 Task: Find connections with filter location Mont-Saint-Aignan with filter topic #coachingwith filter profile language Spanish with filter current company VISTRA with filter school K.K.Wagh Education Societys College of Engineering, Hirabai Haribai Vidyanagari, Panchavati, Nashik 422003 with filter industry Water Supply and Irrigation Systems with filter service category Market Research with filter keywords title Real Estate Broker
Action: Mouse moved to (575, 98)
Screenshot: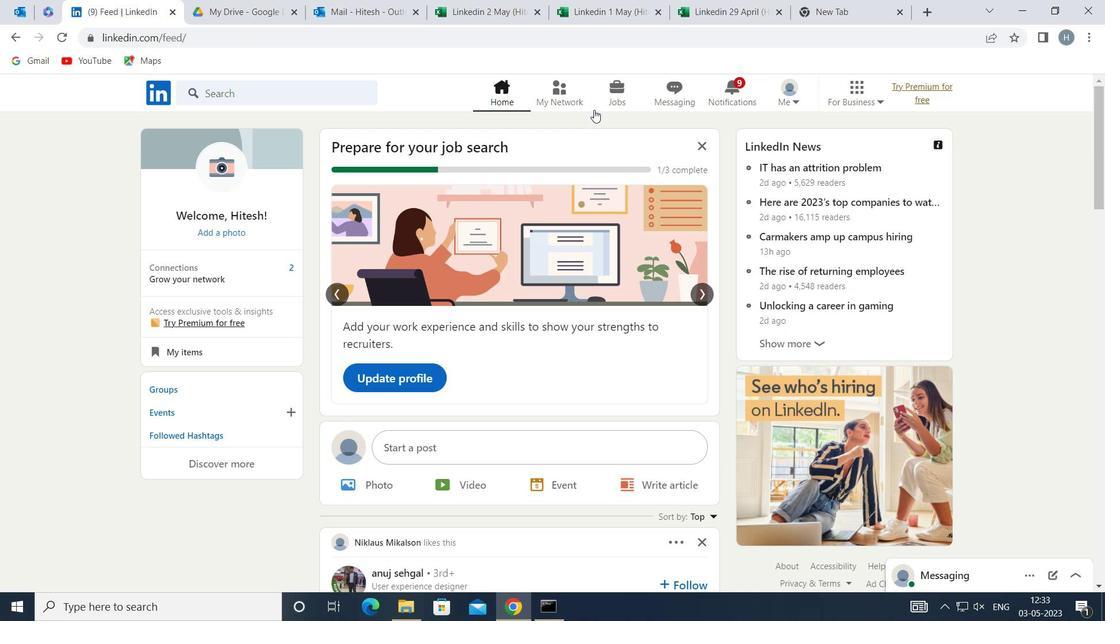 
Action: Mouse pressed left at (575, 98)
Screenshot: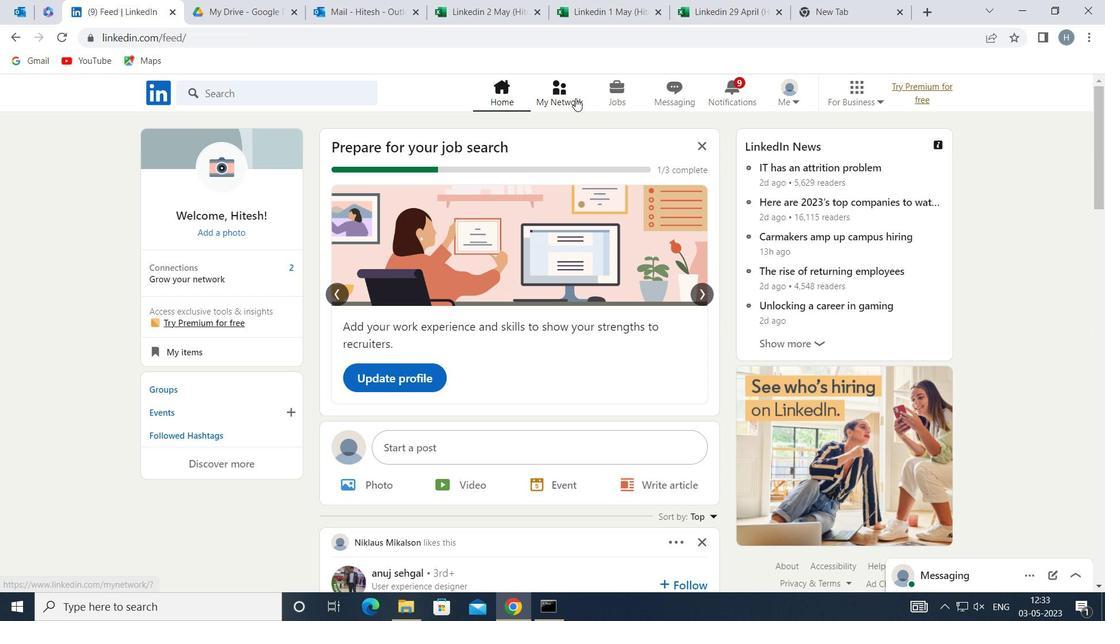 
Action: Mouse moved to (340, 172)
Screenshot: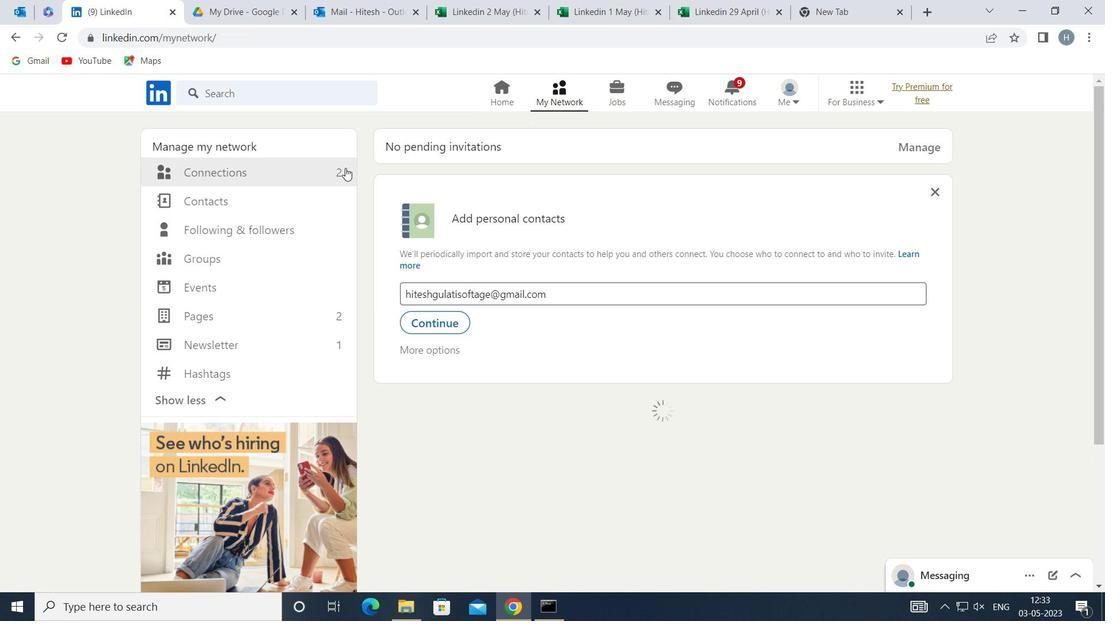 
Action: Mouse pressed left at (340, 172)
Screenshot: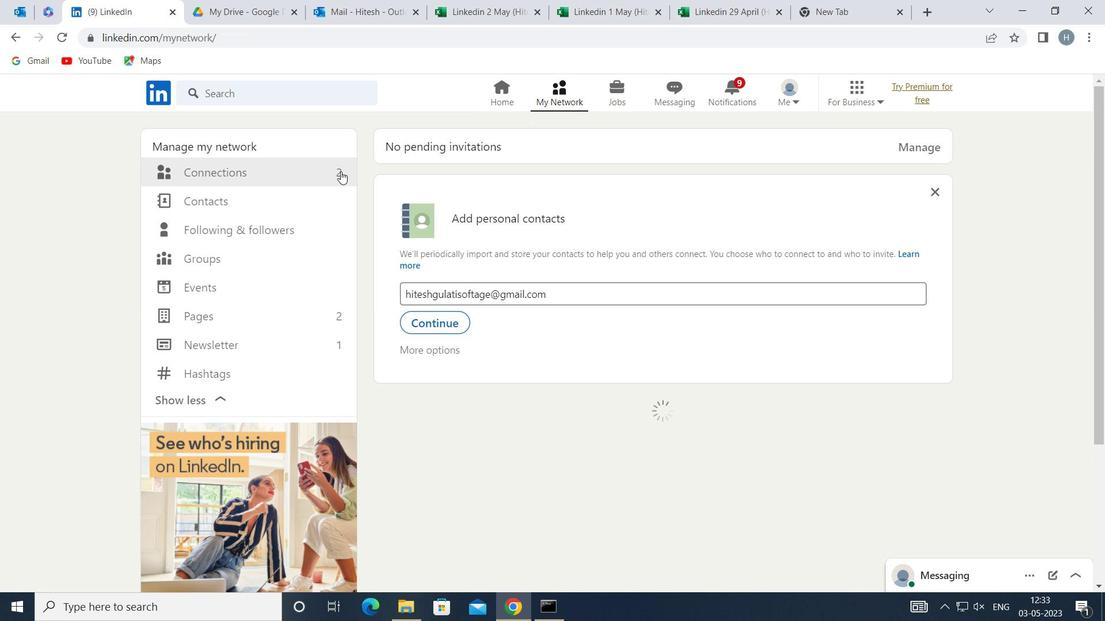 
Action: Mouse moved to (644, 171)
Screenshot: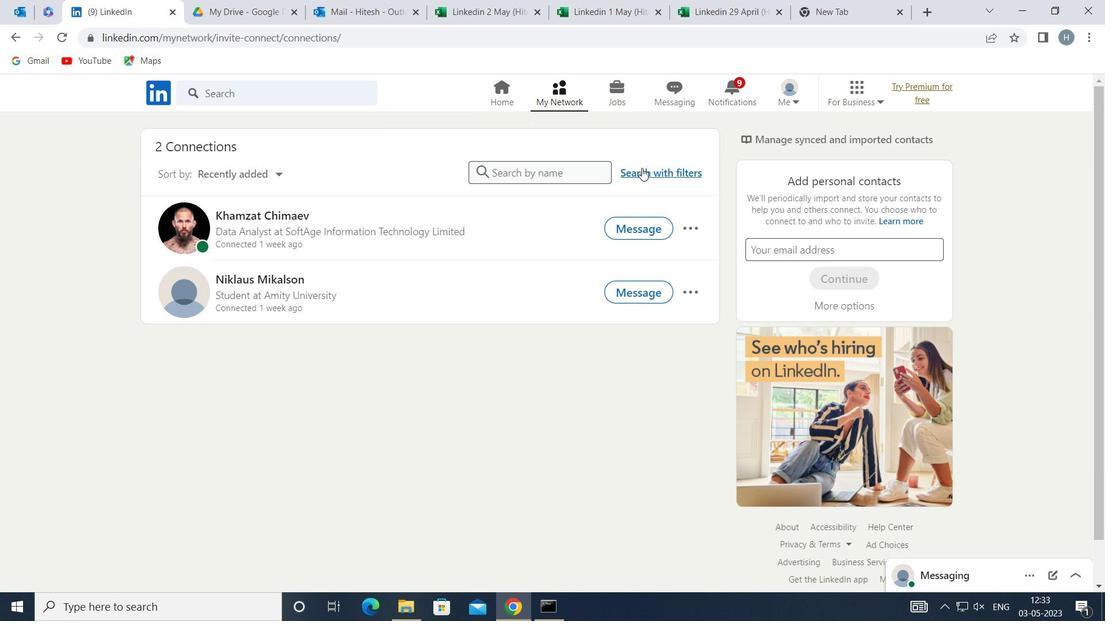 
Action: Mouse pressed left at (644, 171)
Screenshot: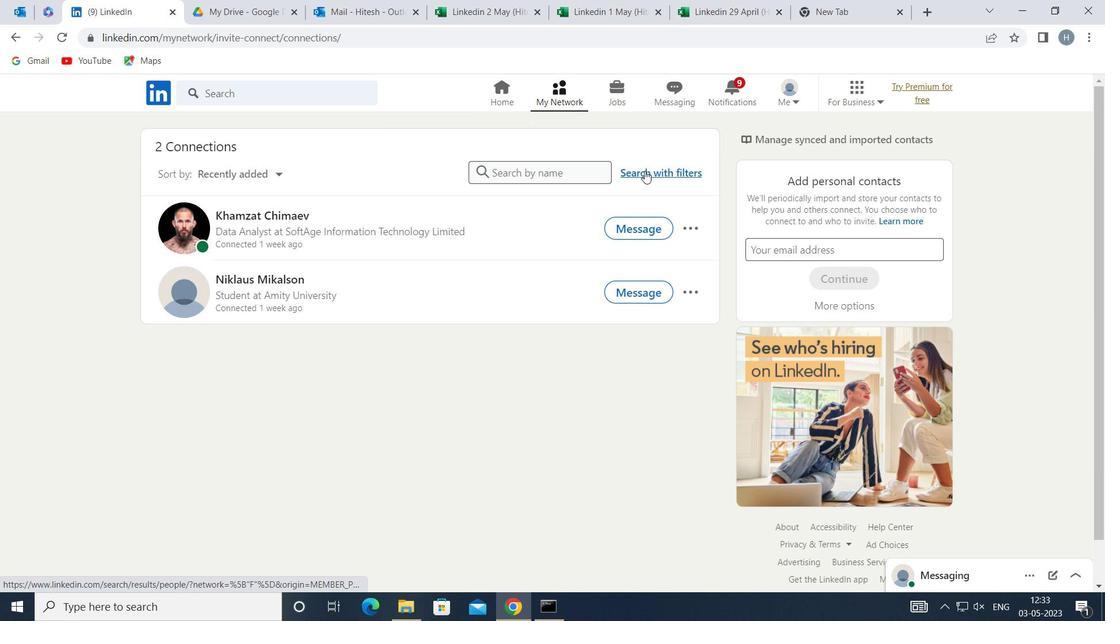 
Action: Mouse moved to (608, 137)
Screenshot: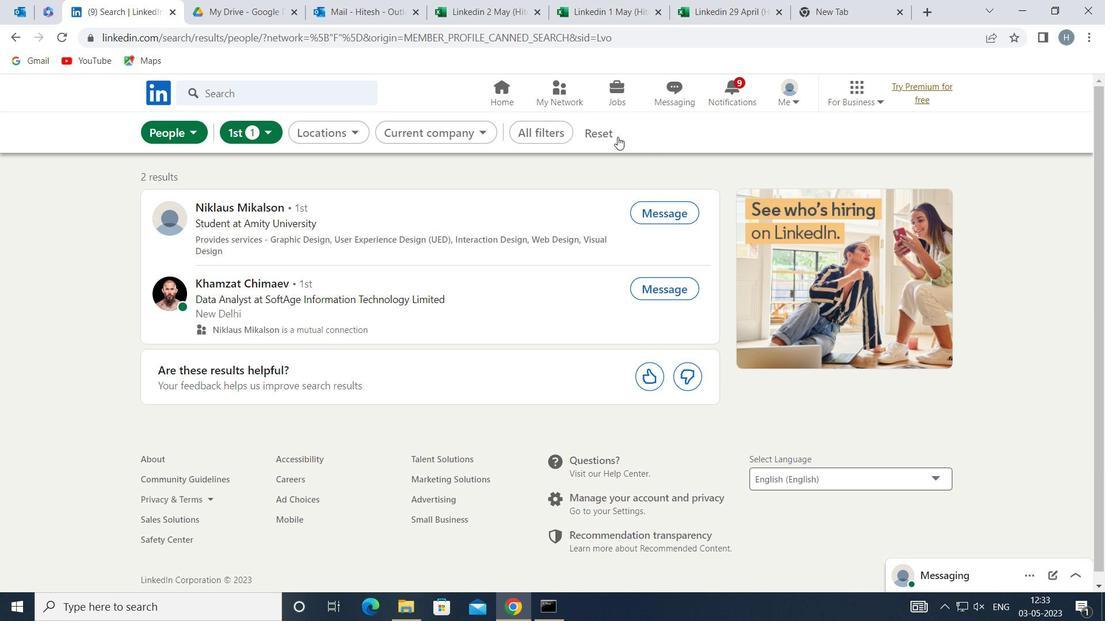 
Action: Mouse pressed left at (608, 137)
Screenshot: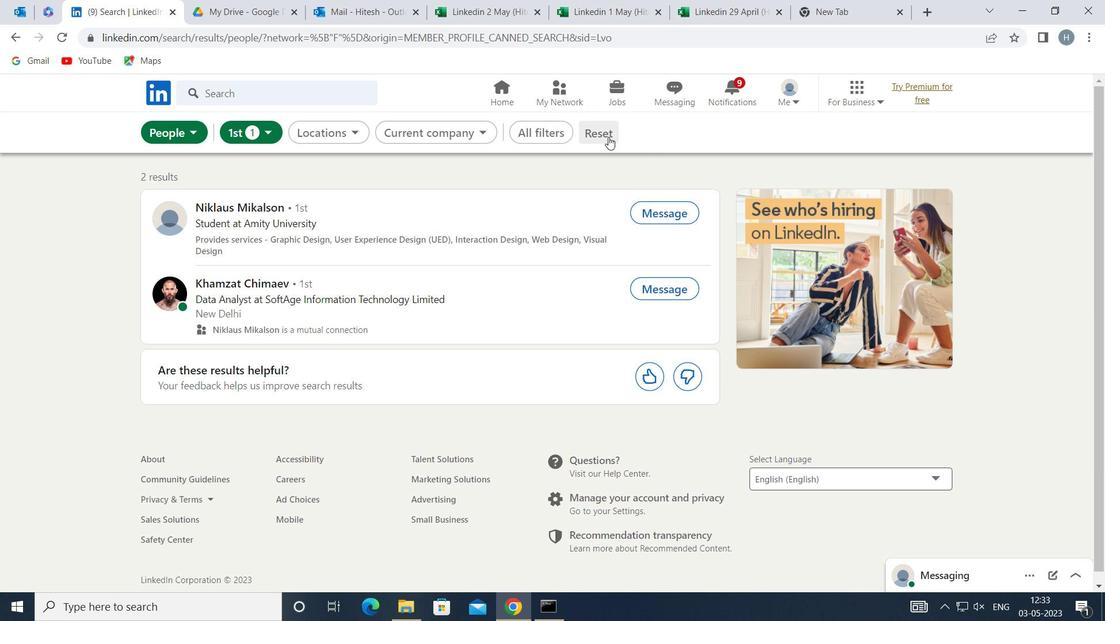 
Action: Mouse moved to (592, 134)
Screenshot: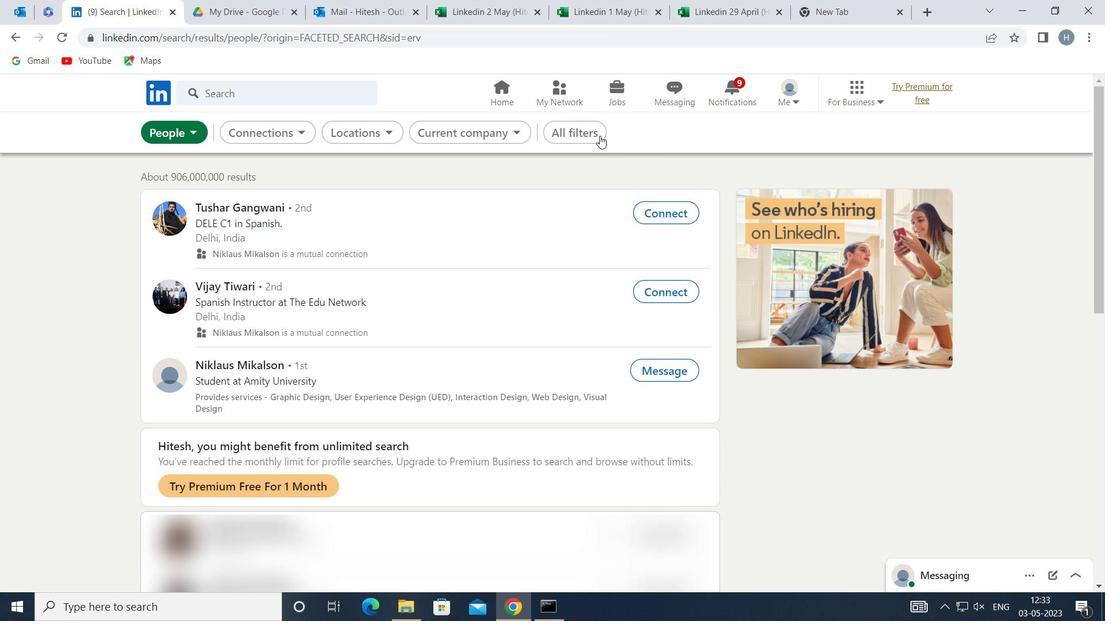 
Action: Mouse pressed left at (592, 134)
Screenshot: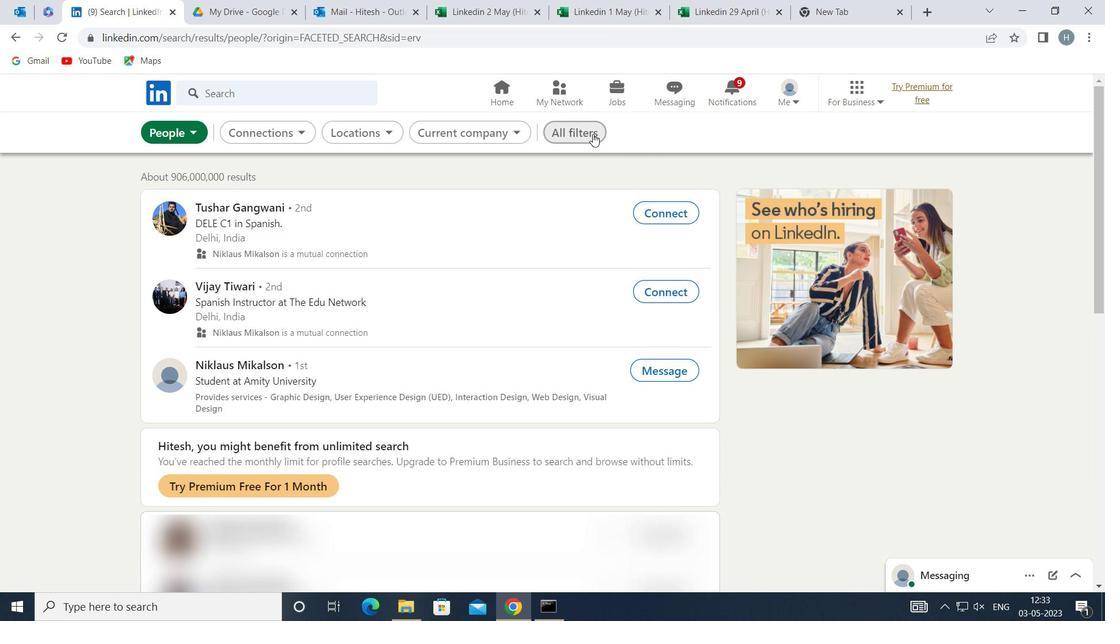 
Action: Mouse moved to (837, 333)
Screenshot: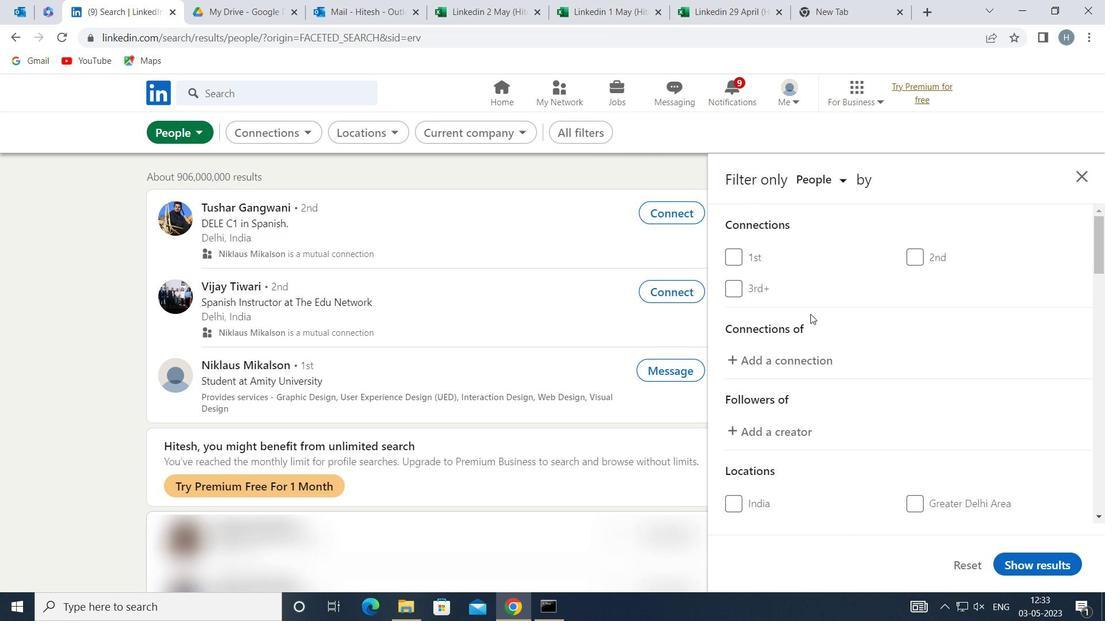 
Action: Mouse scrolled (837, 332) with delta (0, 0)
Screenshot: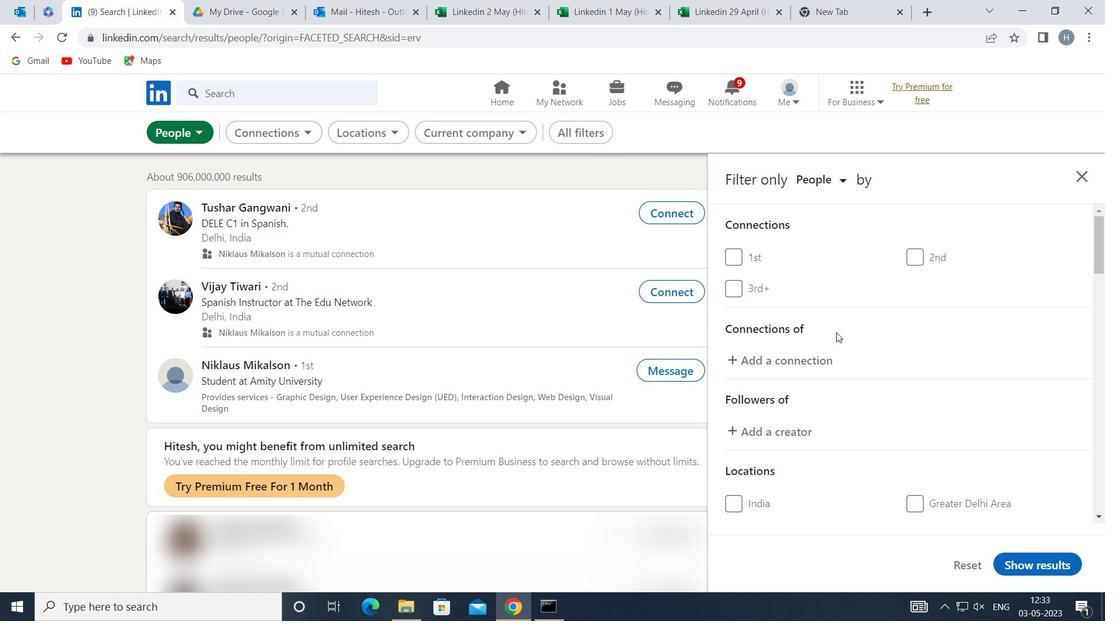 
Action: Mouse scrolled (837, 332) with delta (0, 0)
Screenshot: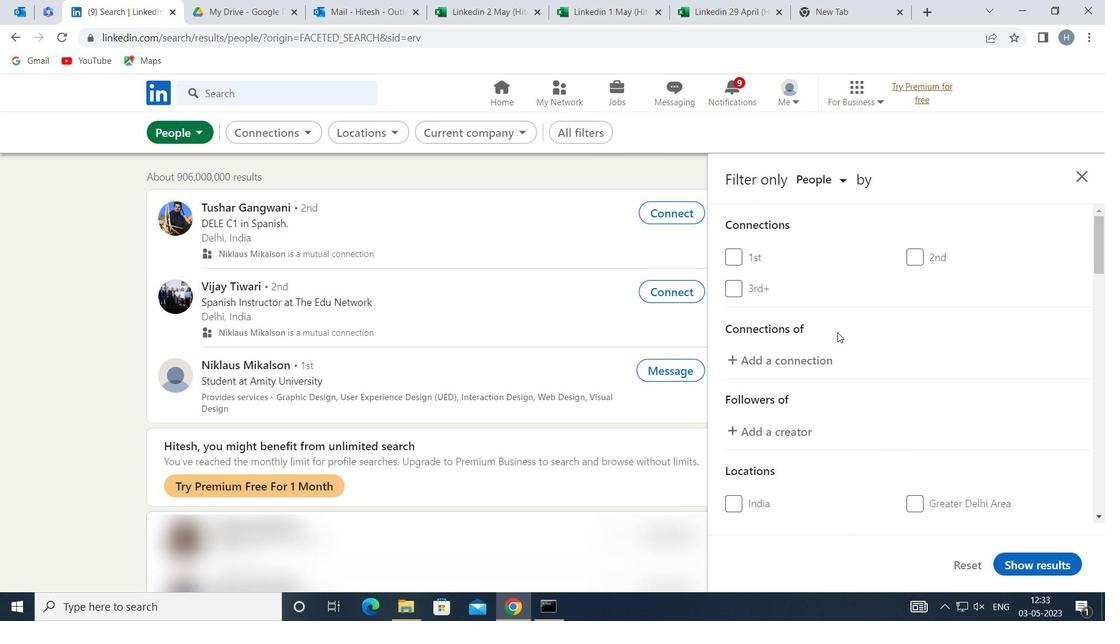 
Action: Mouse moved to (954, 418)
Screenshot: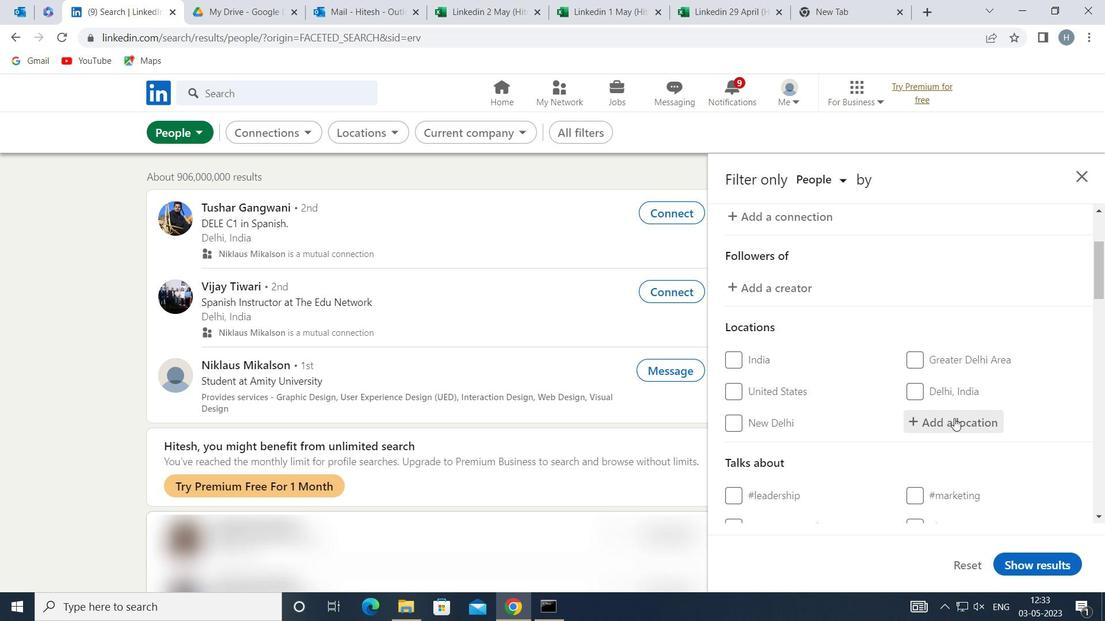 
Action: Mouse pressed left at (954, 418)
Screenshot: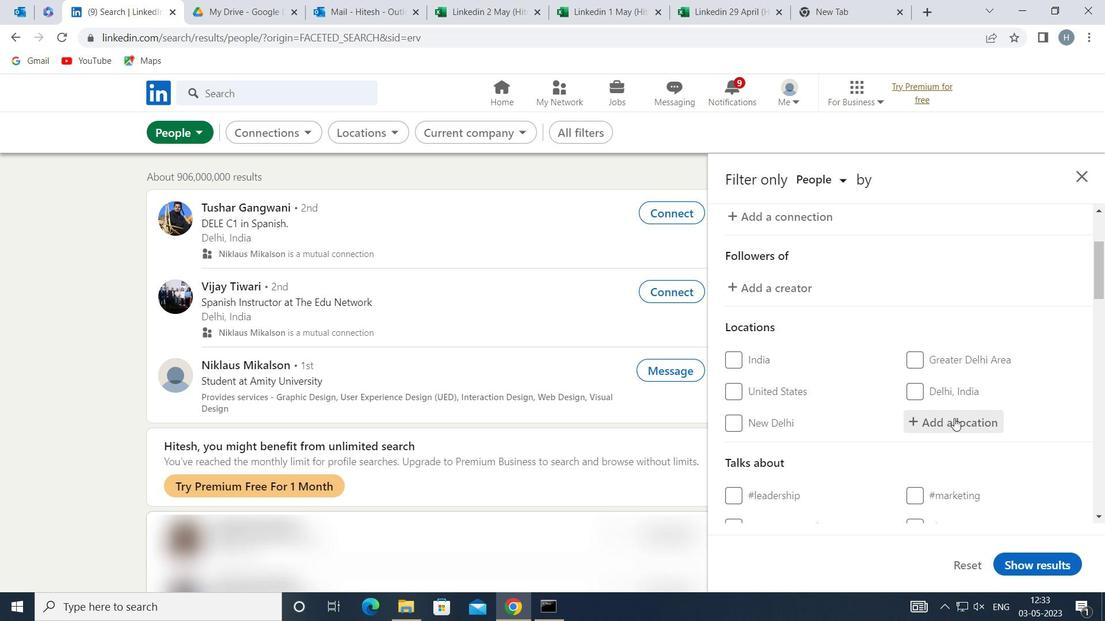 
Action: Mouse moved to (955, 418)
Screenshot: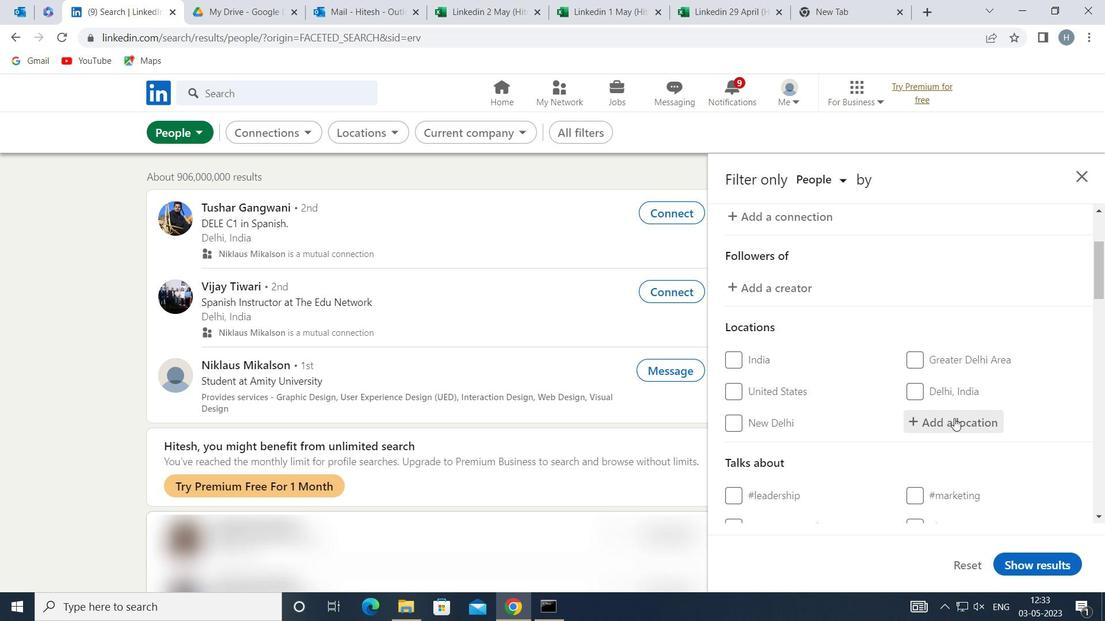 
Action: Key pressed <Key.shift>MONT-SAINT
Screenshot: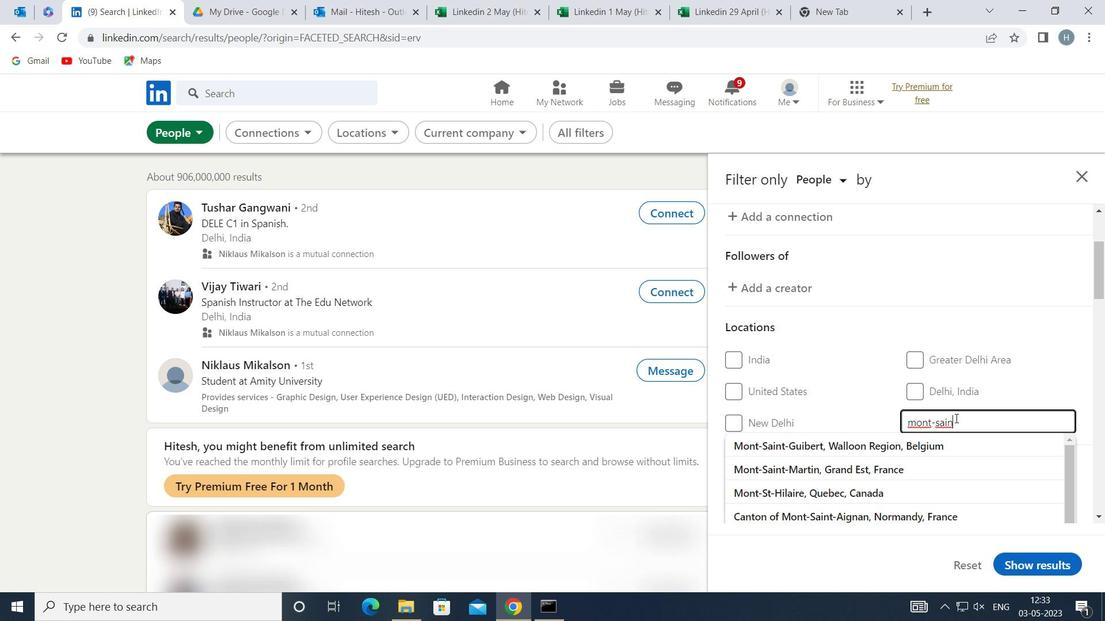 
Action: Mouse moved to (1050, 120)
Screenshot: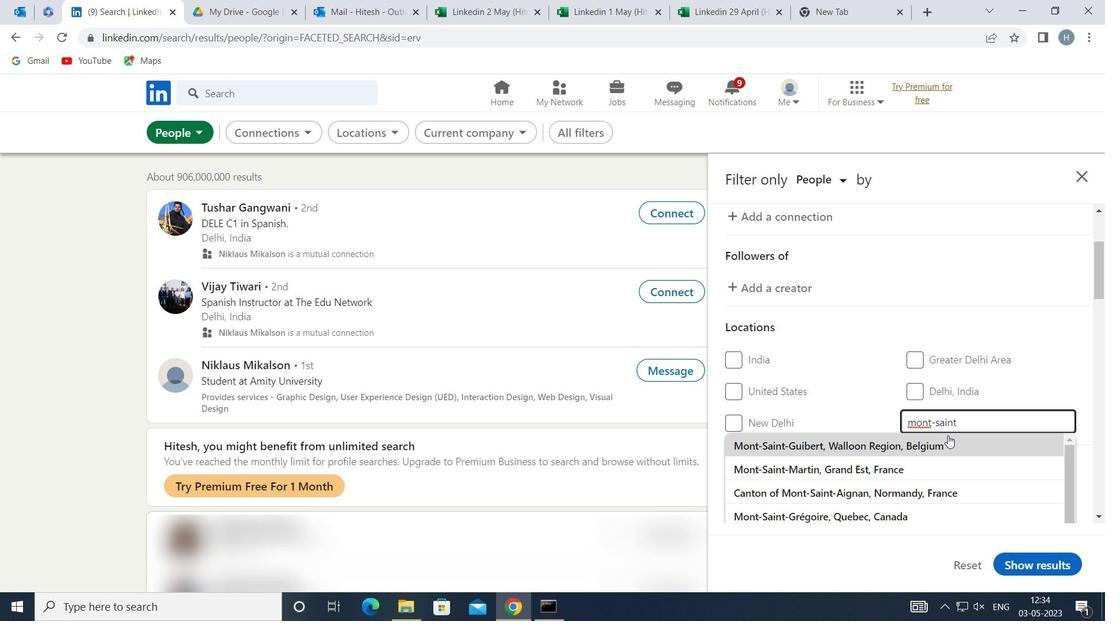 
Action: Key pressed -A
Screenshot: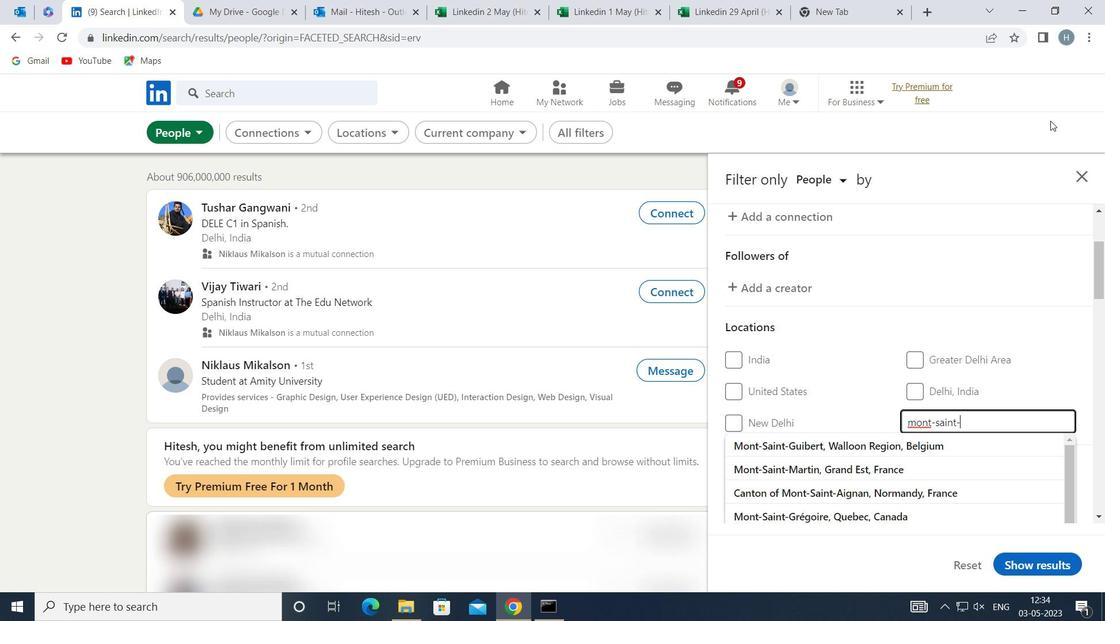 
Action: Mouse moved to (995, 168)
Screenshot: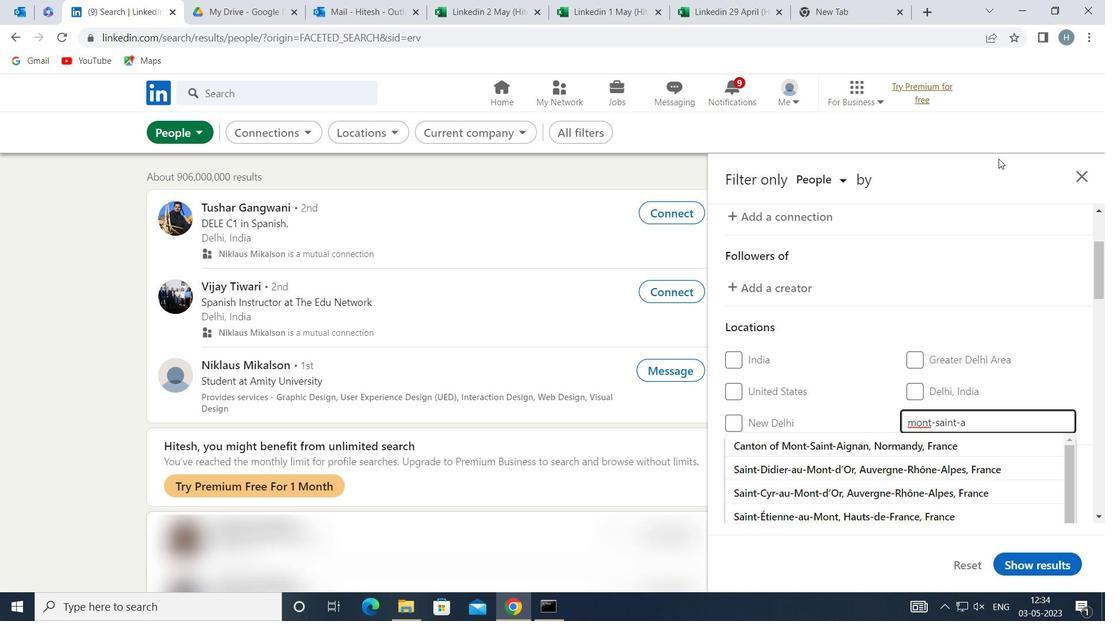 
Action: Key pressed IGNAN
Screenshot: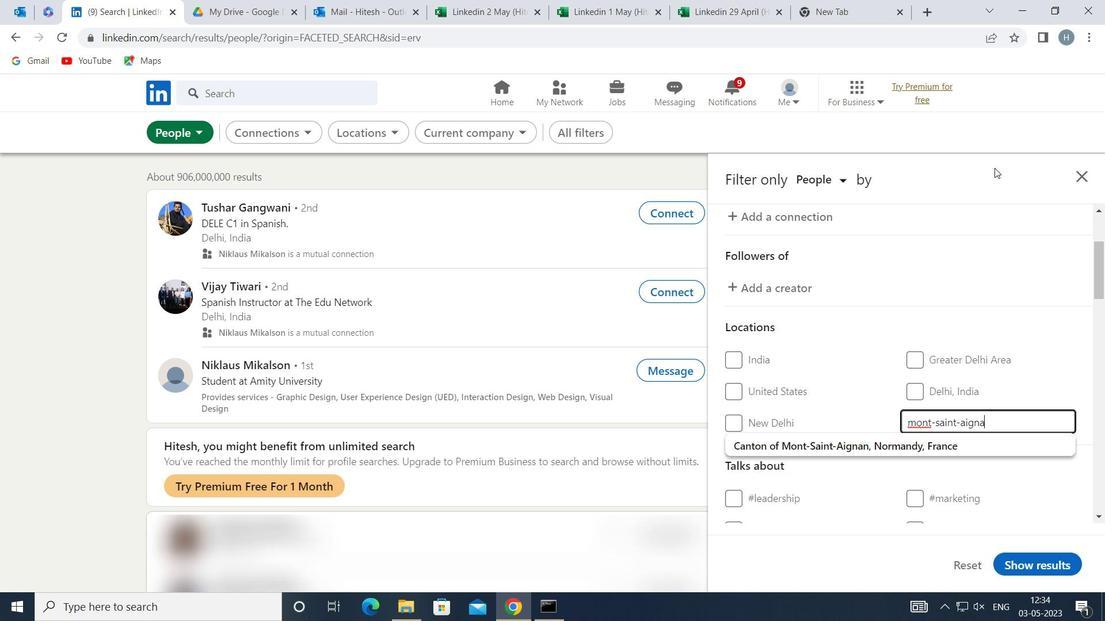 
Action: Mouse moved to (920, 450)
Screenshot: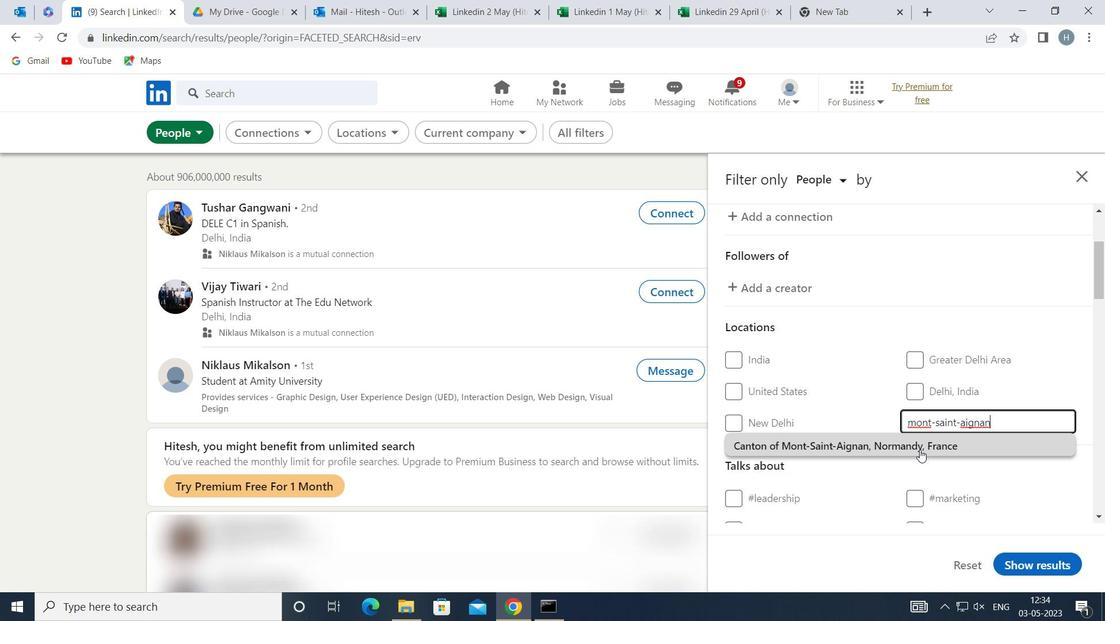 
Action: Mouse pressed left at (920, 450)
Screenshot: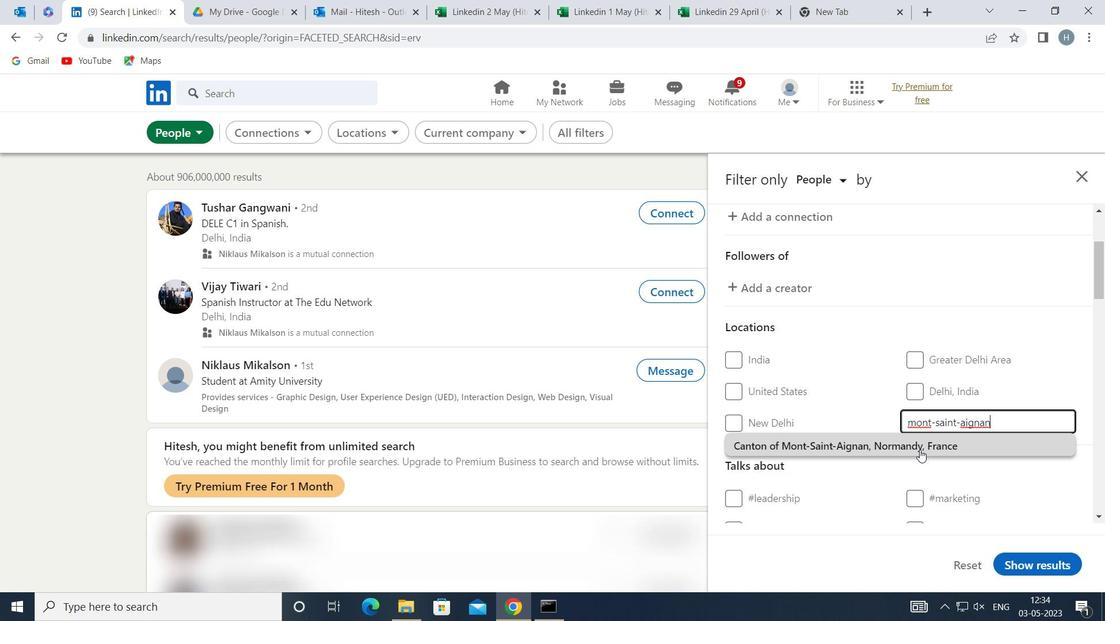 
Action: Mouse moved to (895, 429)
Screenshot: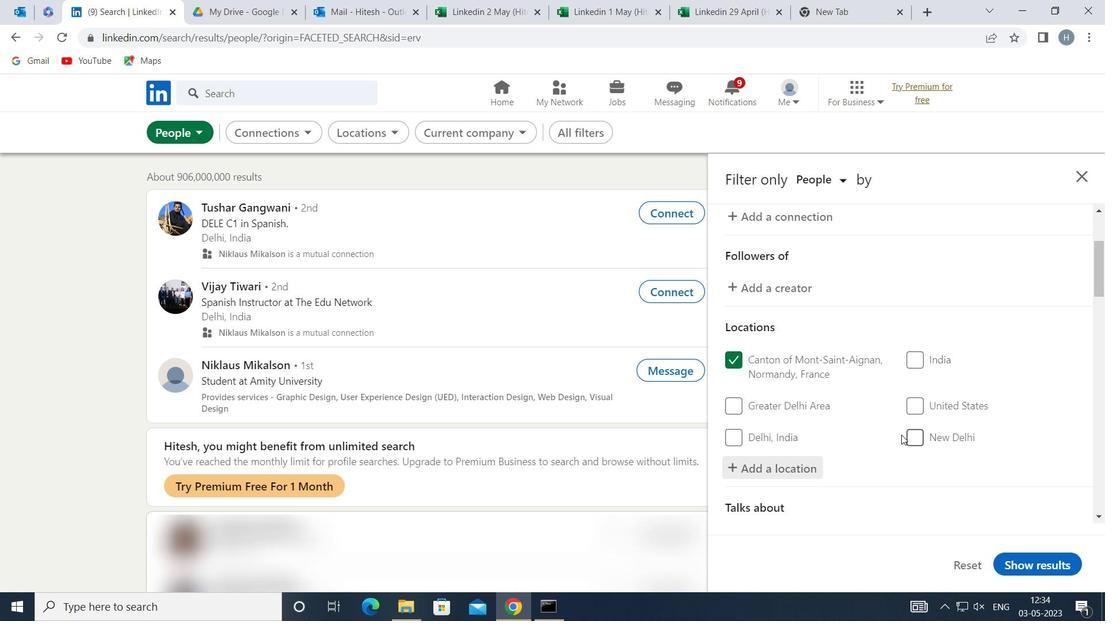 
Action: Mouse scrolled (895, 429) with delta (0, 0)
Screenshot: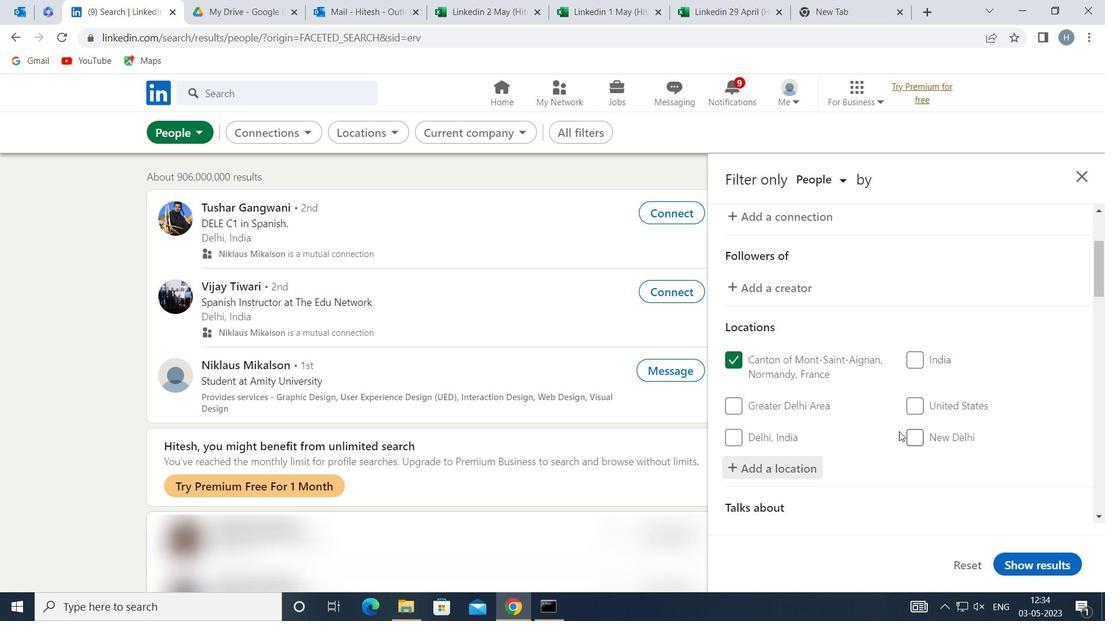 
Action: Mouse moved to (889, 432)
Screenshot: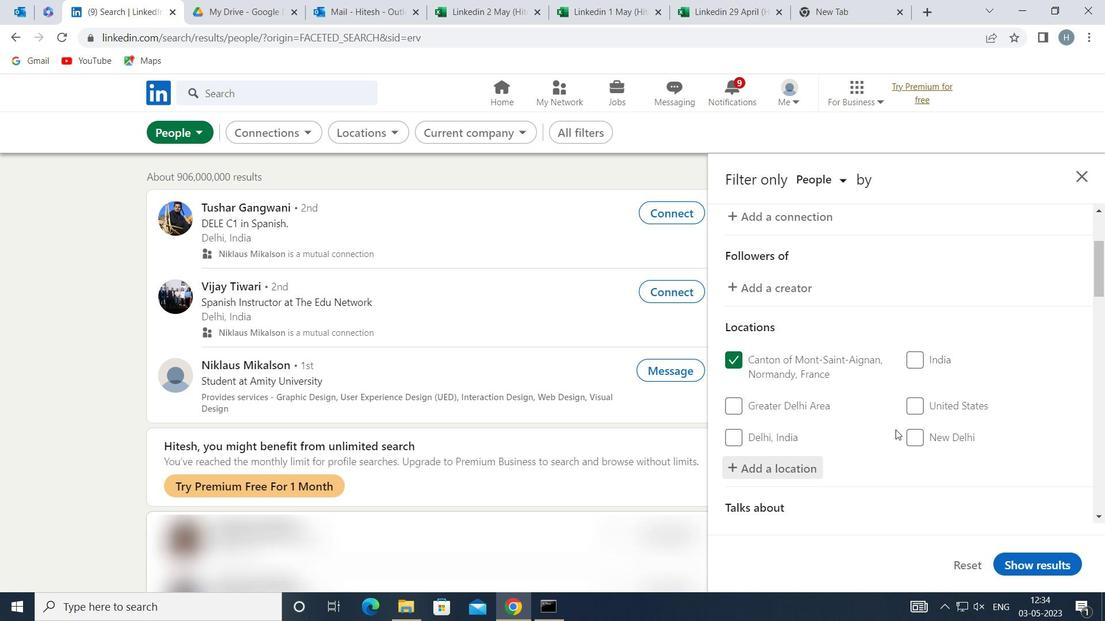 
Action: Mouse scrolled (889, 431) with delta (0, 0)
Screenshot: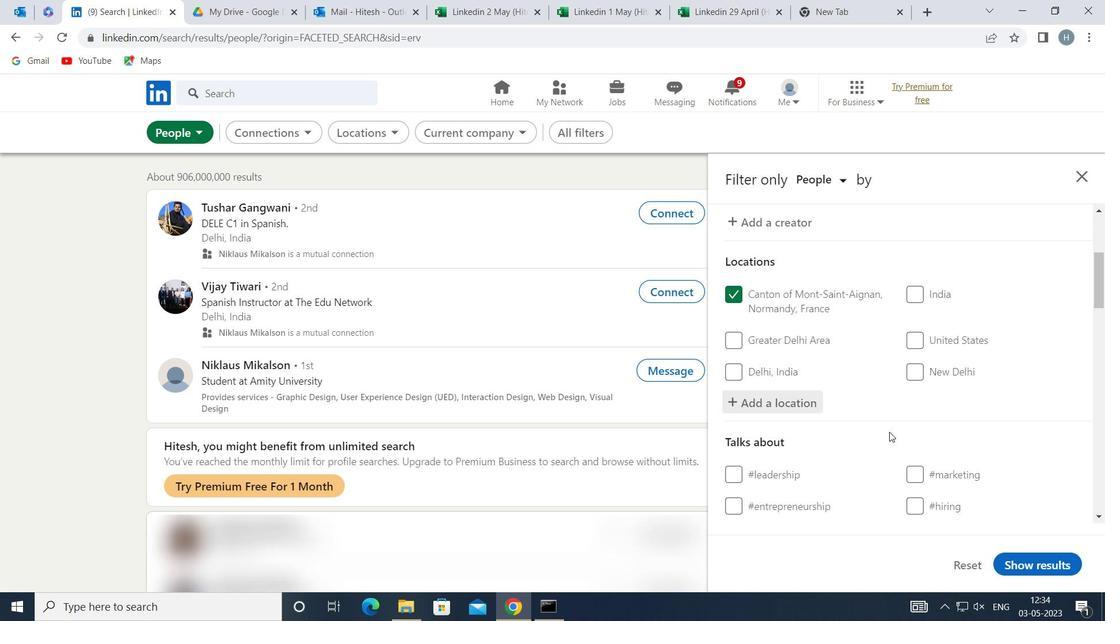
Action: Mouse scrolled (889, 431) with delta (0, 0)
Screenshot: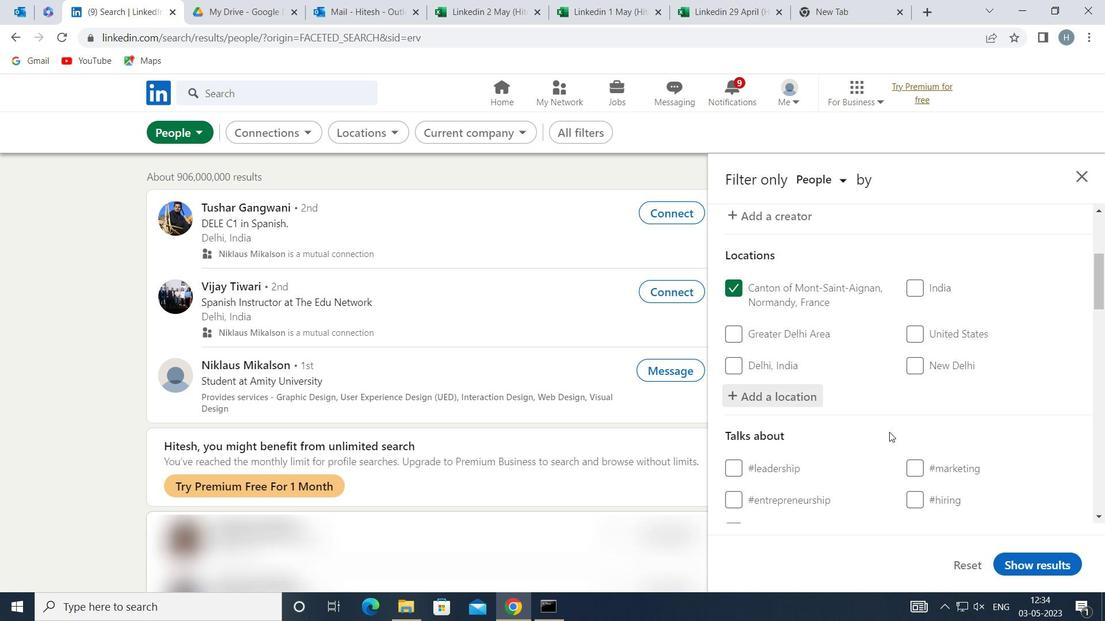
Action: Mouse moved to (976, 387)
Screenshot: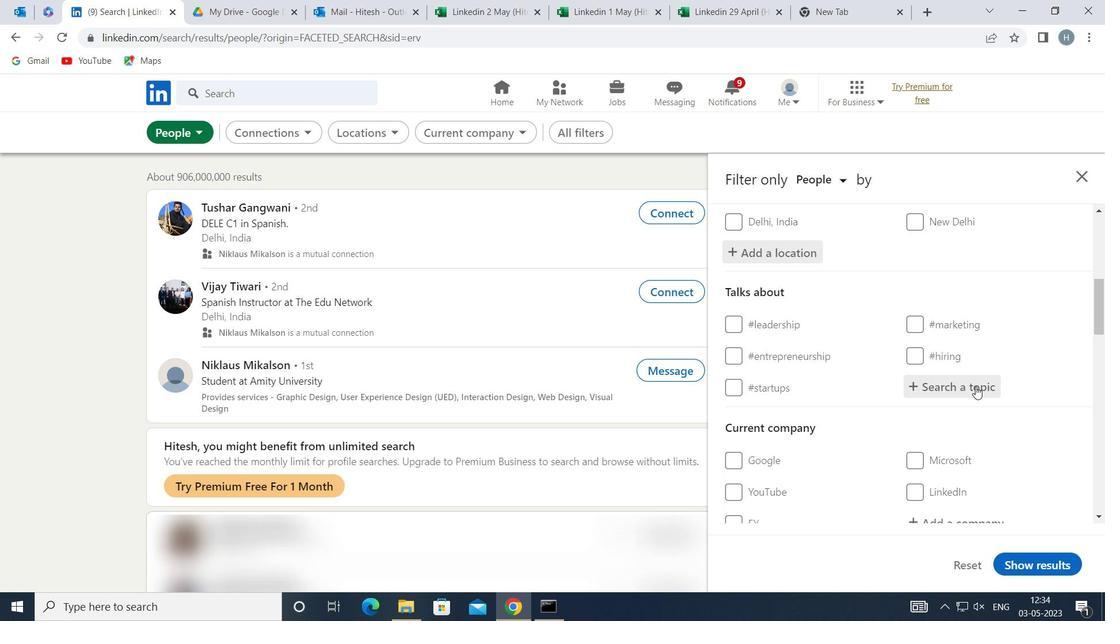 
Action: Mouse pressed left at (976, 387)
Screenshot: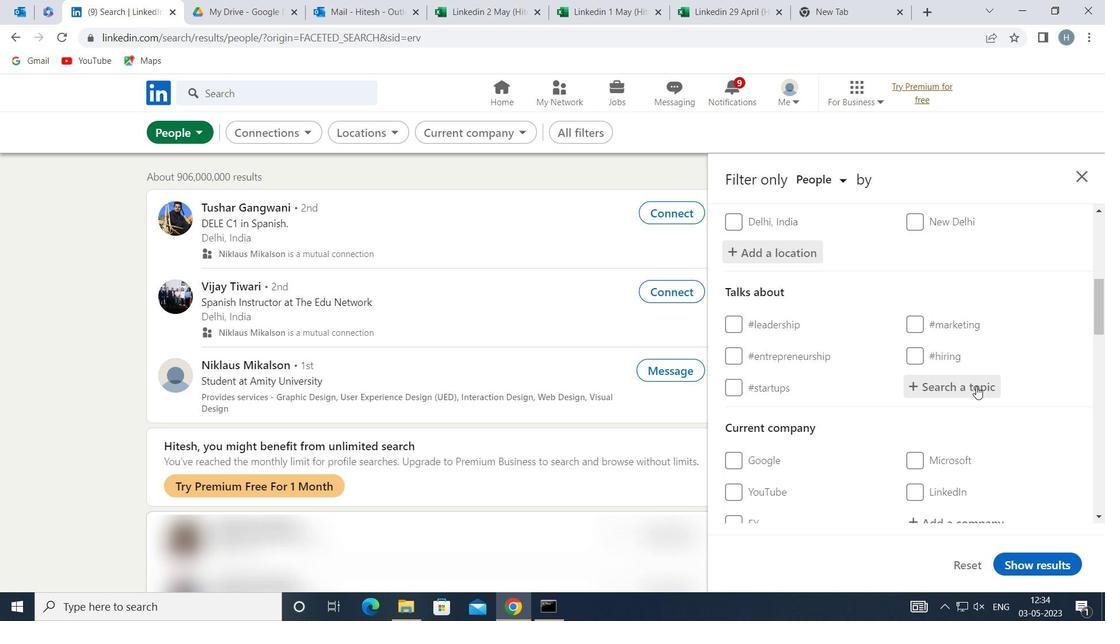 
Action: Key pressed COACHING
Screenshot: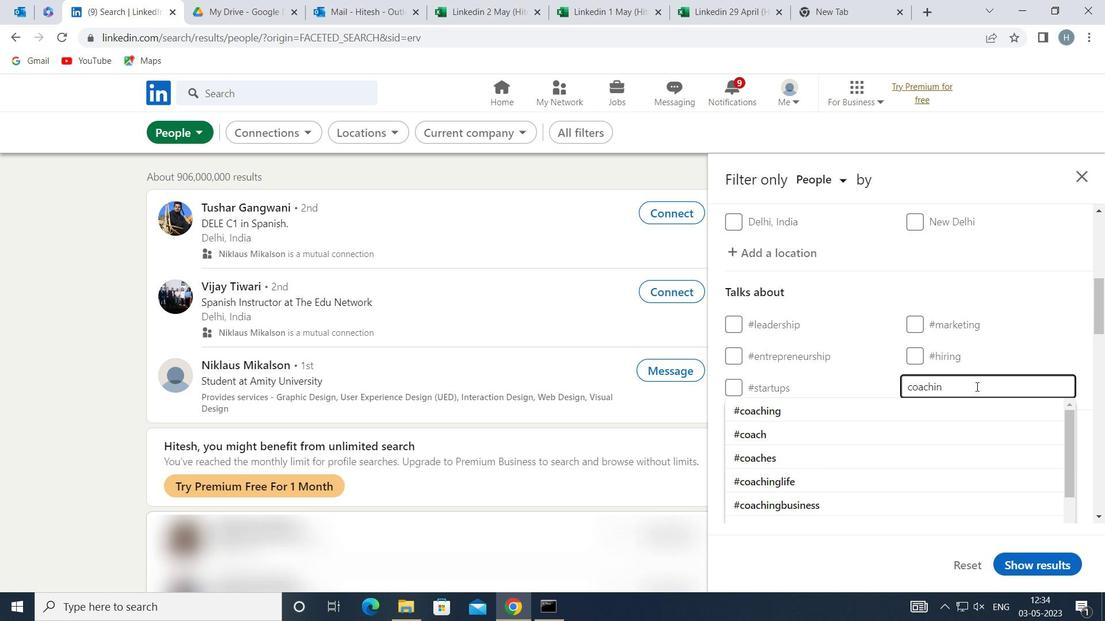 
Action: Mouse moved to (888, 408)
Screenshot: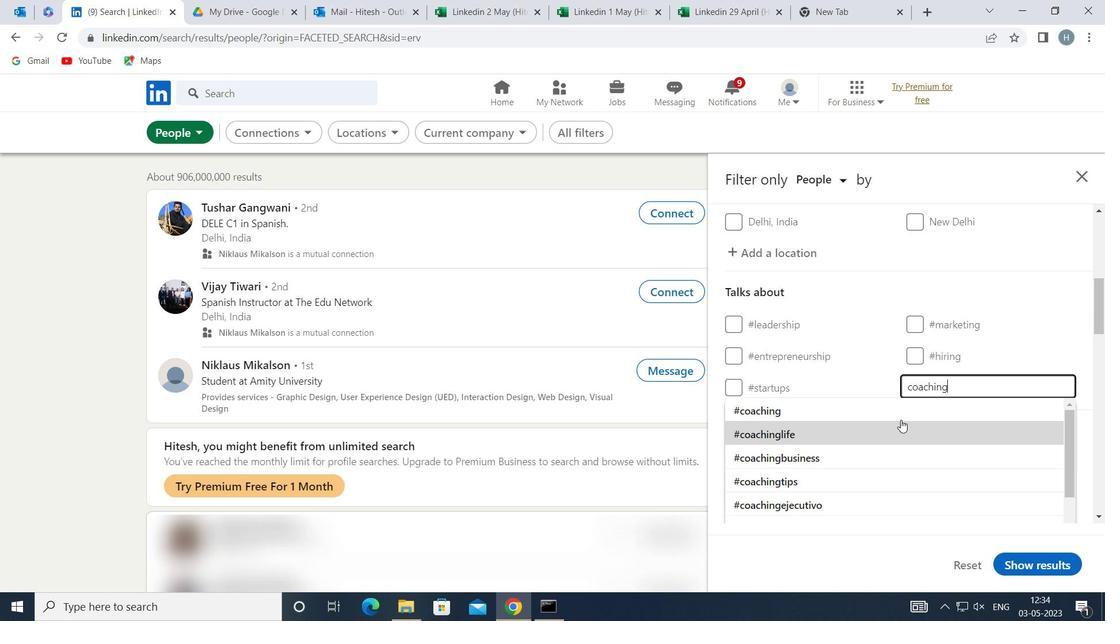 
Action: Mouse pressed left at (888, 408)
Screenshot: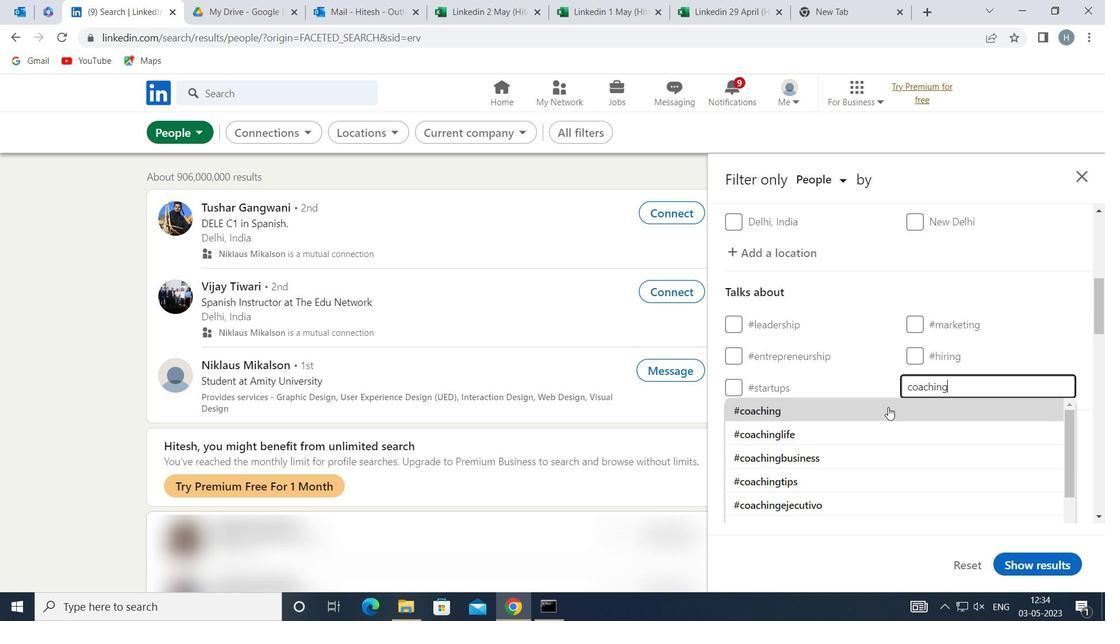 
Action: Mouse moved to (878, 396)
Screenshot: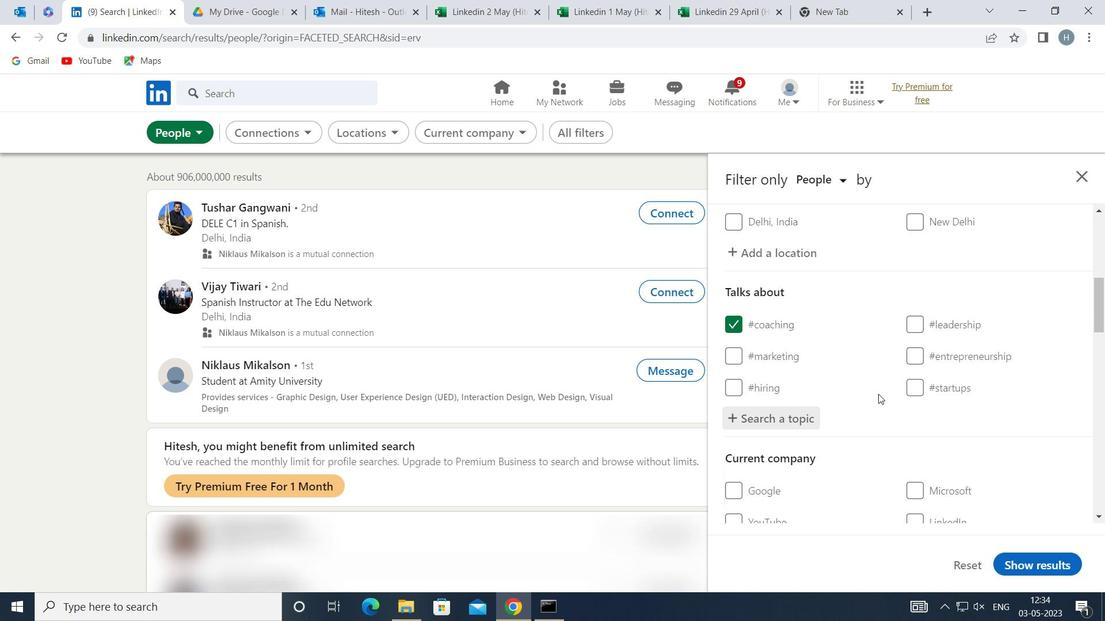 
Action: Mouse scrolled (878, 395) with delta (0, 0)
Screenshot: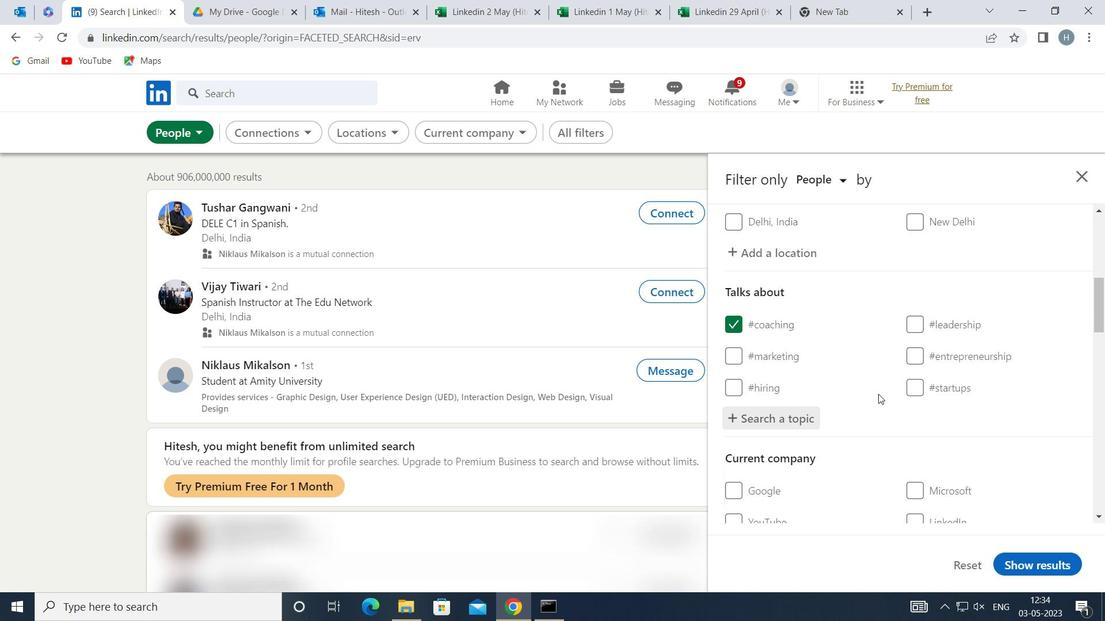 
Action: Mouse moved to (878, 396)
Screenshot: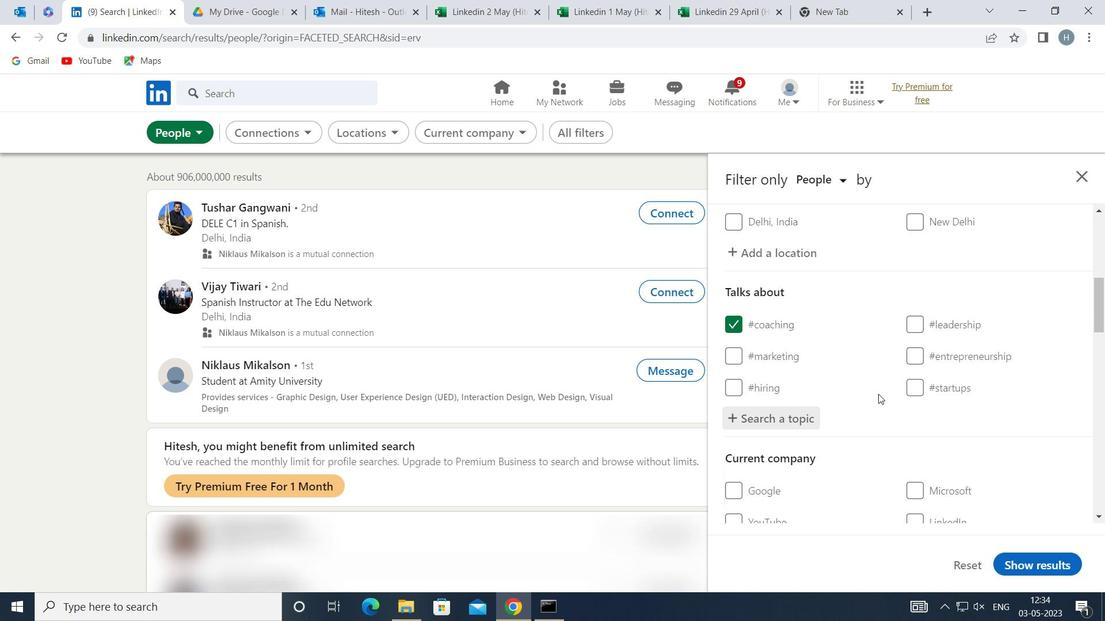 
Action: Mouse scrolled (878, 396) with delta (0, 0)
Screenshot: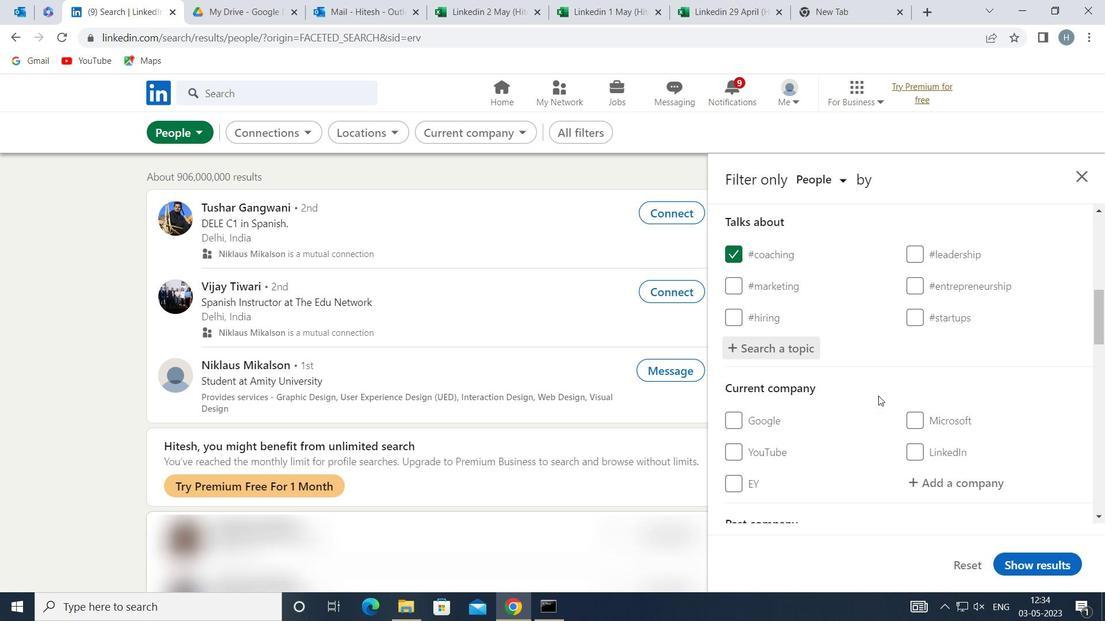 
Action: Mouse scrolled (878, 396) with delta (0, 0)
Screenshot: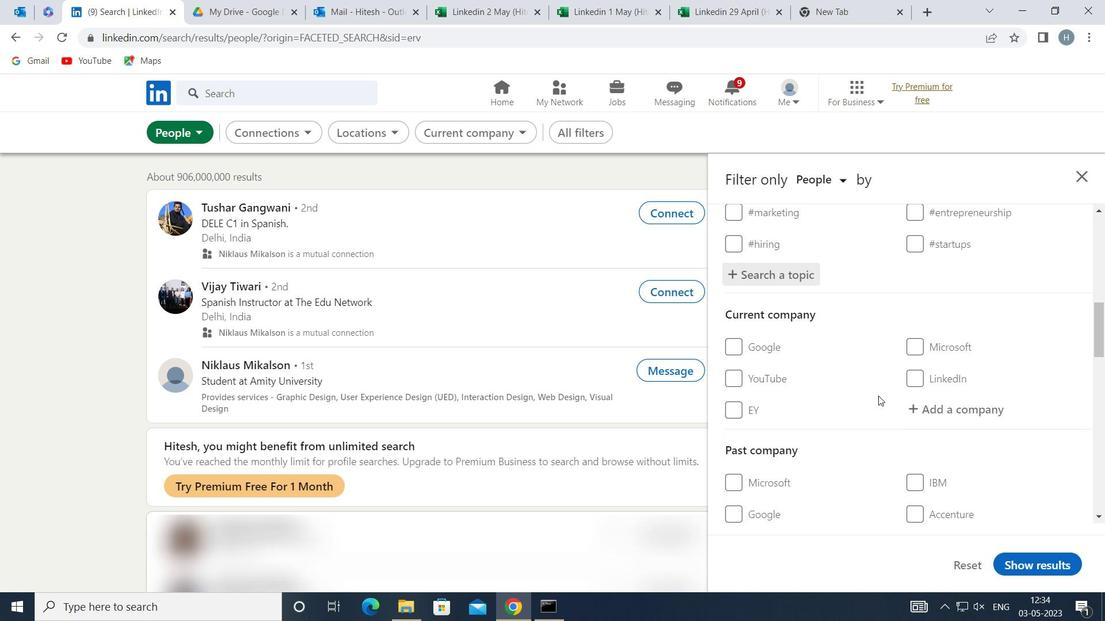 
Action: Mouse scrolled (878, 396) with delta (0, 0)
Screenshot: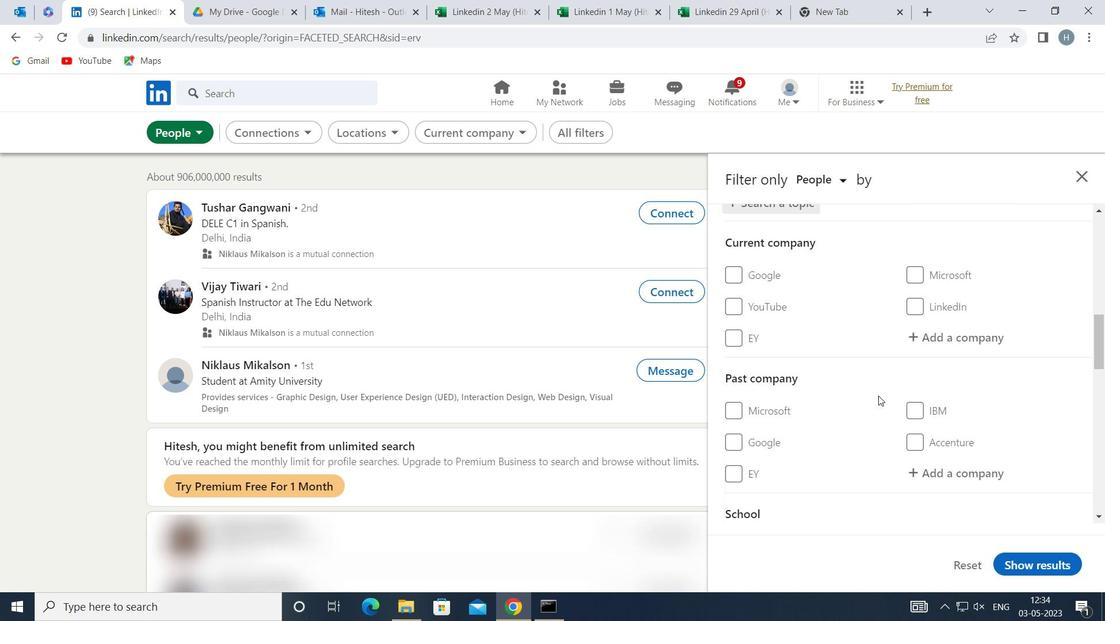 
Action: Mouse moved to (878, 396)
Screenshot: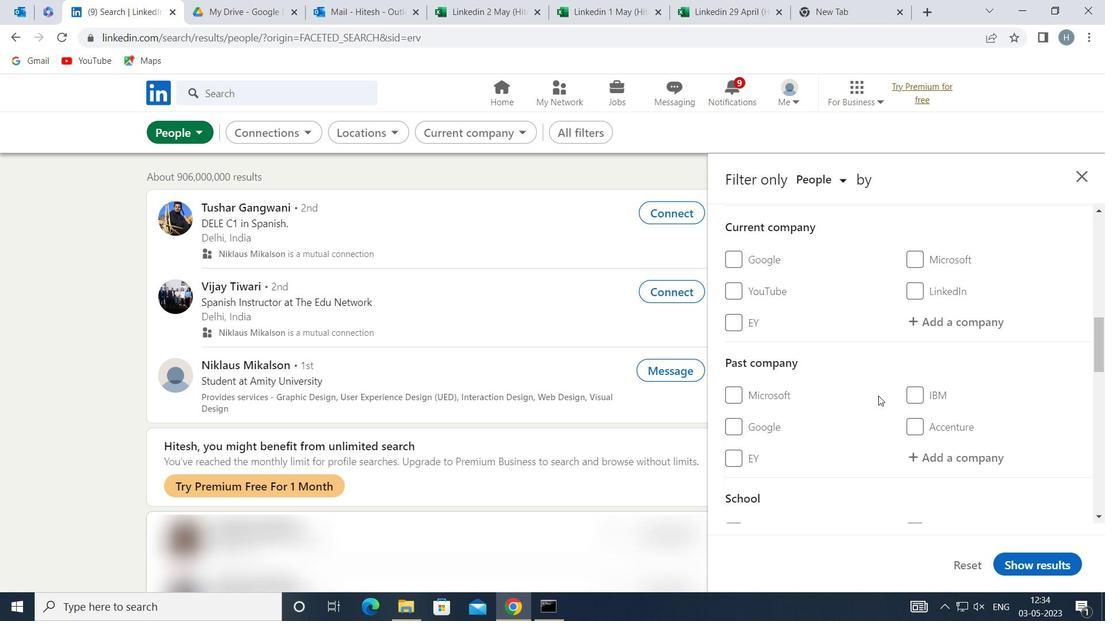 
Action: Mouse scrolled (878, 396) with delta (0, 0)
Screenshot: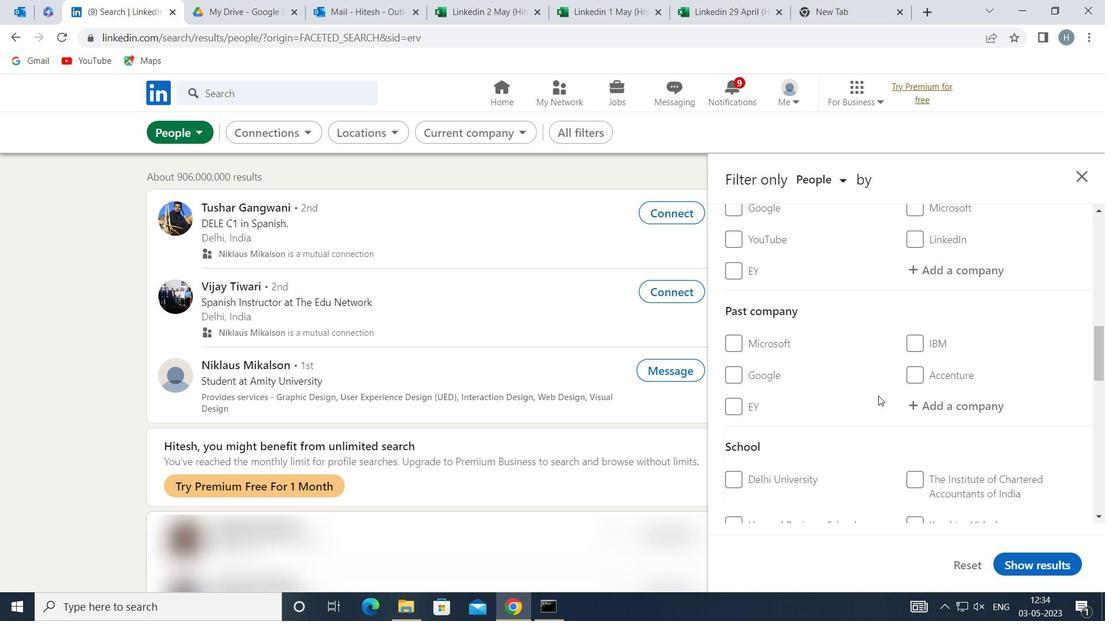 
Action: Mouse scrolled (878, 396) with delta (0, 0)
Screenshot: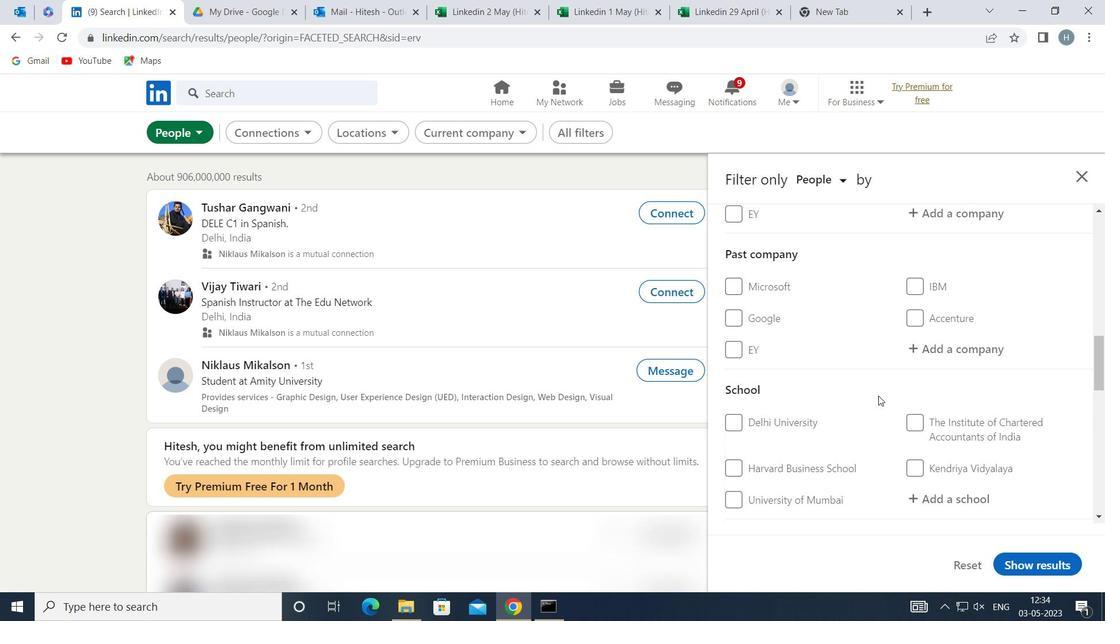 
Action: Mouse scrolled (878, 396) with delta (0, 0)
Screenshot: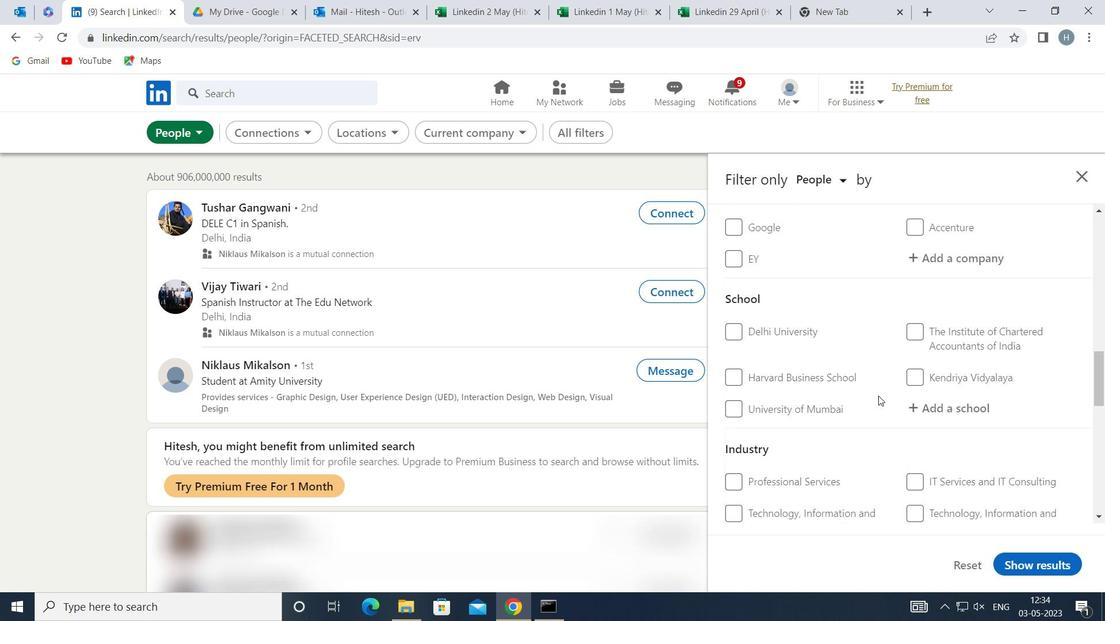 
Action: Mouse scrolled (878, 396) with delta (0, 0)
Screenshot: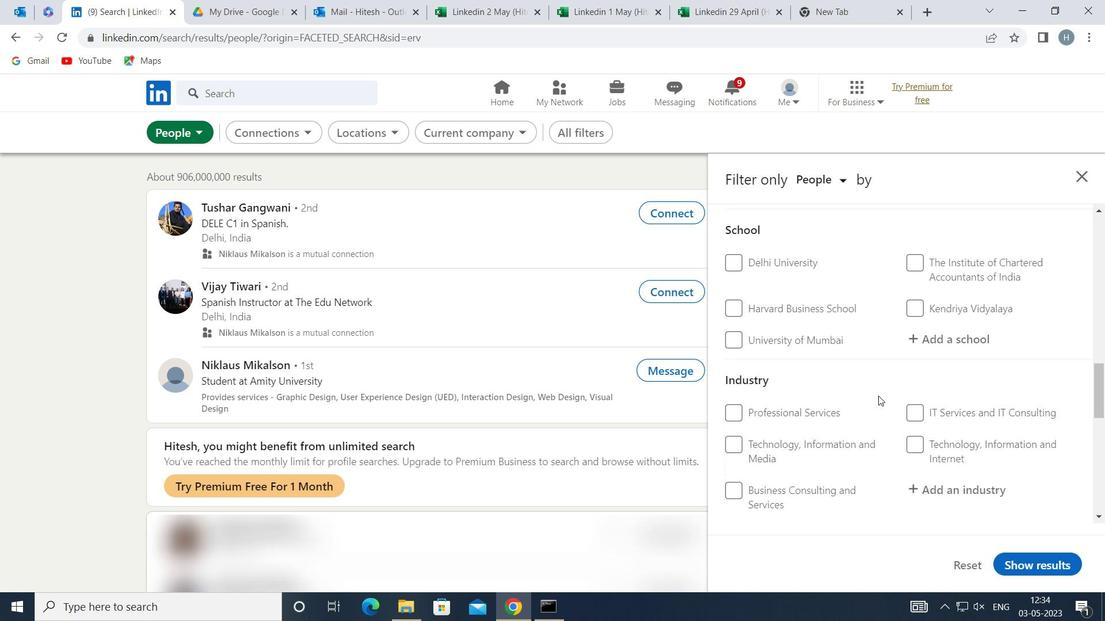 
Action: Mouse scrolled (878, 396) with delta (0, 0)
Screenshot: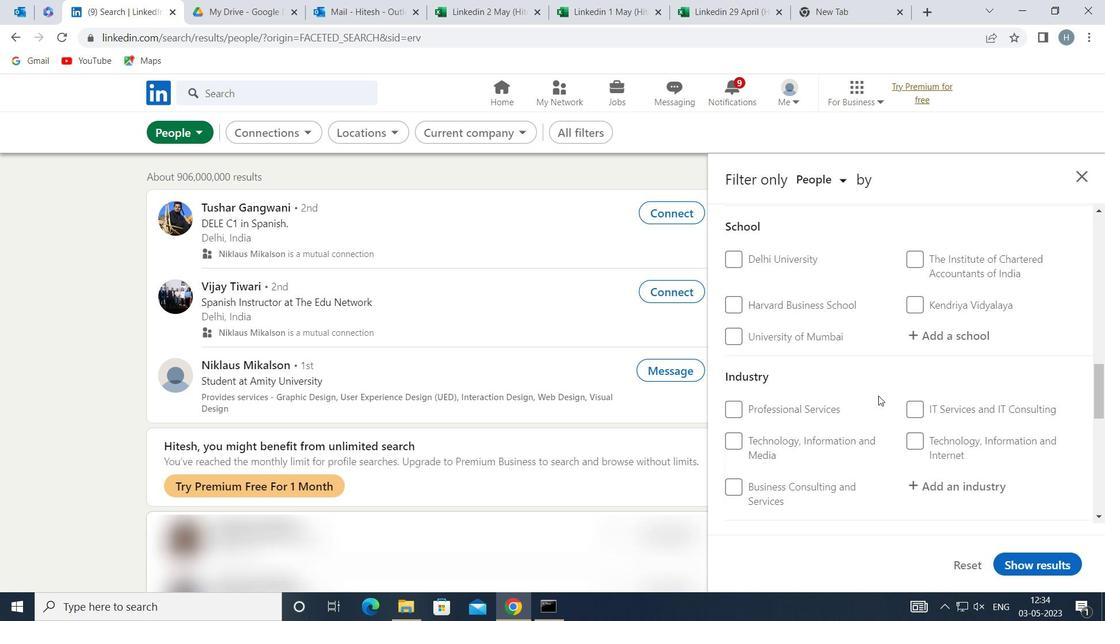 
Action: Mouse scrolled (878, 396) with delta (0, 0)
Screenshot: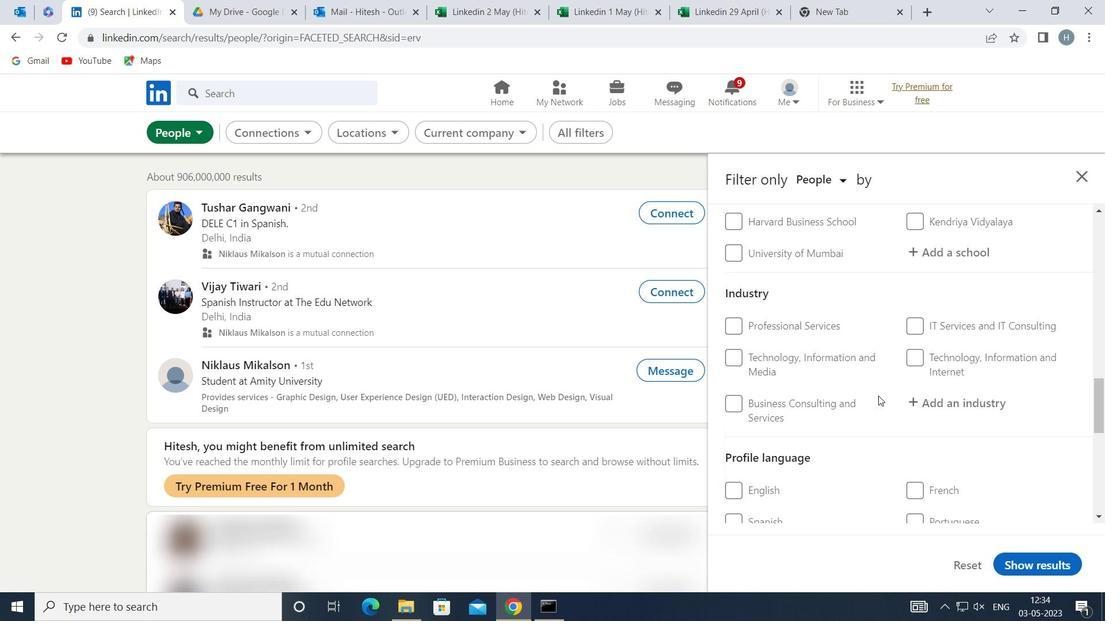
Action: Mouse moved to (775, 391)
Screenshot: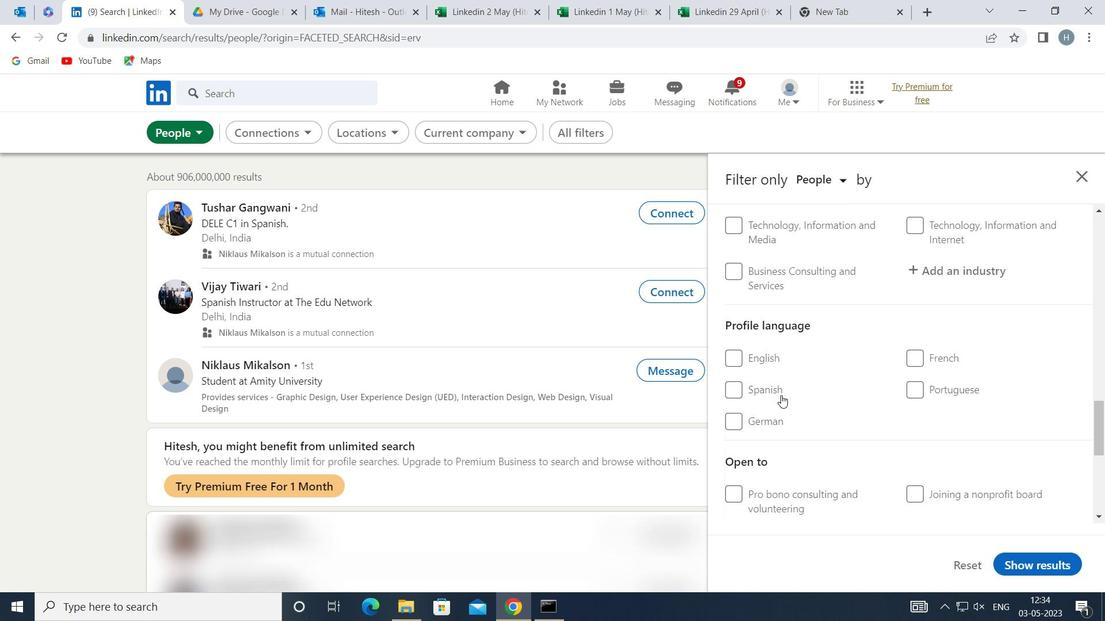 
Action: Mouse pressed left at (775, 391)
Screenshot: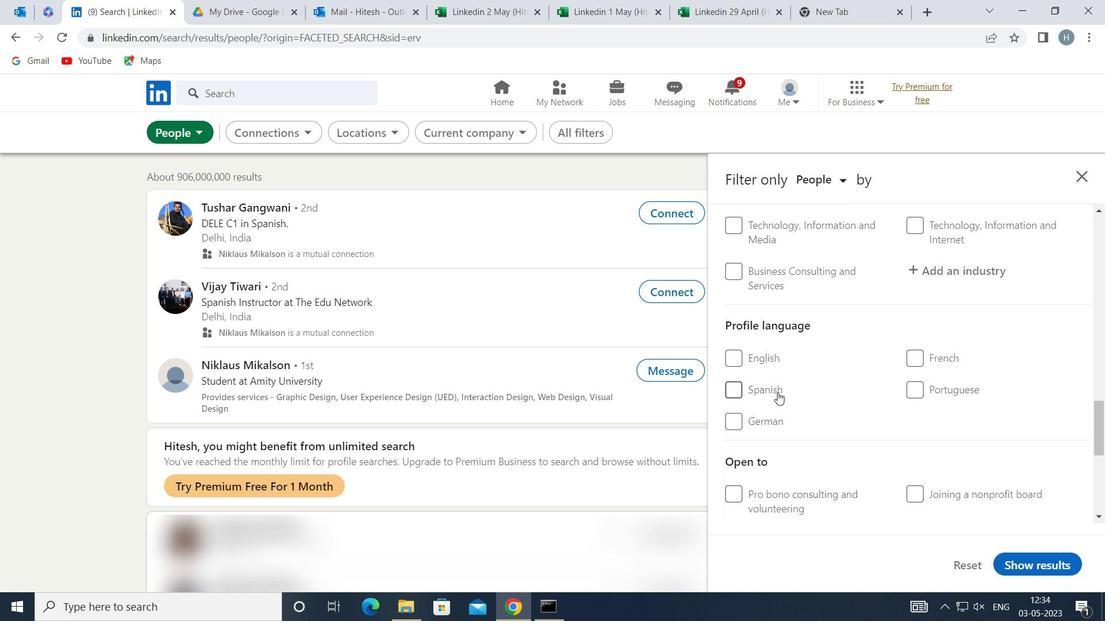 
Action: Mouse moved to (855, 392)
Screenshot: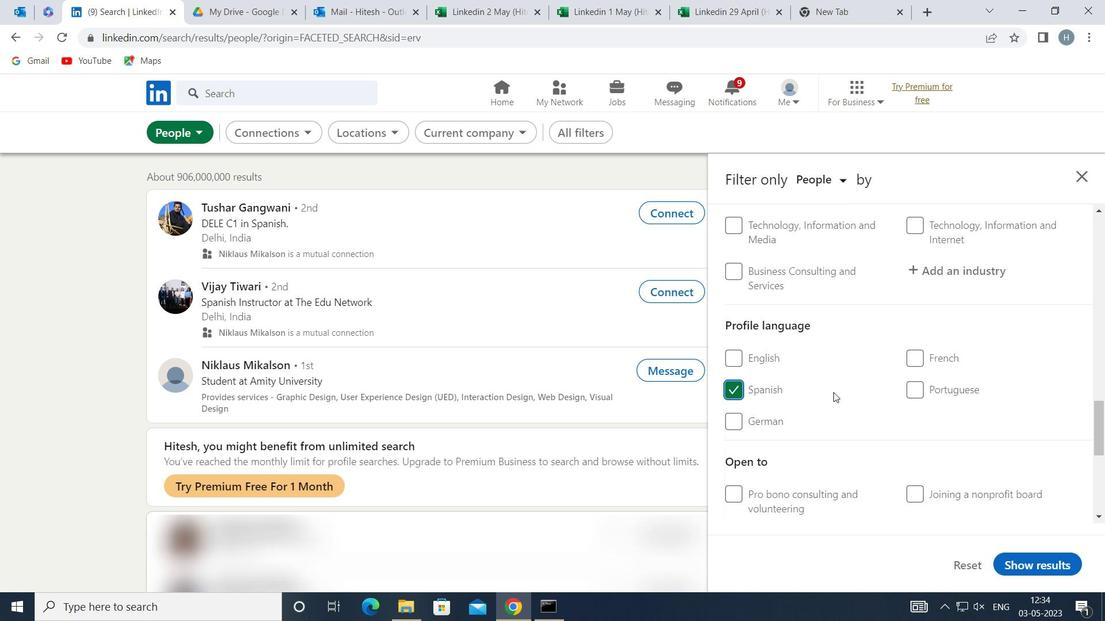 
Action: Mouse scrolled (855, 393) with delta (0, 0)
Screenshot: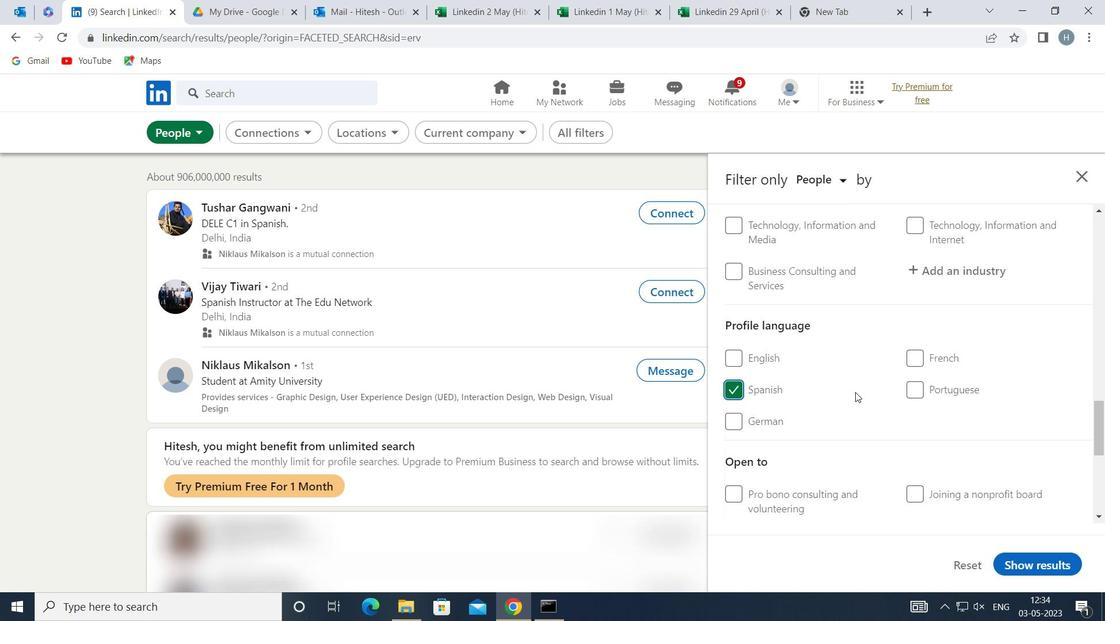 
Action: Mouse moved to (856, 391)
Screenshot: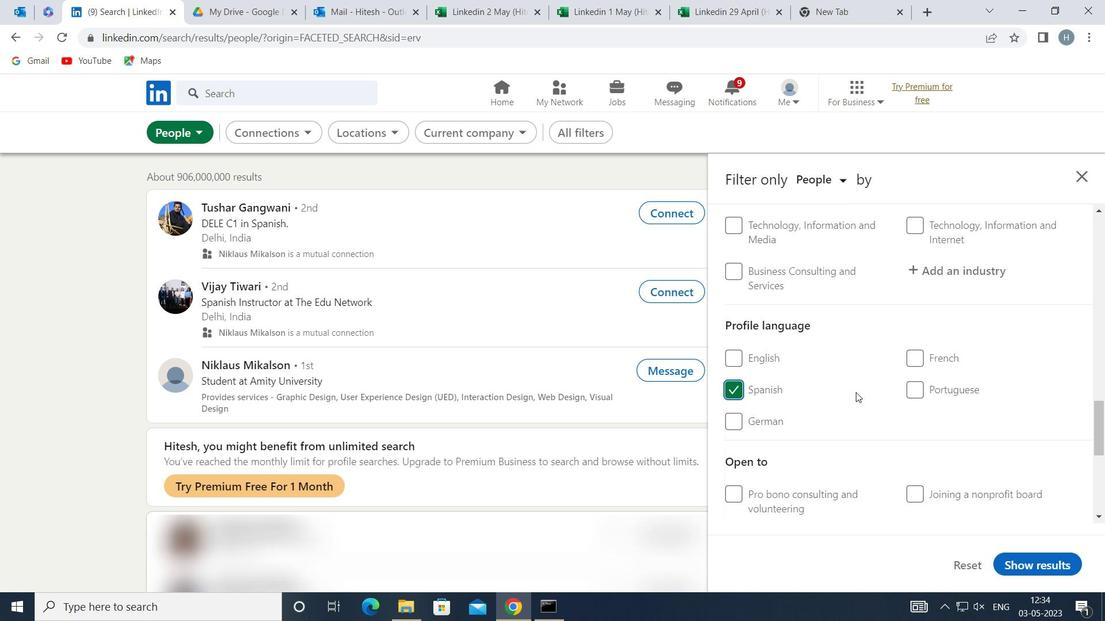 
Action: Mouse scrolled (856, 392) with delta (0, 0)
Screenshot: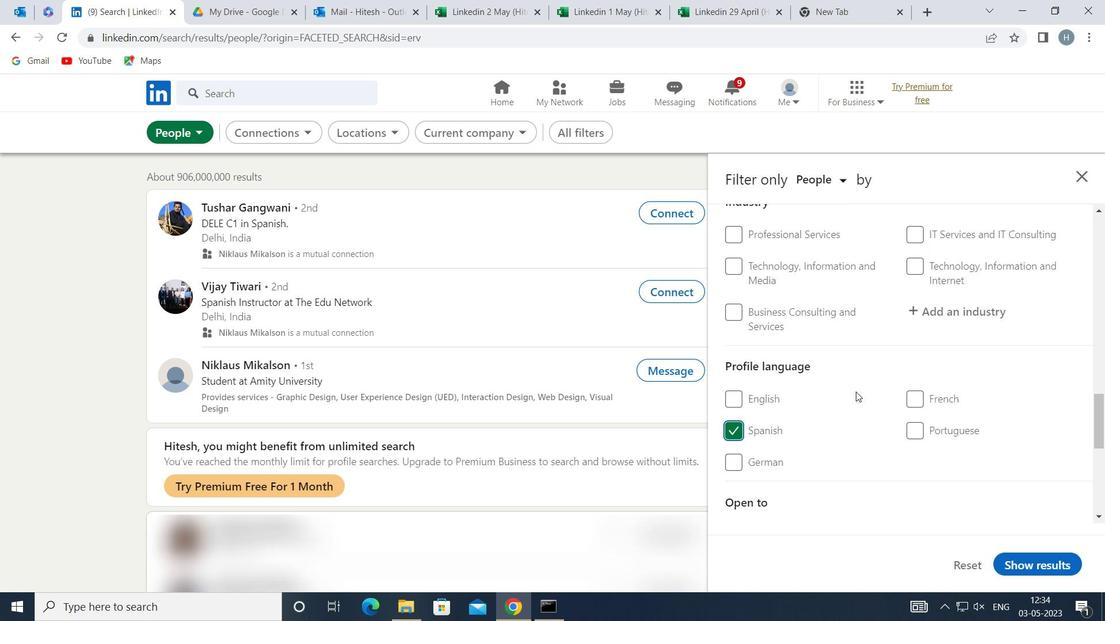 
Action: Mouse scrolled (856, 392) with delta (0, 0)
Screenshot: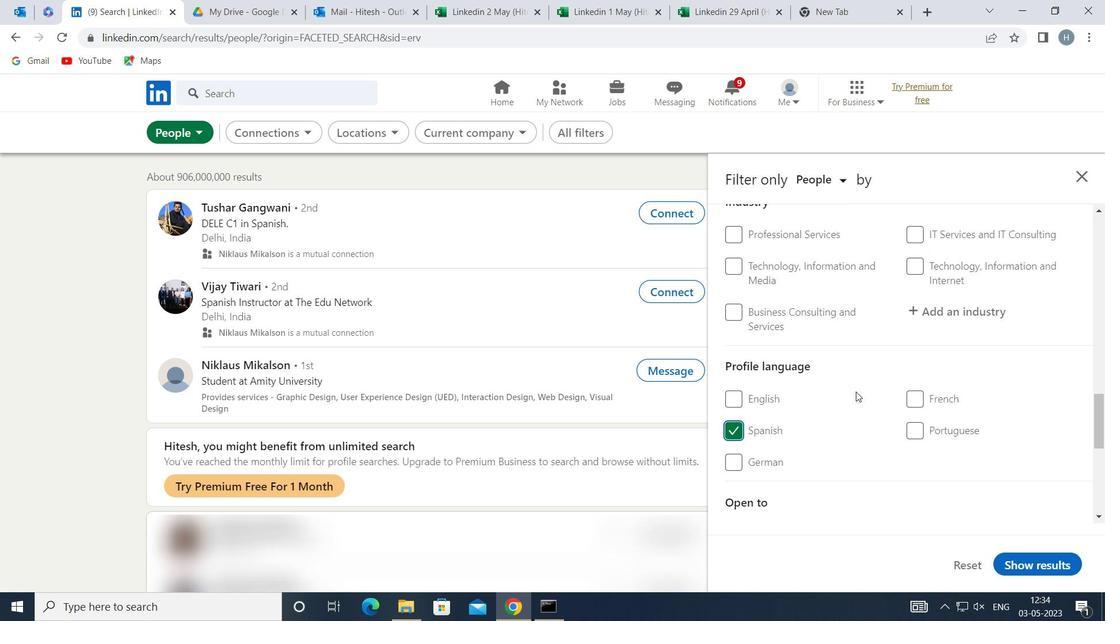 
Action: Mouse scrolled (856, 392) with delta (0, 0)
Screenshot: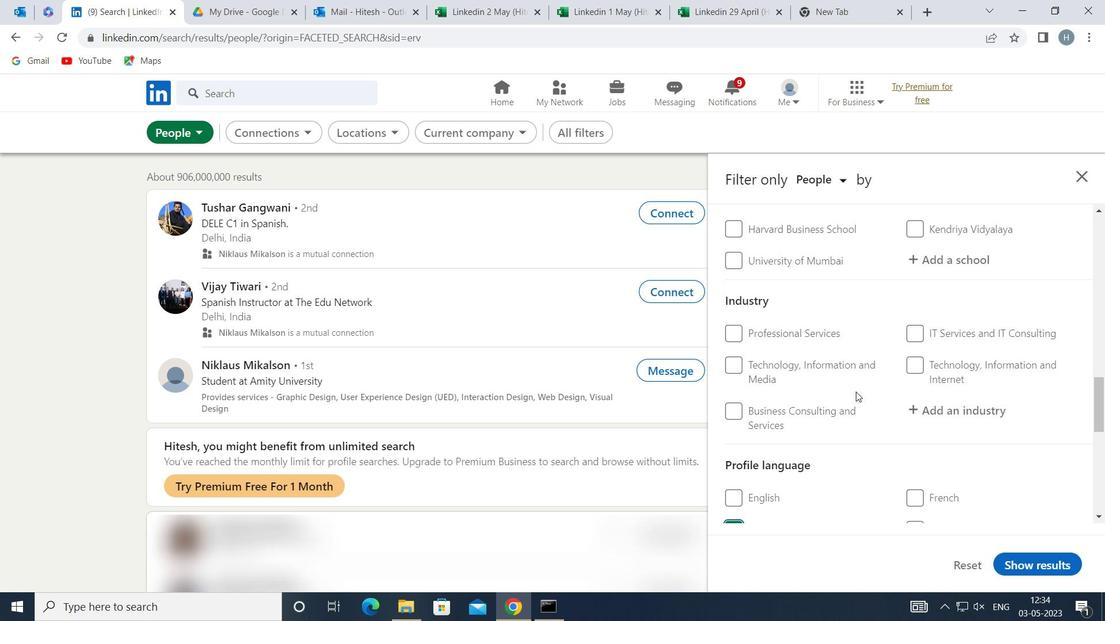 
Action: Mouse scrolled (856, 392) with delta (0, 0)
Screenshot: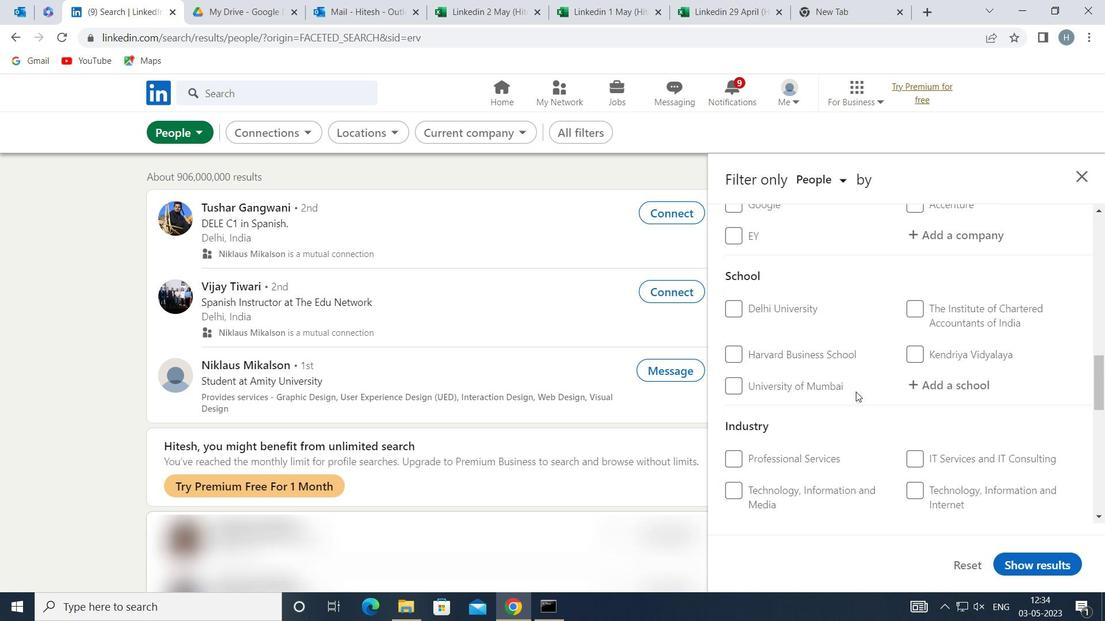 
Action: Mouse scrolled (856, 392) with delta (0, 0)
Screenshot: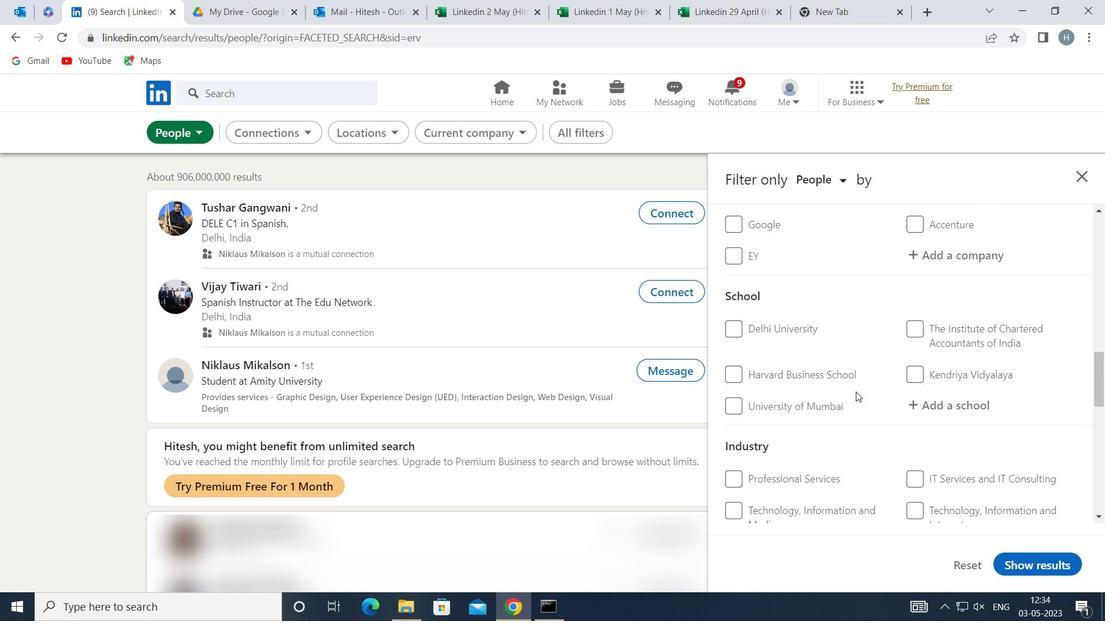 
Action: Mouse scrolled (856, 392) with delta (0, 0)
Screenshot: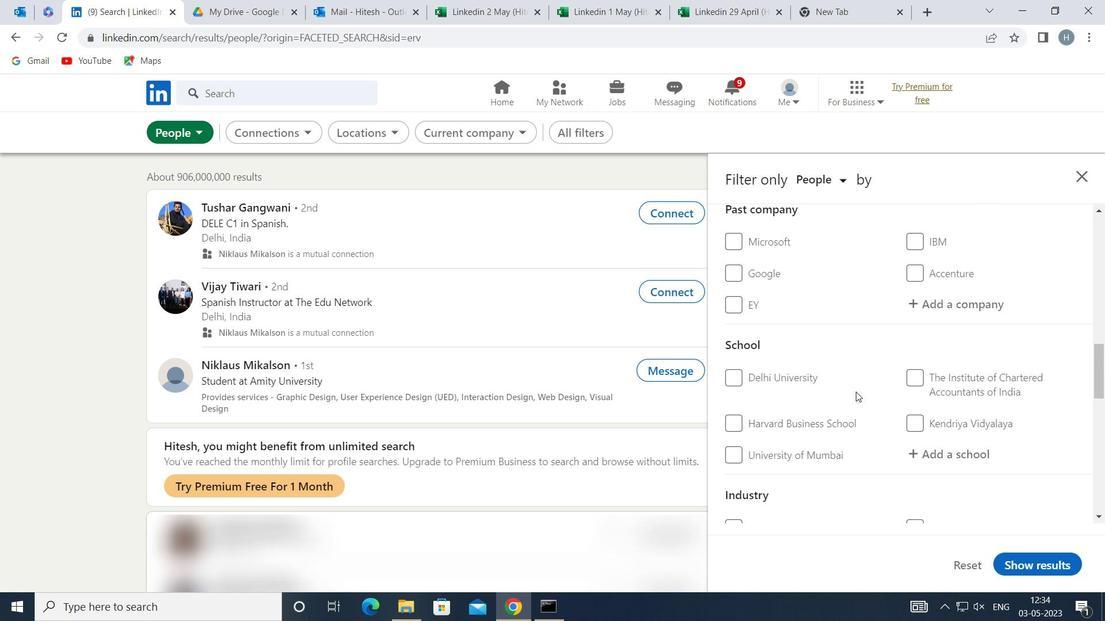 
Action: Mouse scrolled (856, 392) with delta (0, 0)
Screenshot: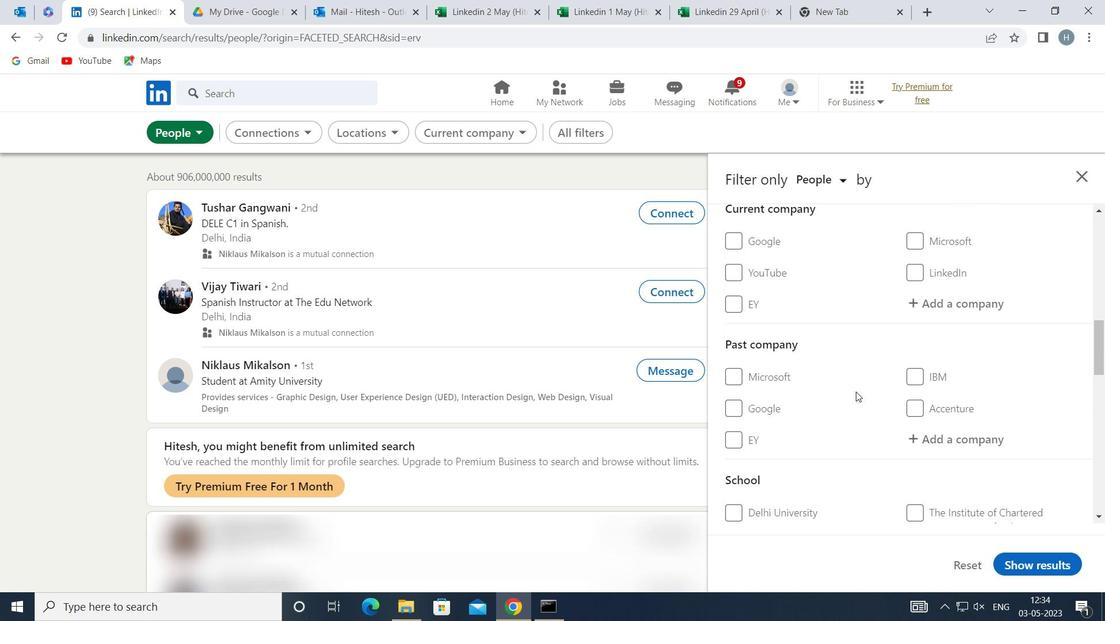 
Action: Mouse moved to (940, 410)
Screenshot: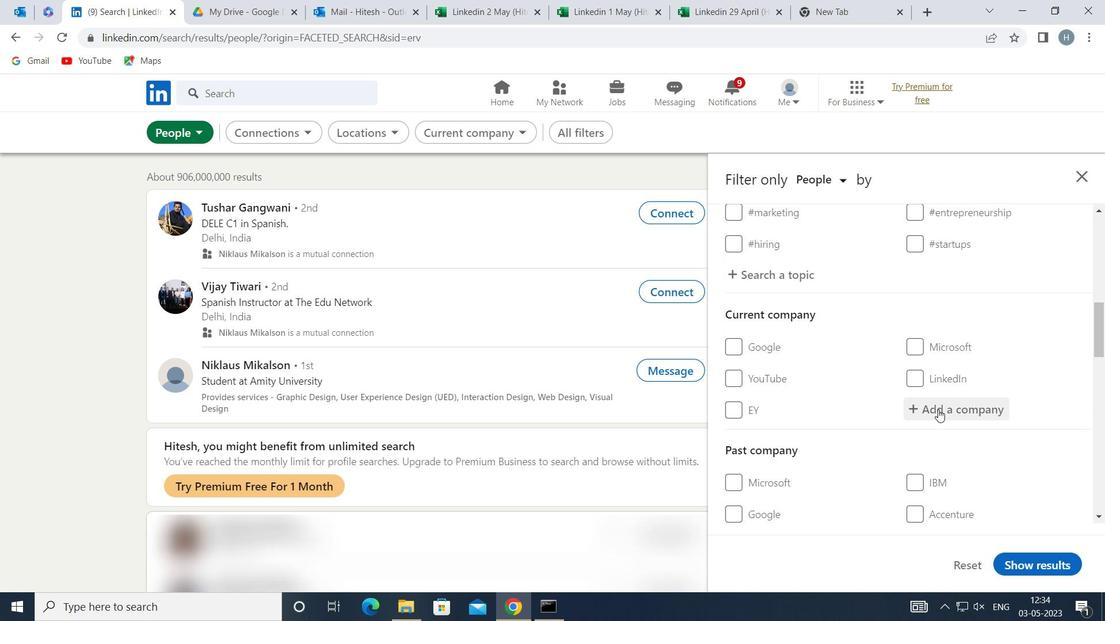 
Action: Mouse pressed left at (940, 410)
Screenshot: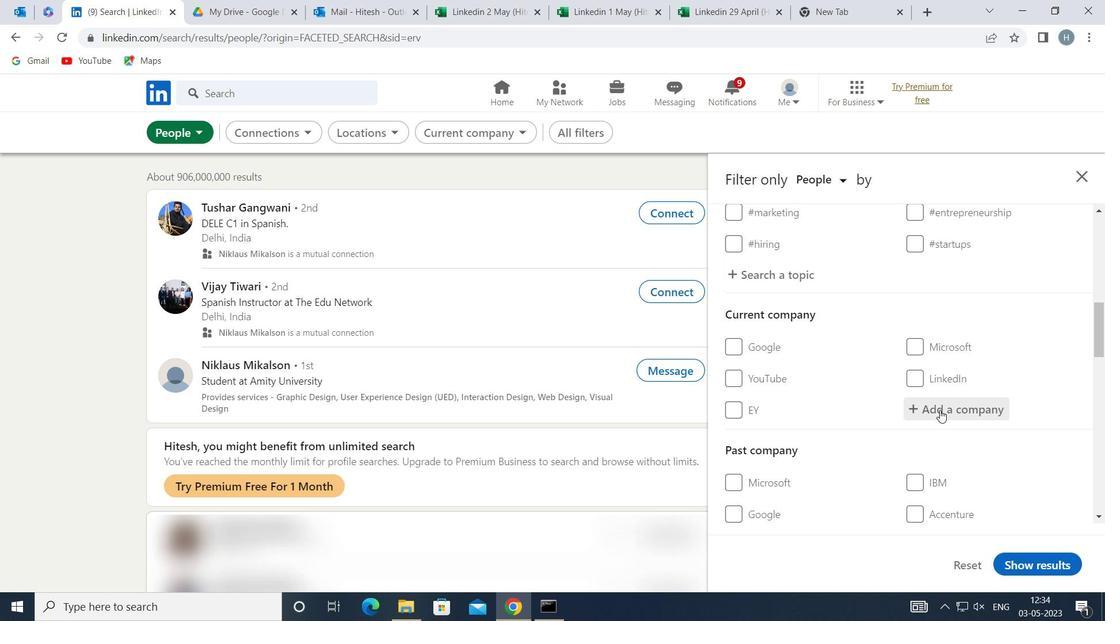 
Action: Key pressed <Key.shift><Key.shift>VISTRA<Key.space>
Screenshot: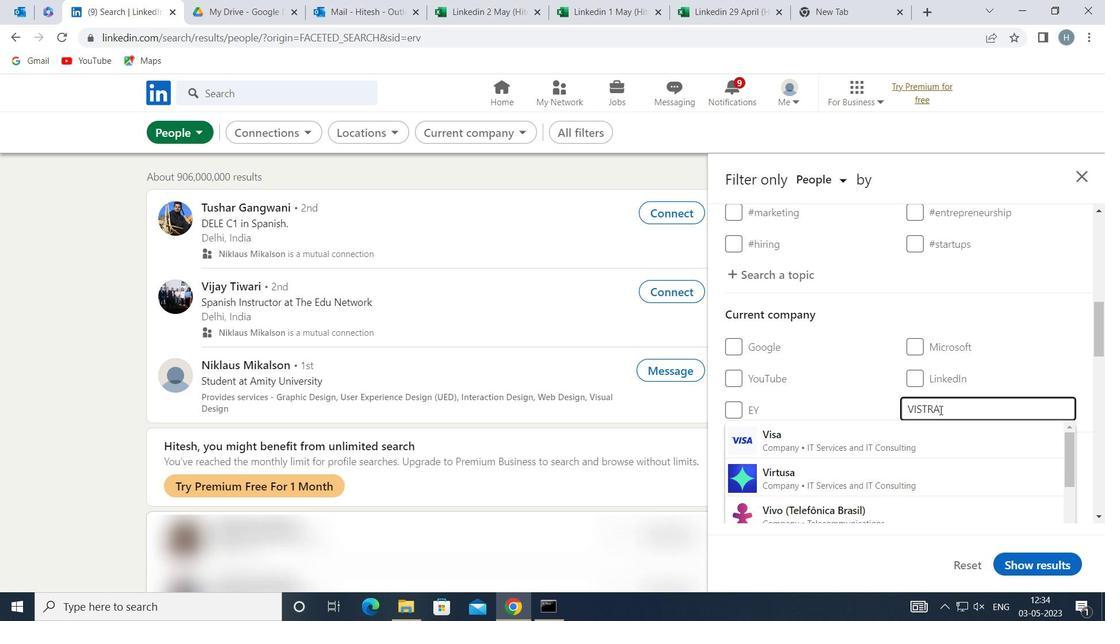 
Action: Mouse moved to (896, 434)
Screenshot: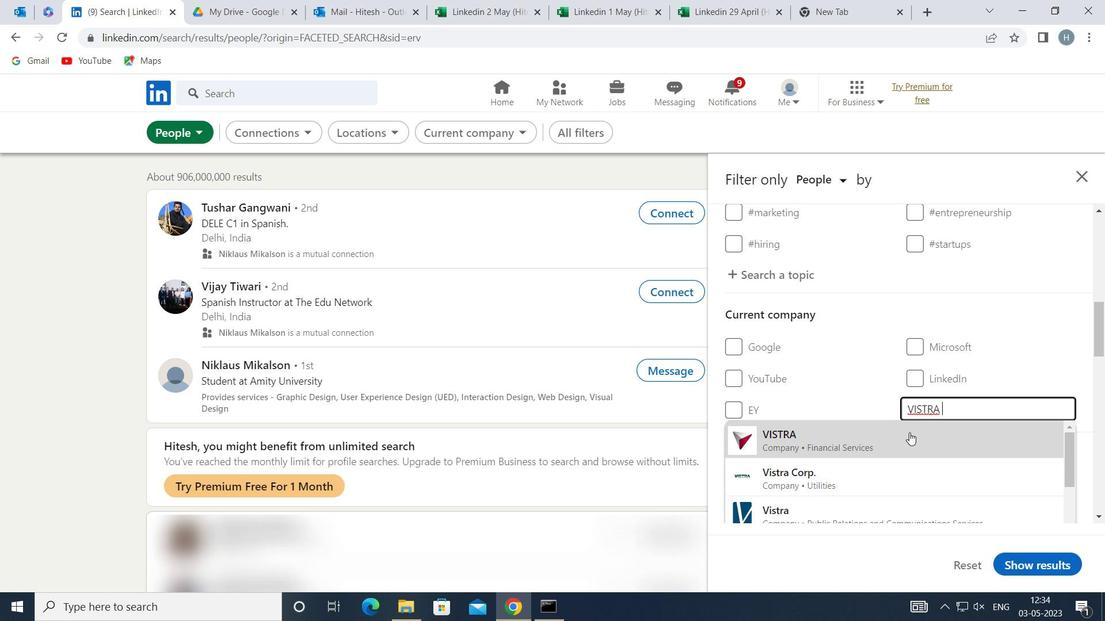 
Action: Mouse pressed left at (896, 434)
Screenshot: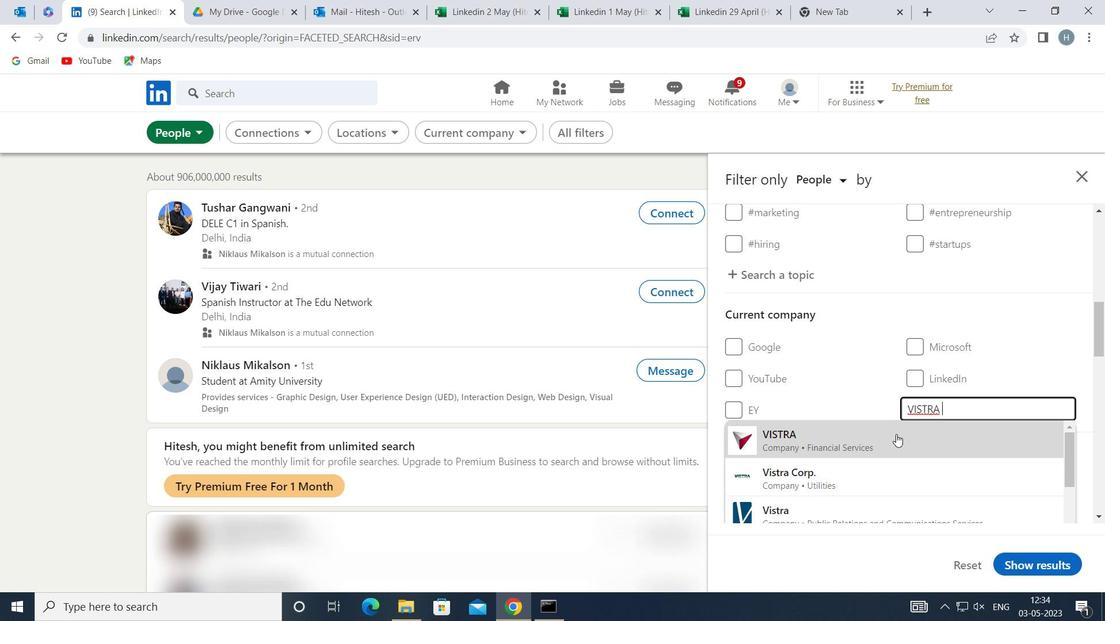 
Action: Mouse moved to (869, 398)
Screenshot: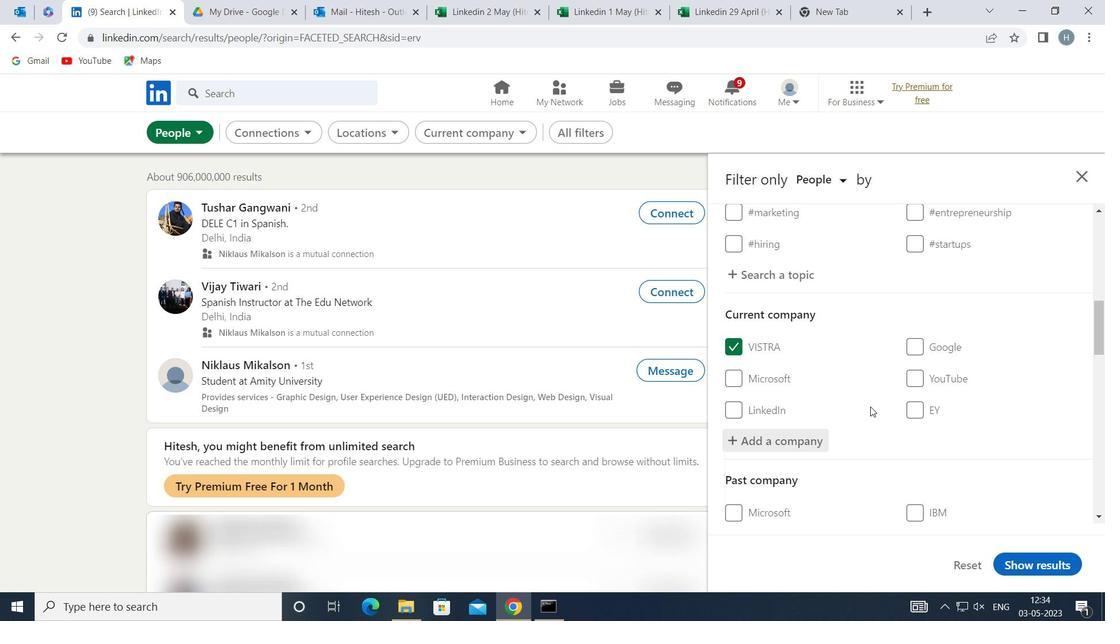 
Action: Mouse scrolled (869, 398) with delta (0, 0)
Screenshot: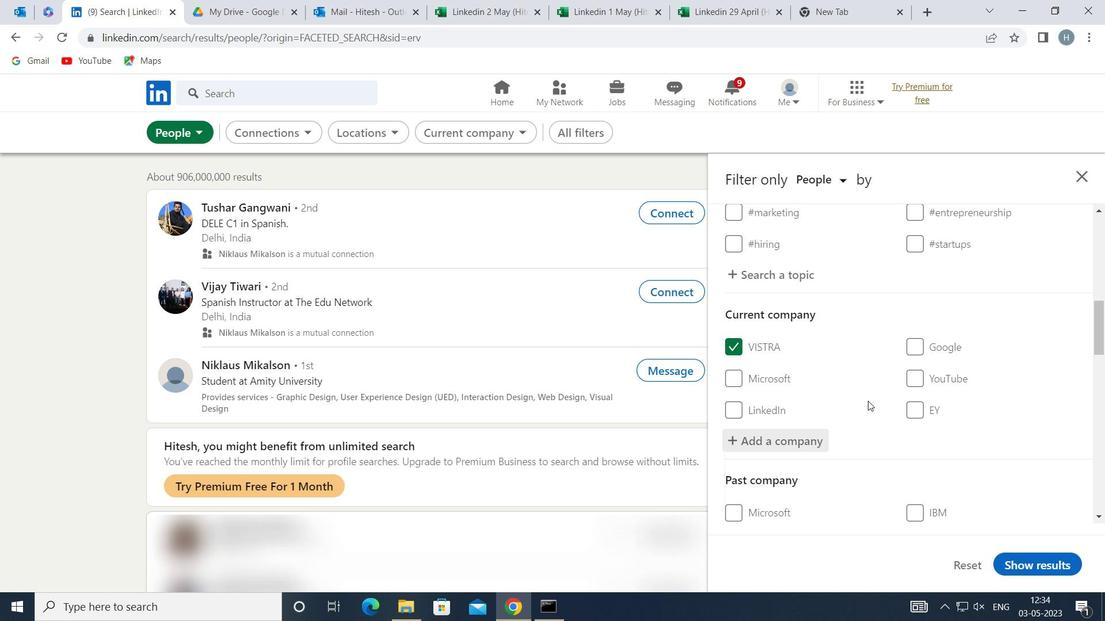 
Action: Mouse moved to (870, 398)
Screenshot: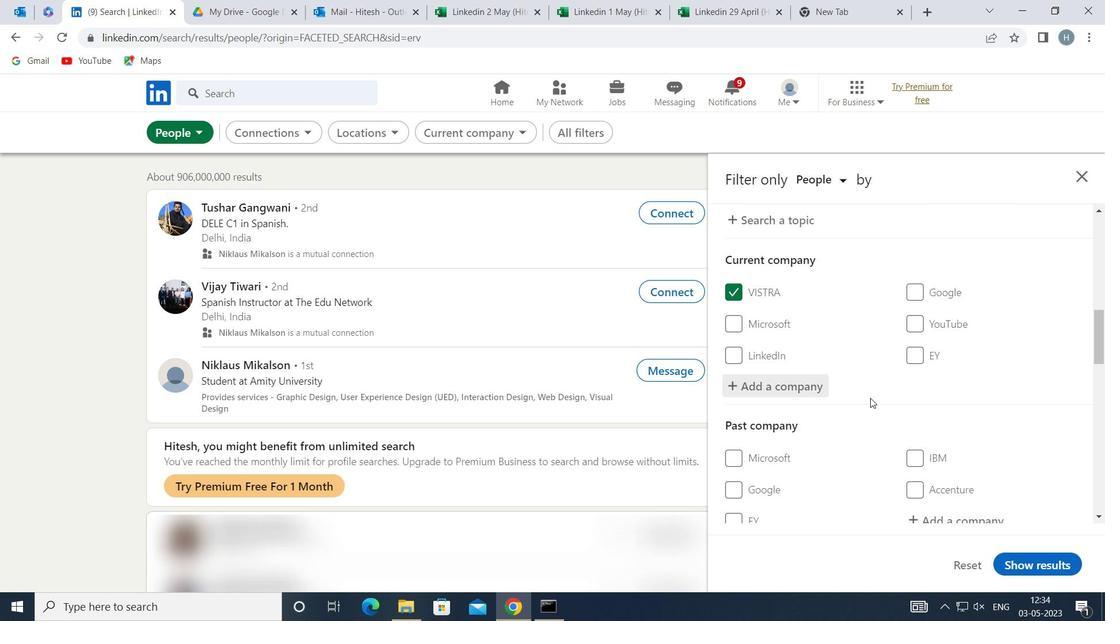 
Action: Mouse scrolled (870, 398) with delta (0, 0)
Screenshot: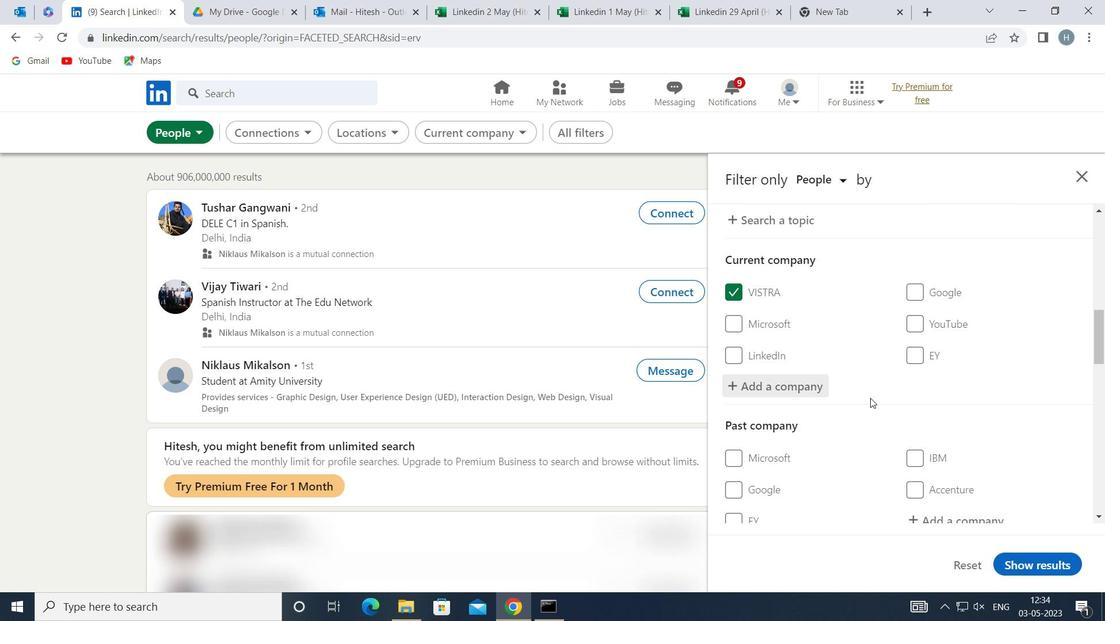 
Action: Mouse scrolled (870, 398) with delta (0, 0)
Screenshot: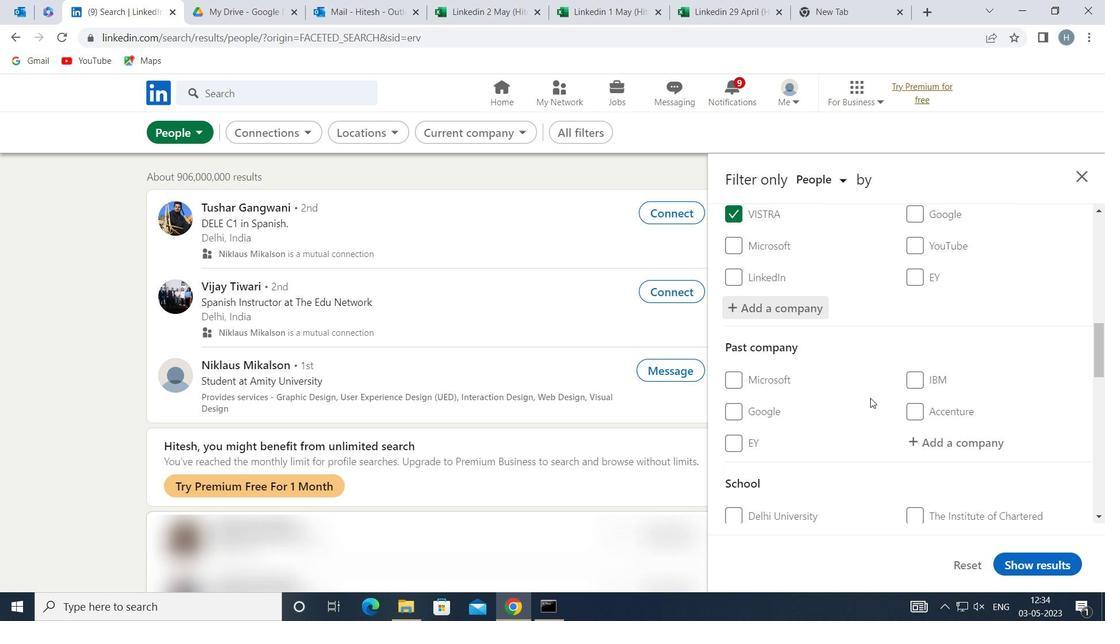 
Action: Mouse scrolled (870, 398) with delta (0, 0)
Screenshot: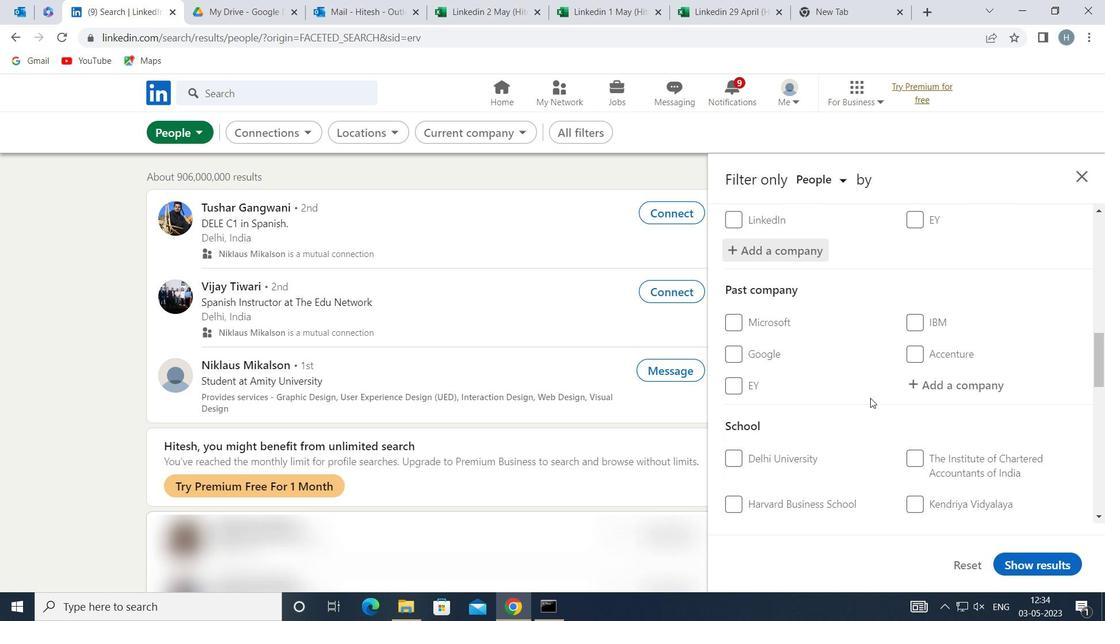 
Action: Mouse moved to (941, 441)
Screenshot: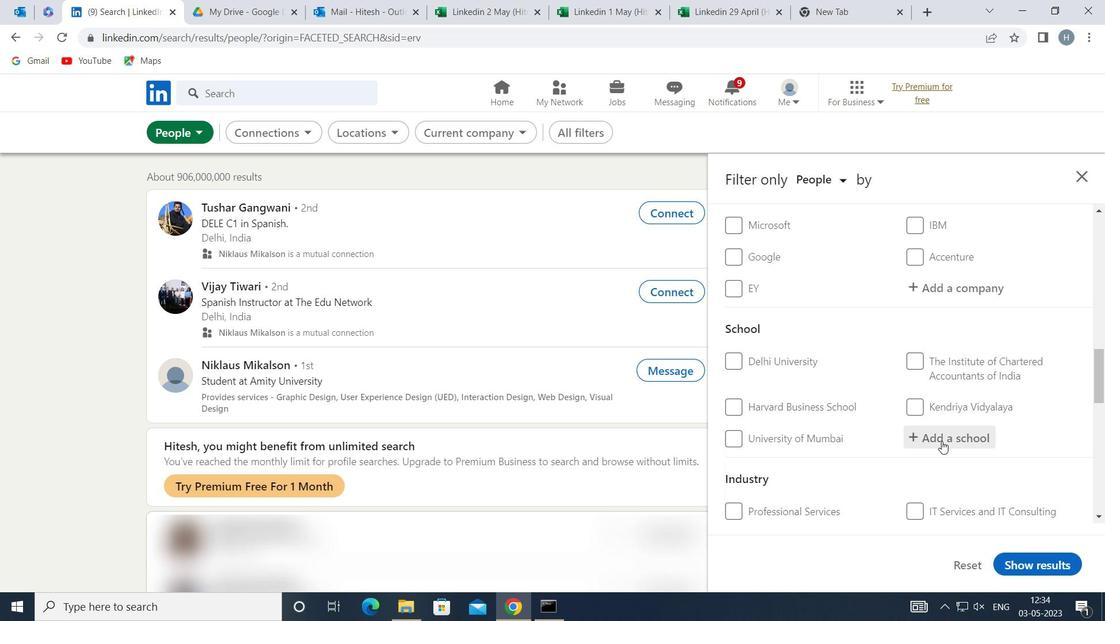 
Action: Mouse pressed left at (941, 441)
Screenshot: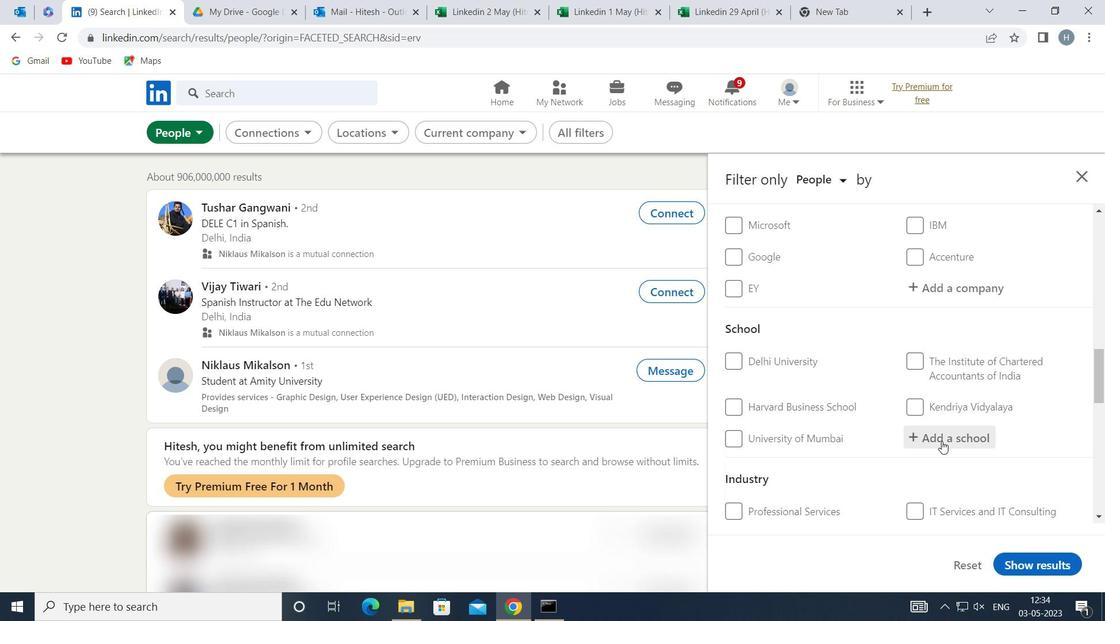 
Action: Key pressed <Key.shift><Key.shift>K<Key.space>K<Key.space>WAGH
Screenshot: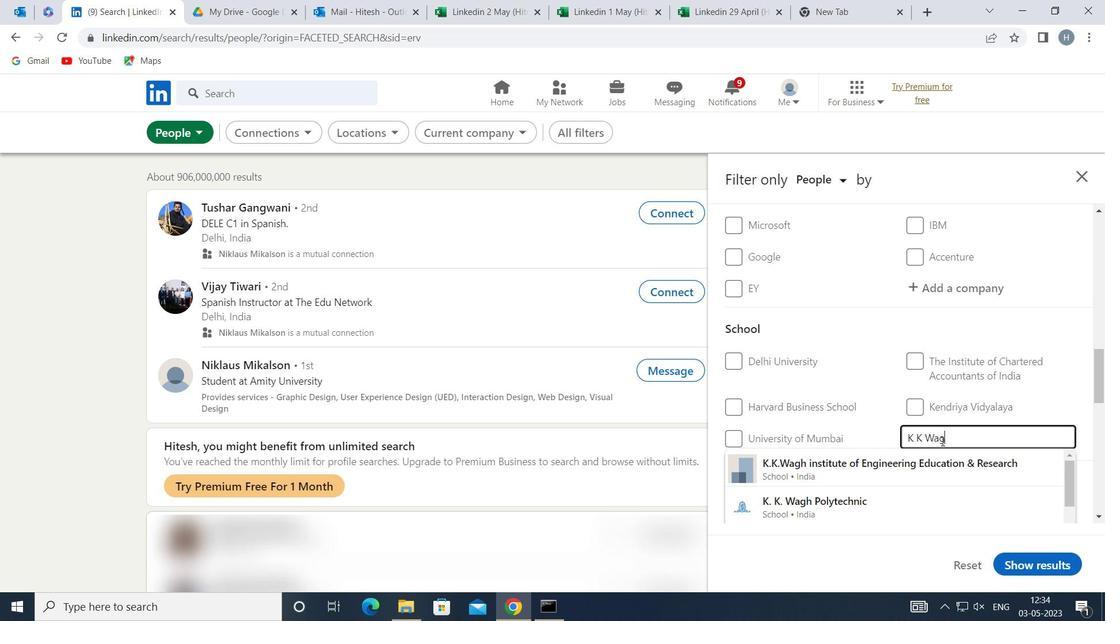 
Action: Mouse moved to (926, 462)
Screenshot: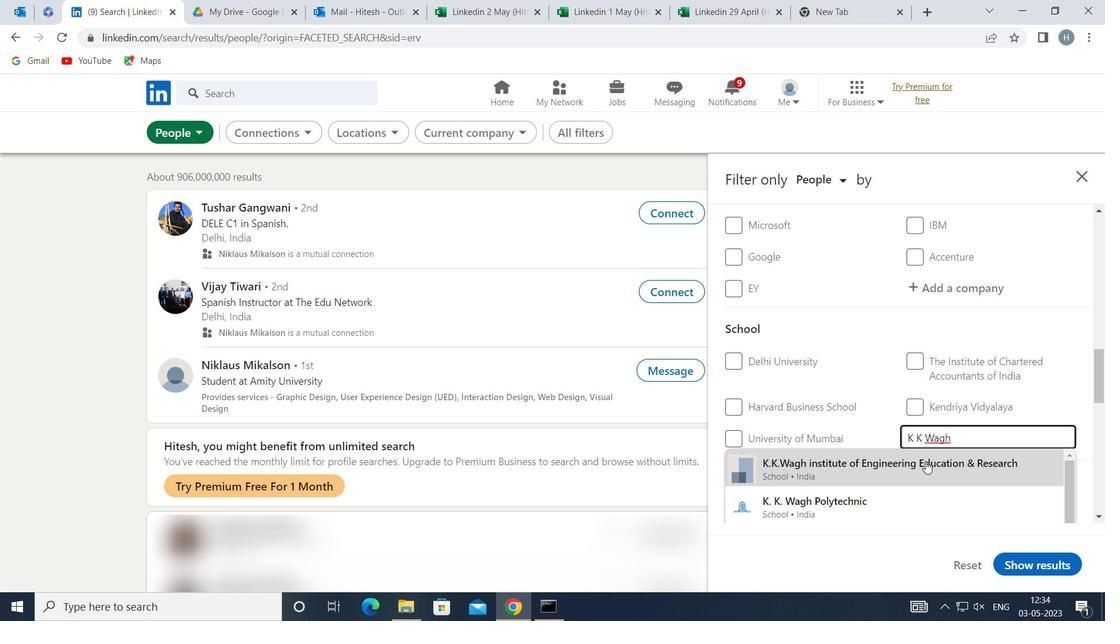 
Action: Mouse scrolled (926, 461) with delta (0, 0)
Screenshot: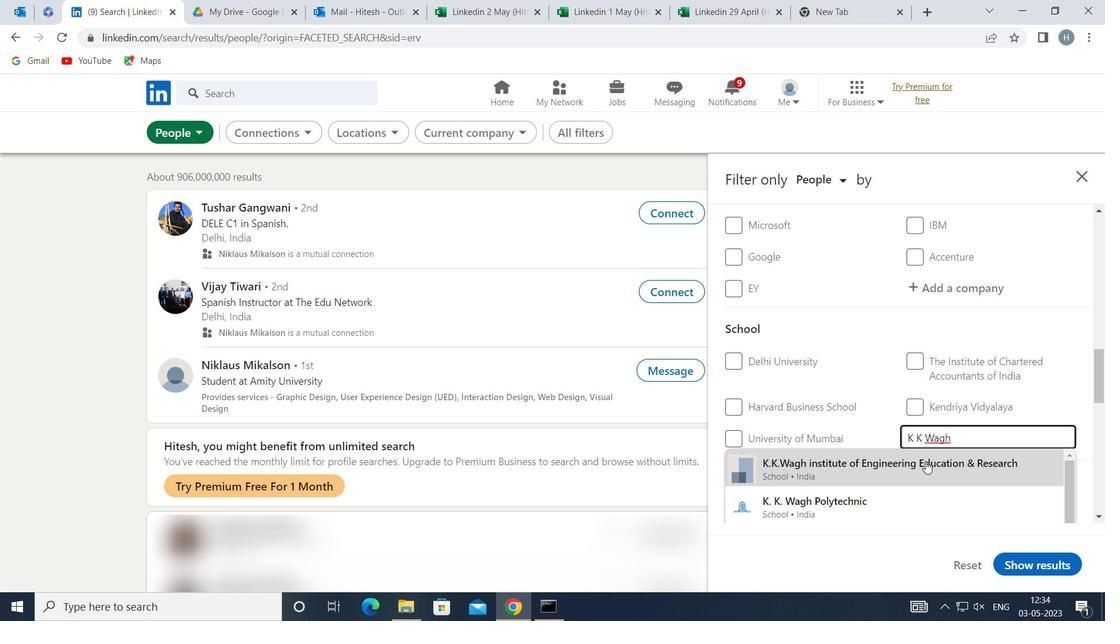 
Action: Mouse moved to (931, 472)
Screenshot: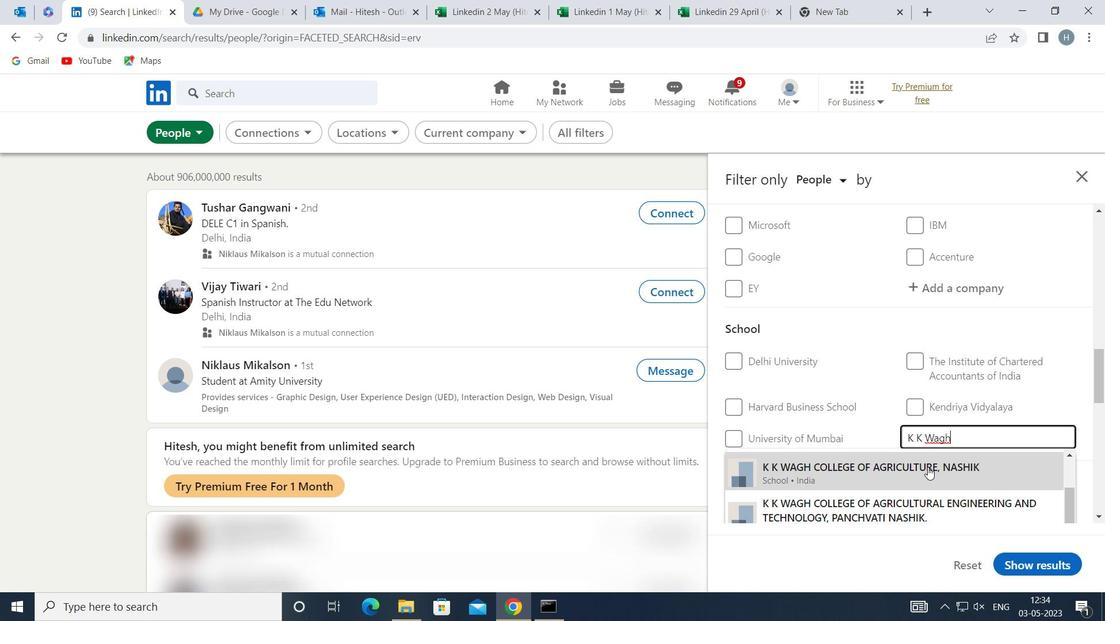 
Action: Mouse scrolled (931, 472) with delta (0, 0)
Screenshot: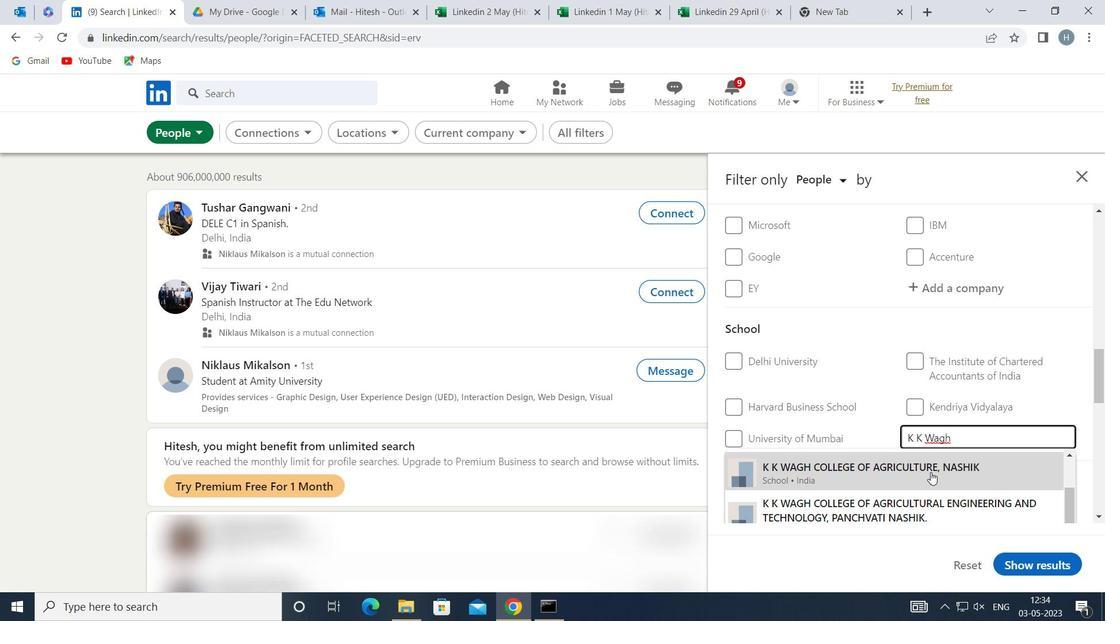 
Action: Mouse scrolled (931, 472) with delta (0, 0)
Screenshot: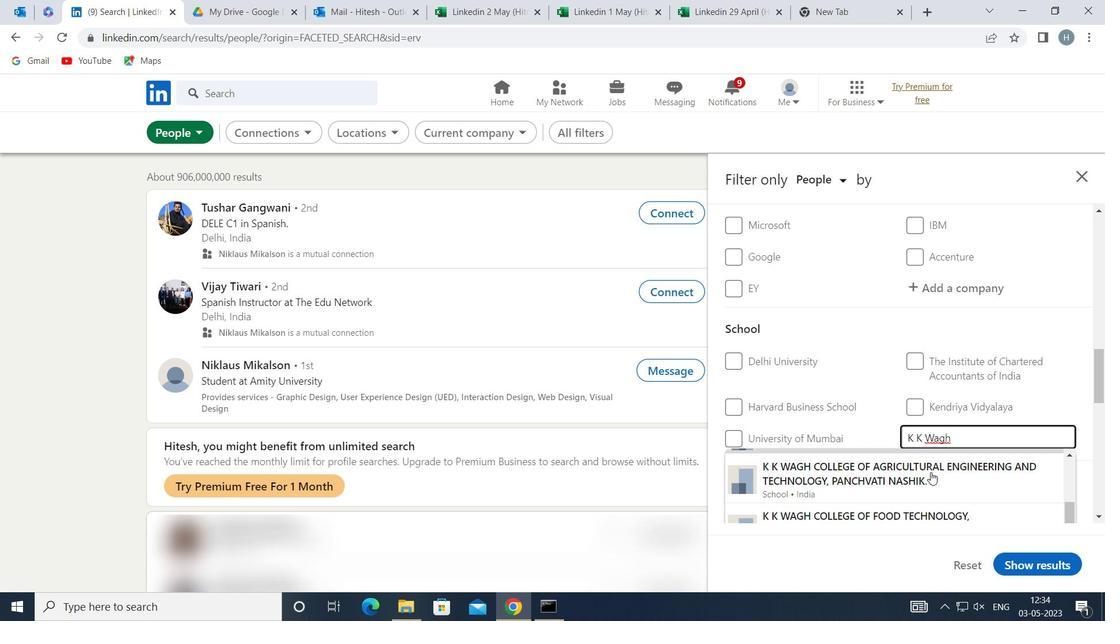 
Action: Mouse moved to (931, 472)
Screenshot: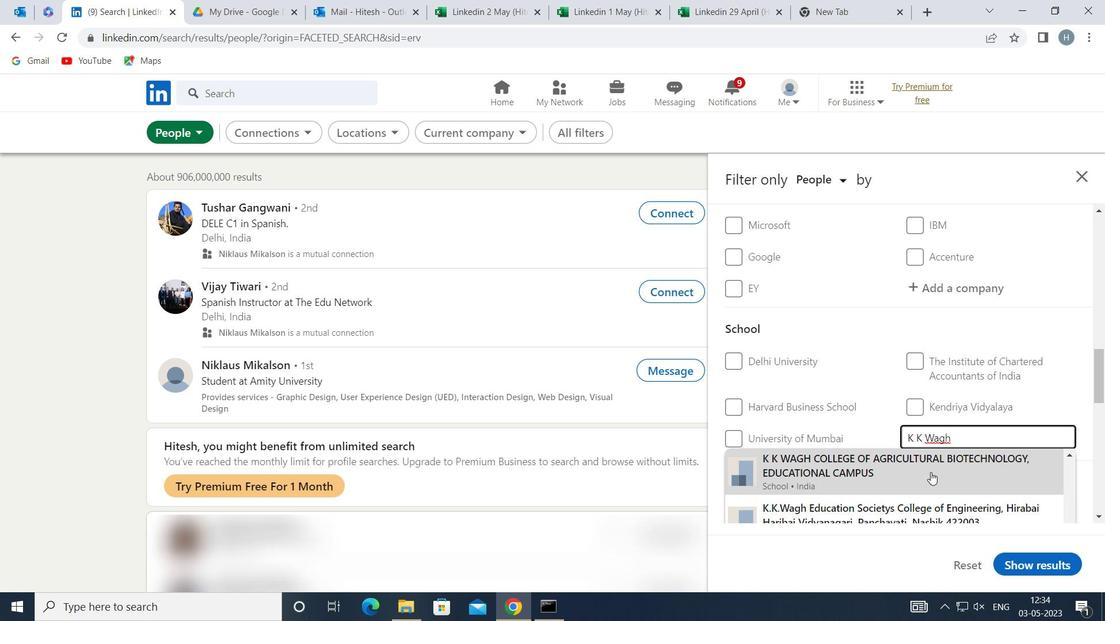 
Action: Mouse scrolled (931, 472) with delta (0, 0)
Screenshot: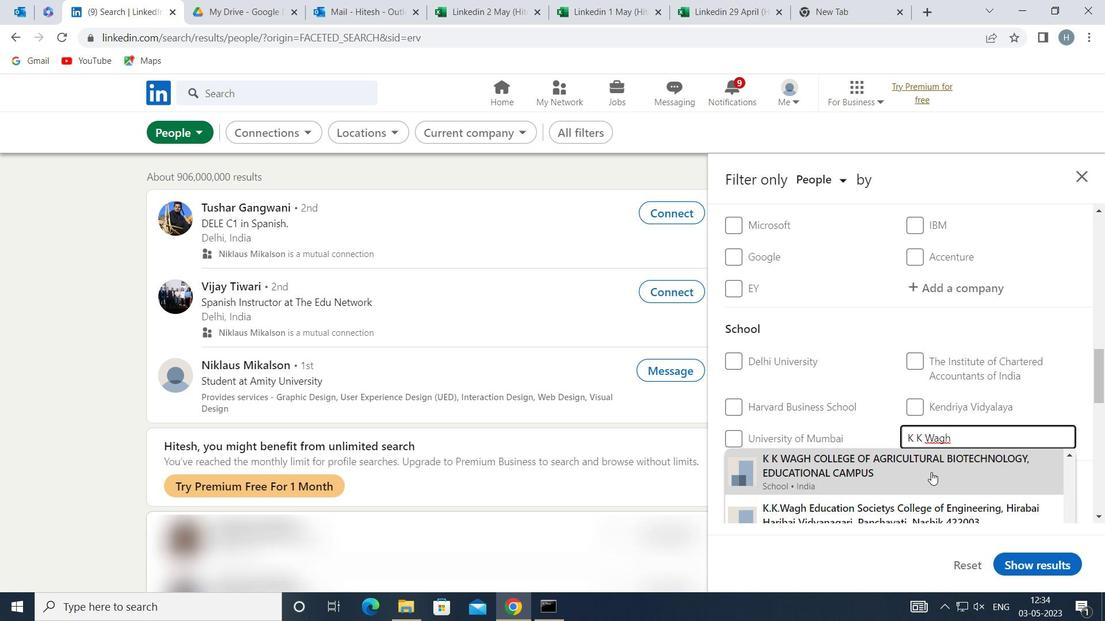 
Action: Mouse moved to (942, 461)
Screenshot: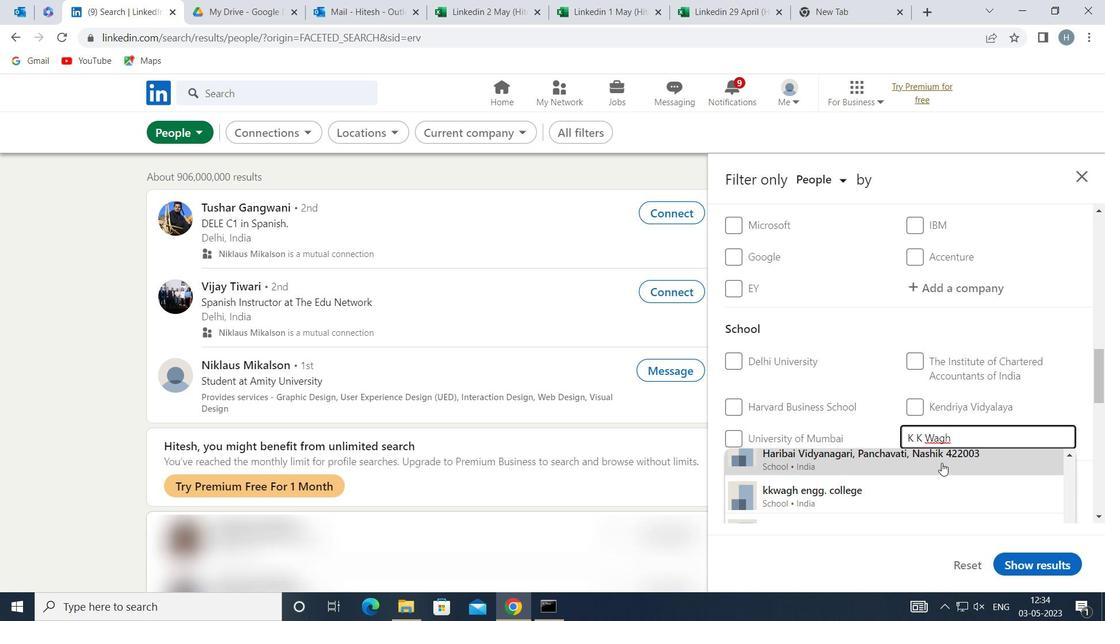 
Action: Mouse pressed left at (942, 461)
Screenshot: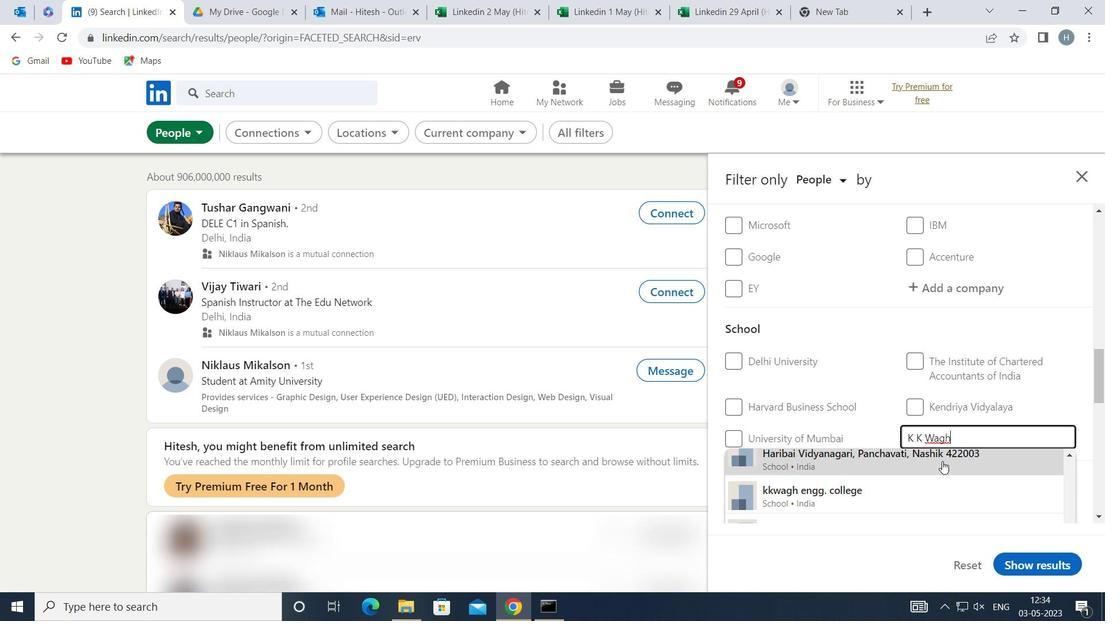 
Action: Mouse moved to (914, 460)
Screenshot: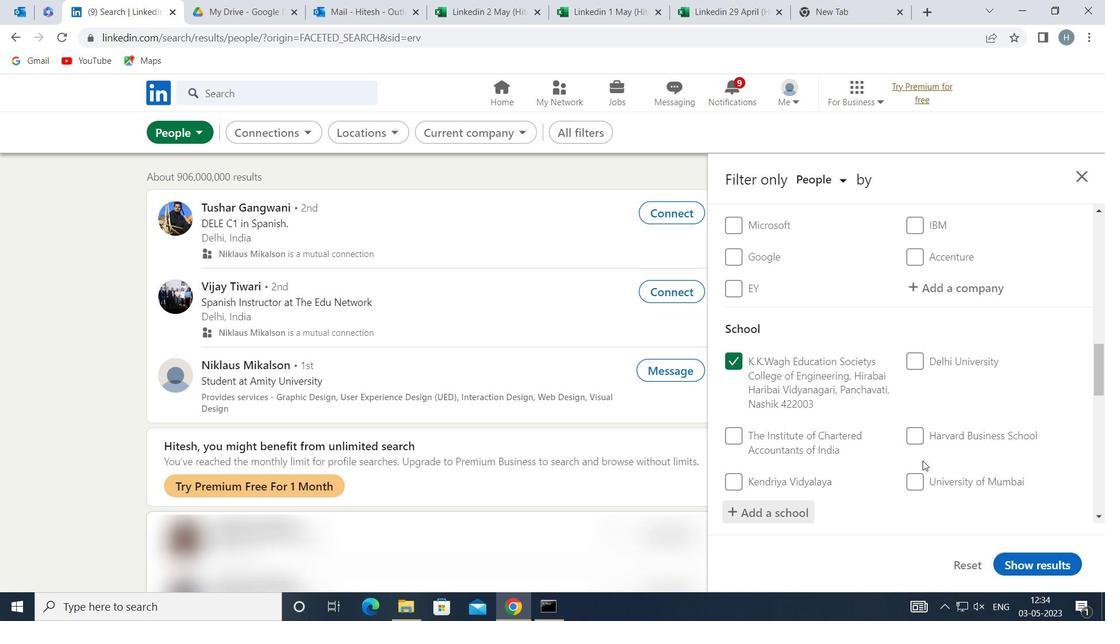 
Action: Mouse scrolled (914, 459) with delta (0, 0)
Screenshot: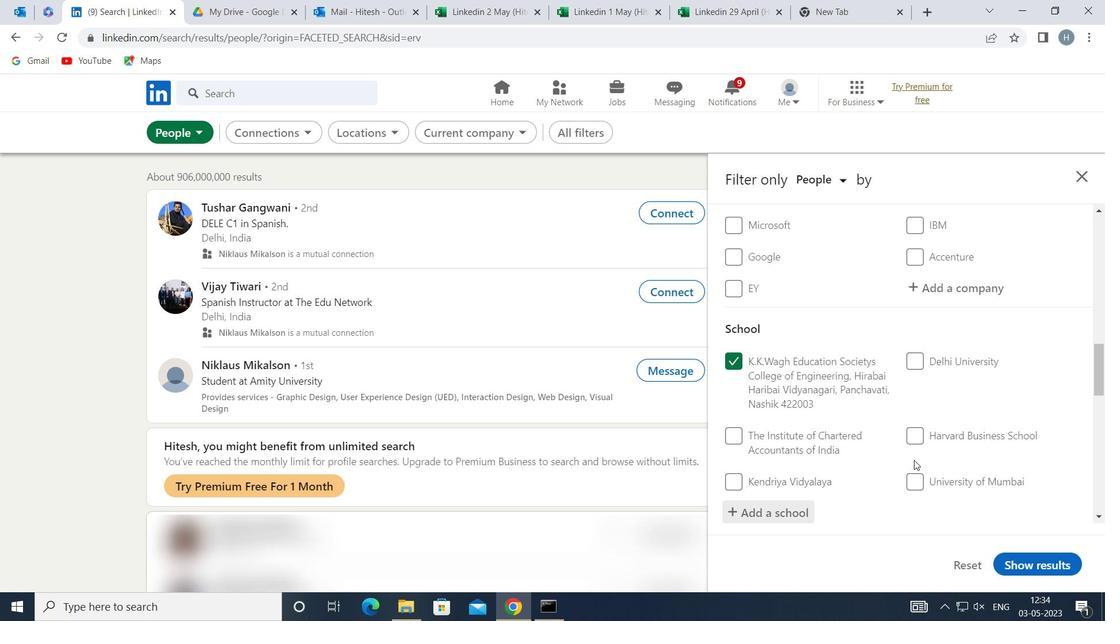 
Action: Mouse moved to (912, 458)
Screenshot: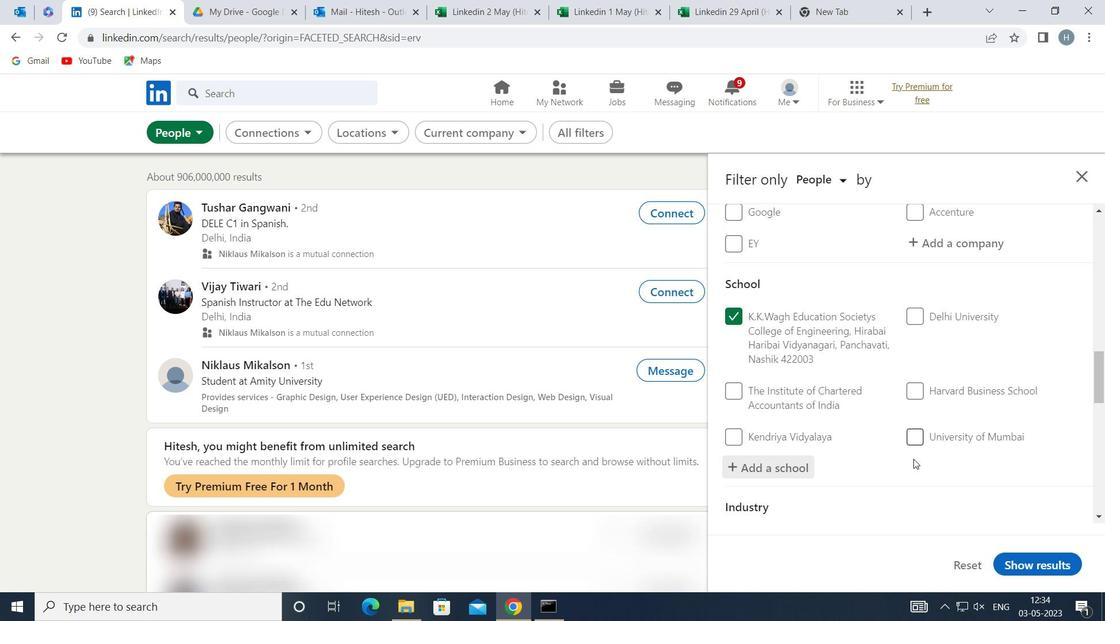 
Action: Mouse scrolled (912, 458) with delta (0, 0)
Screenshot: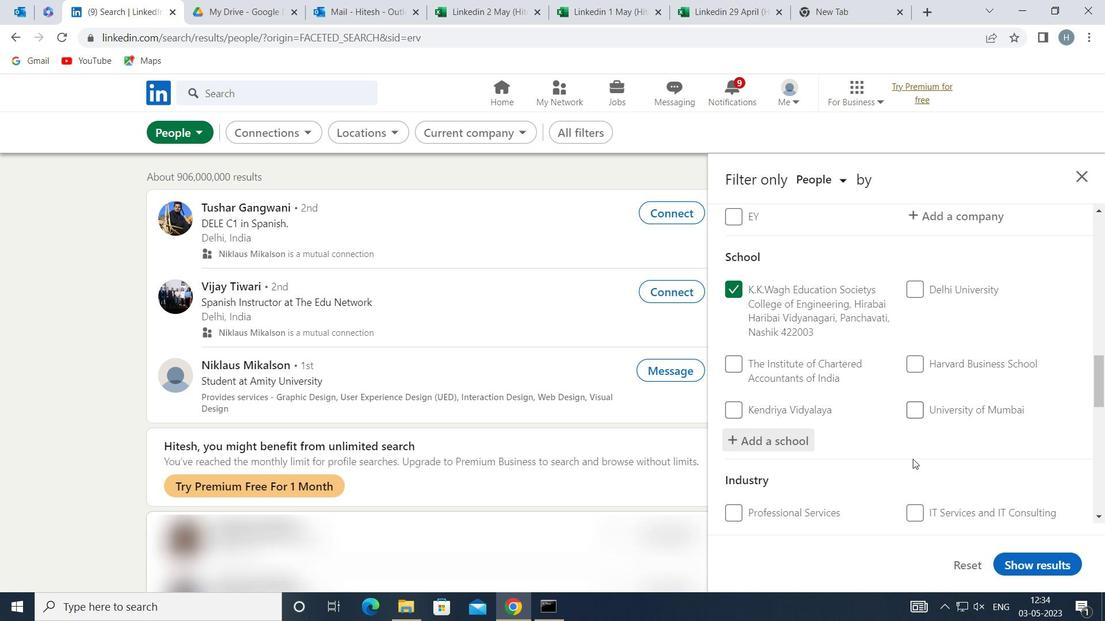 
Action: Mouse moved to (910, 457)
Screenshot: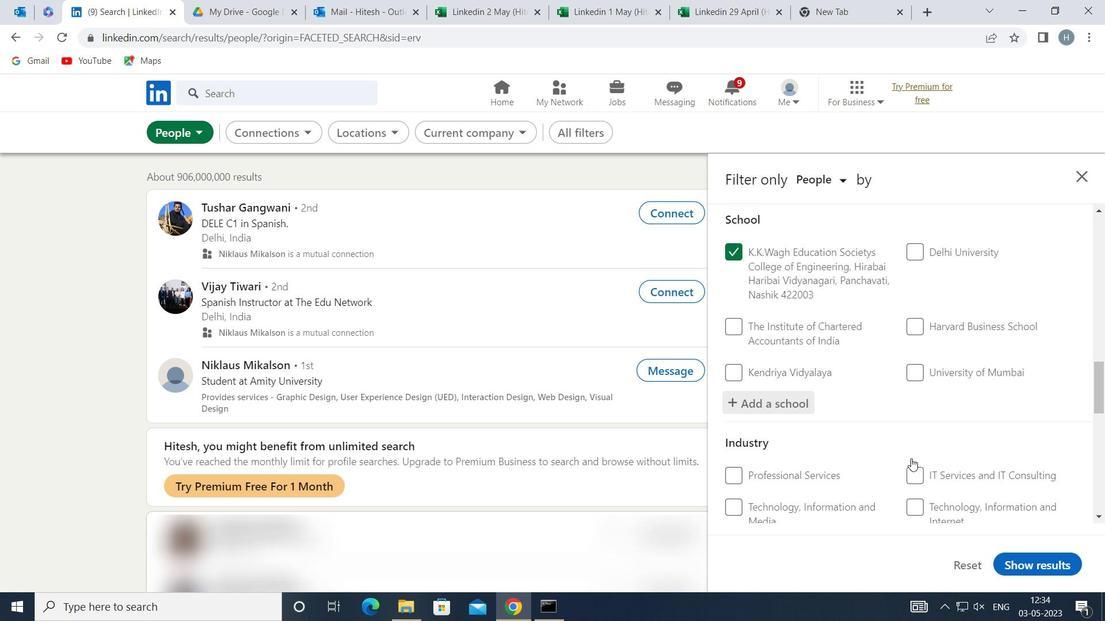 
Action: Mouse scrolled (910, 456) with delta (0, 0)
Screenshot: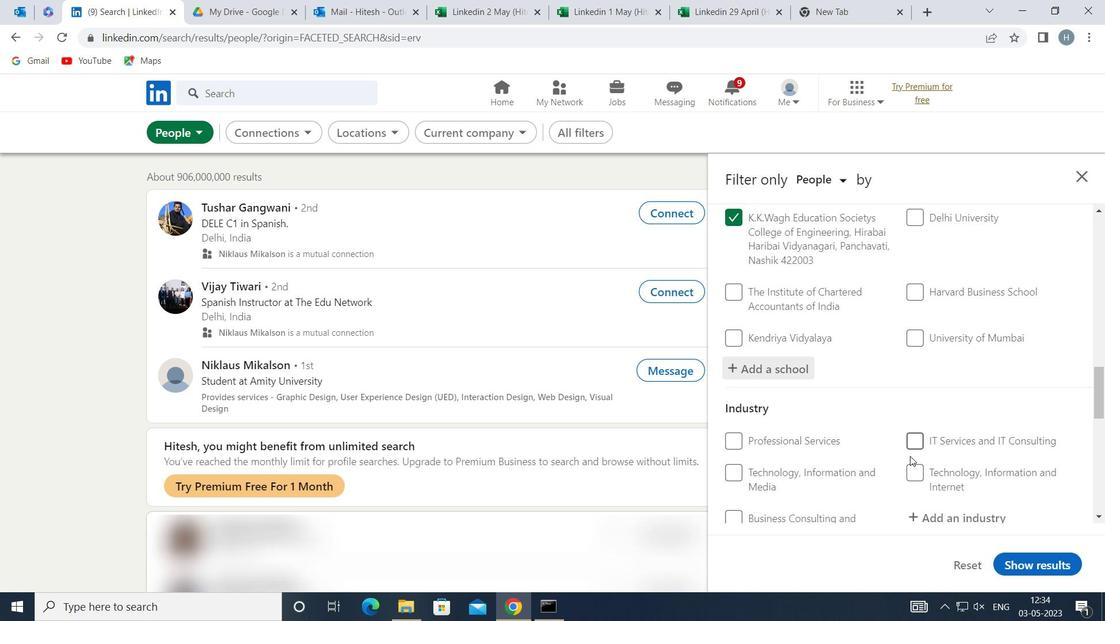 
Action: Mouse moved to (938, 450)
Screenshot: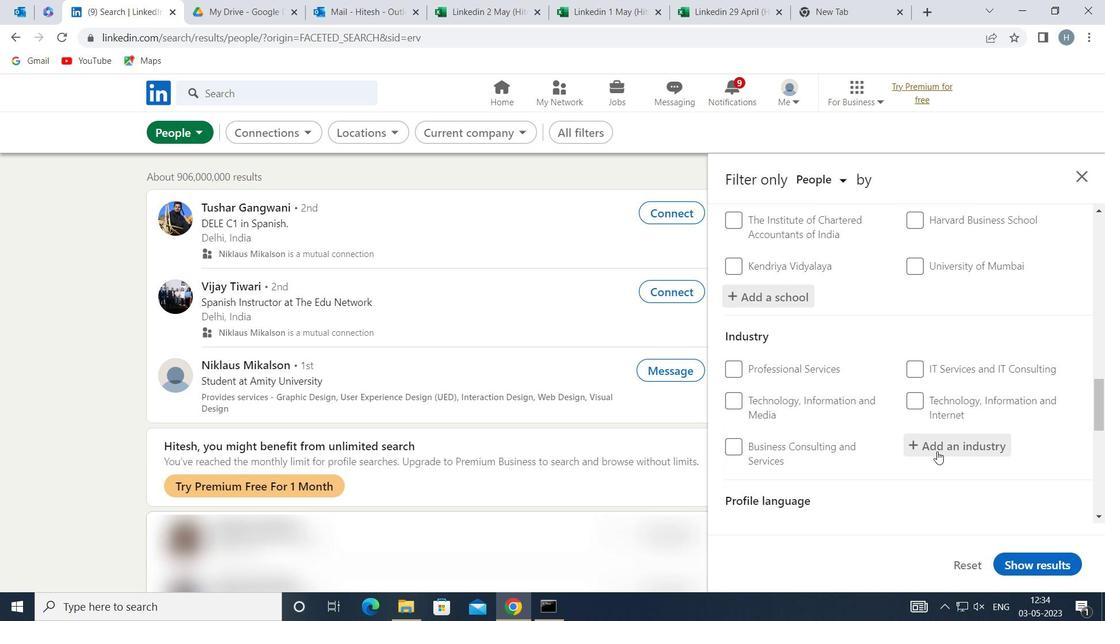 
Action: Mouse pressed left at (938, 450)
Screenshot: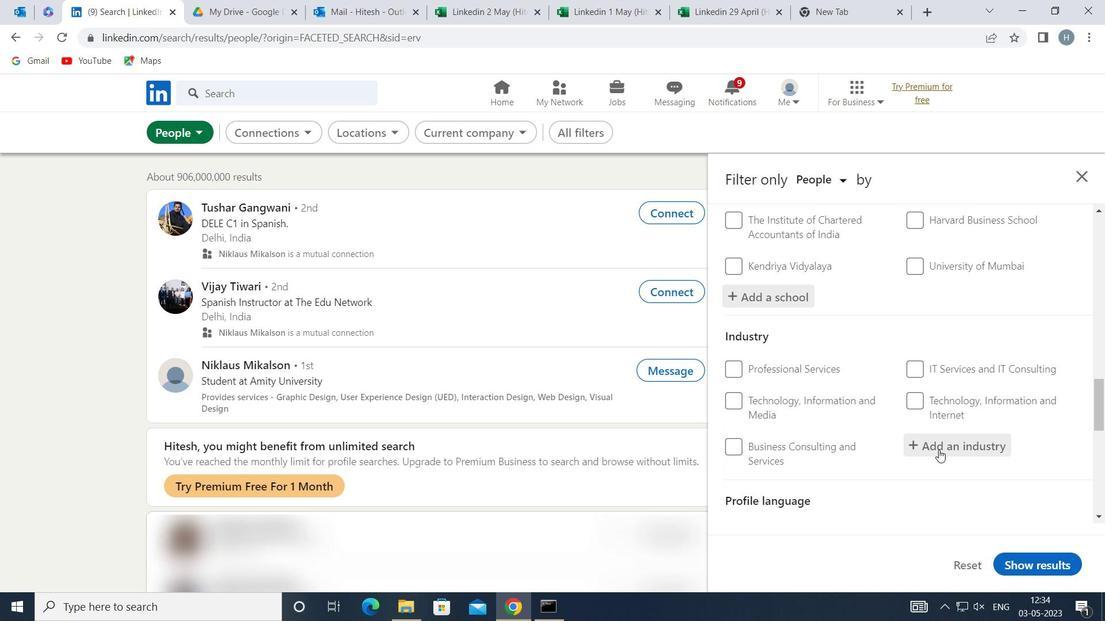 
Action: Key pressed <Key.shift>WATER<Key.space><Key.shift>SUPPLY
Screenshot: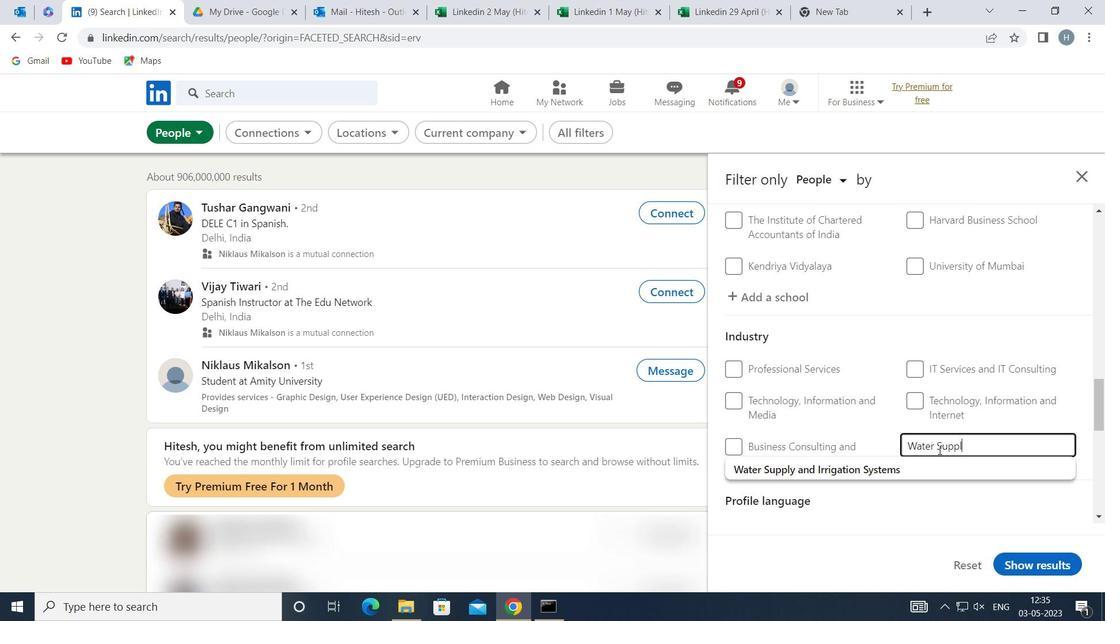 
Action: Mouse moved to (871, 471)
Screenshot: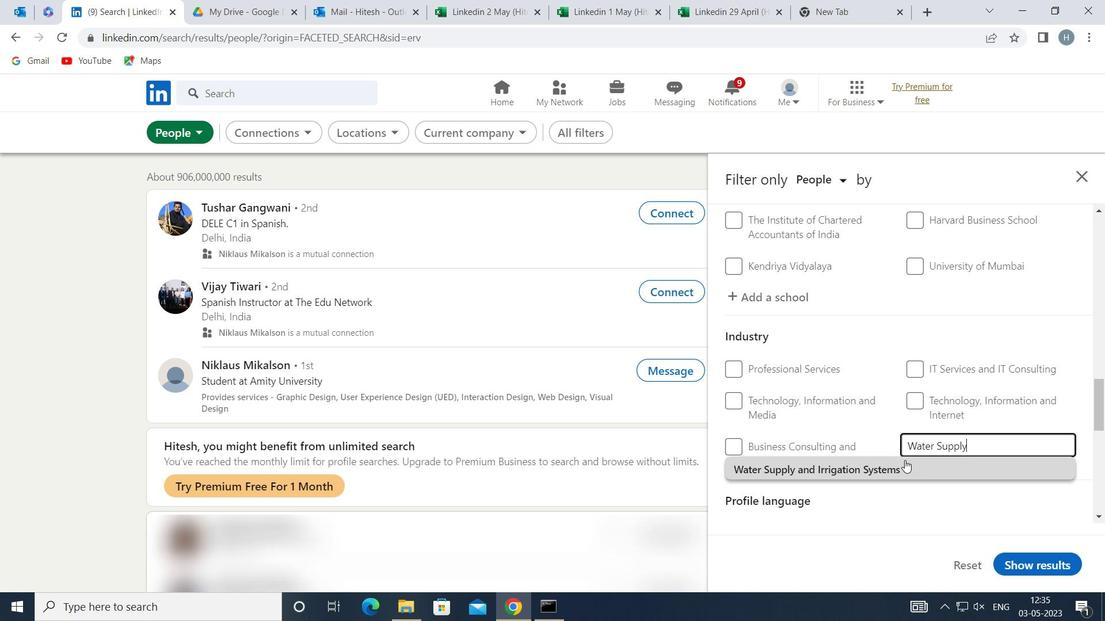 
Action: Mouse pressed left at (871, 471)
Screenshot: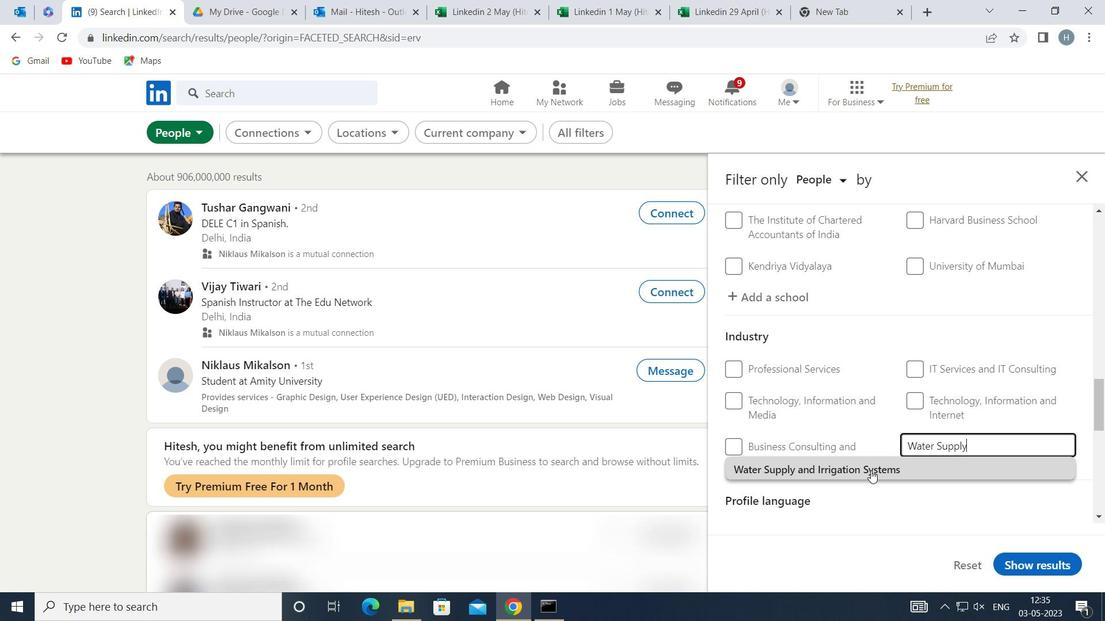 
Action: Mouse moved to (864, 461)
Screenshot: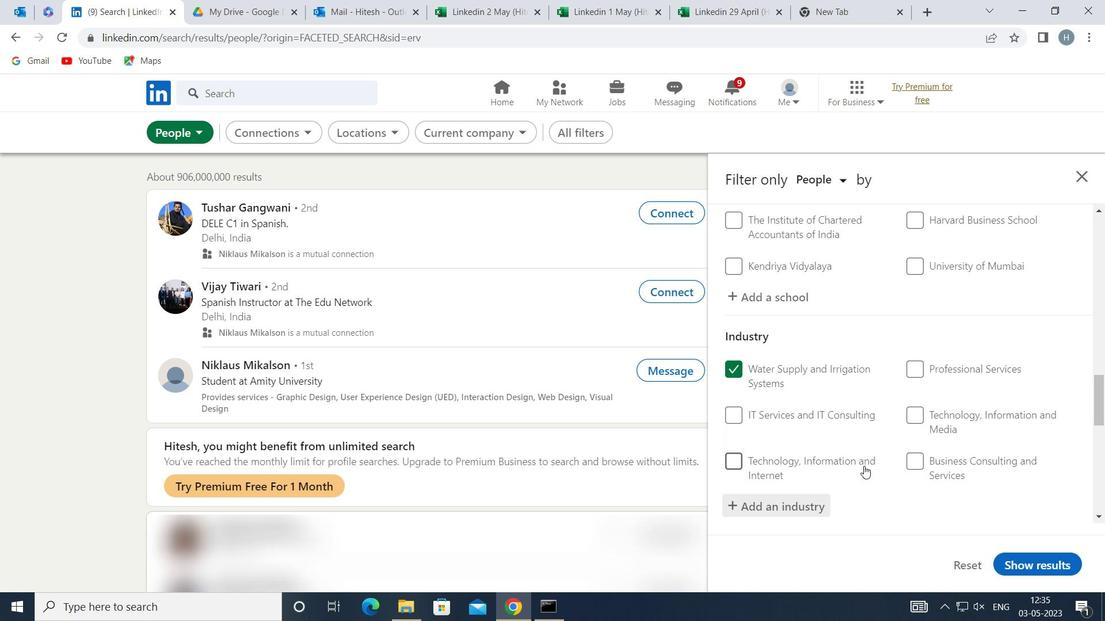
Action: Mouse scrolled (864, 460) with delta (0, 0)
Screenshot: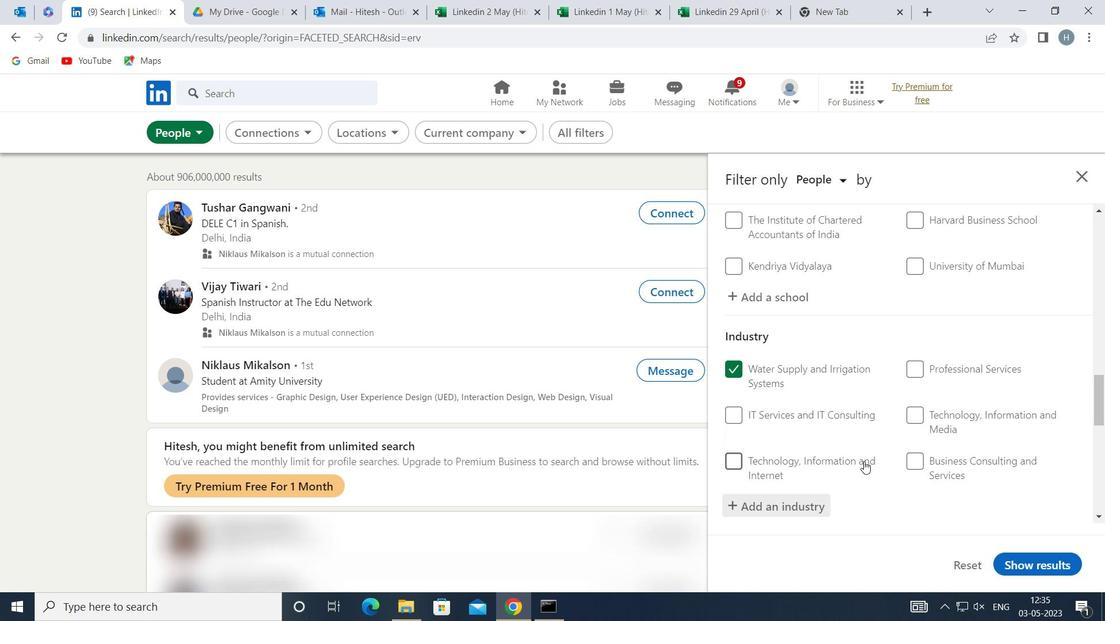 
Action: Mouse moved to (864, 458)
Screenshot: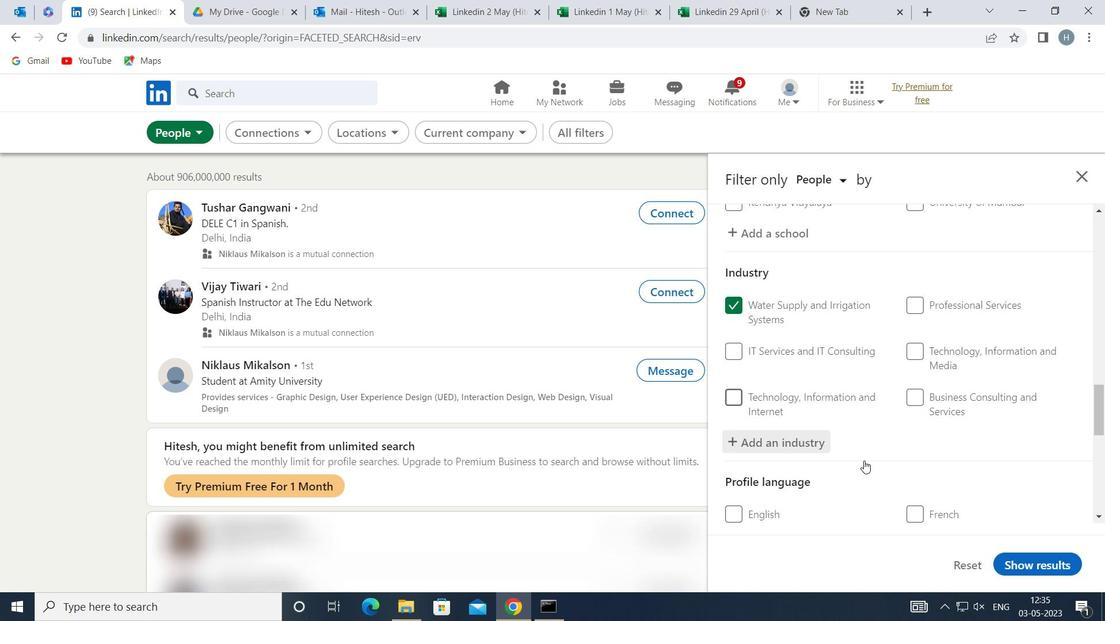 
Action: Mouse scrolled (864, 458) with delta (0, 0)
Screenshot: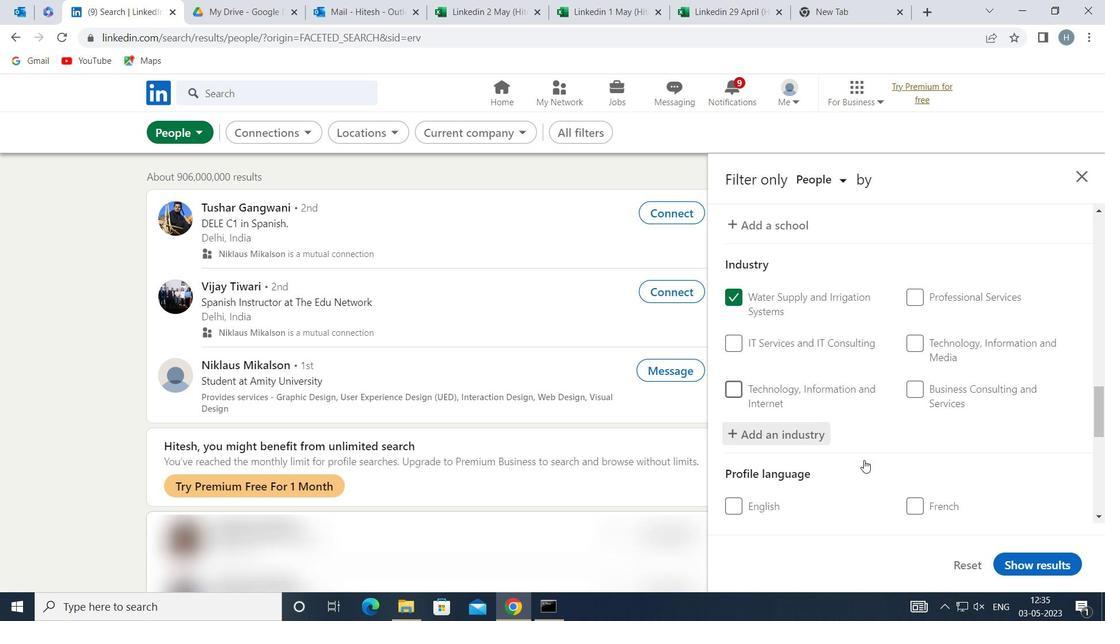 
Action: Mouse scrolled (864, 458) with delta (0, 0)
Screenshot: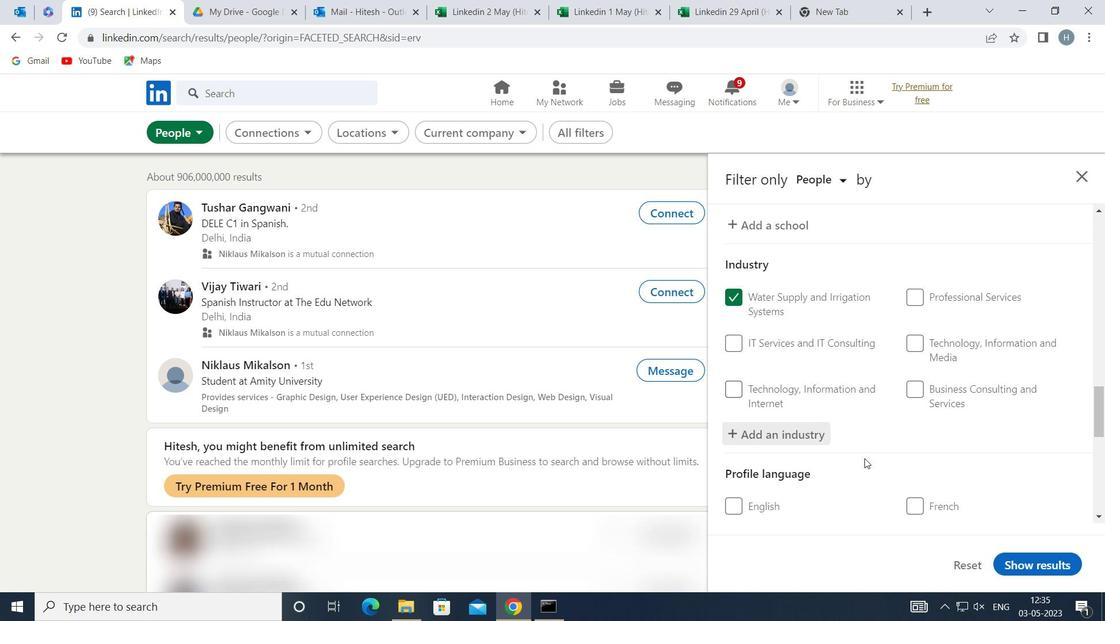 
Action: Mouse moved to (865, 458)
Screenshot: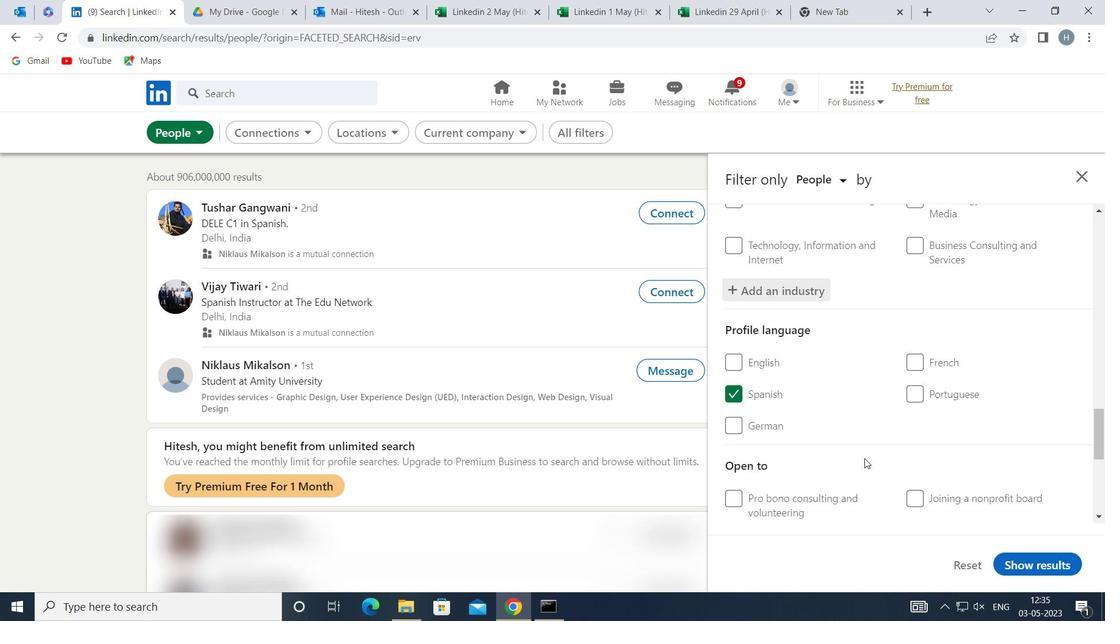 
Action: Mouse scrolled (865, 457) with delta (0, 0)
Screenshot: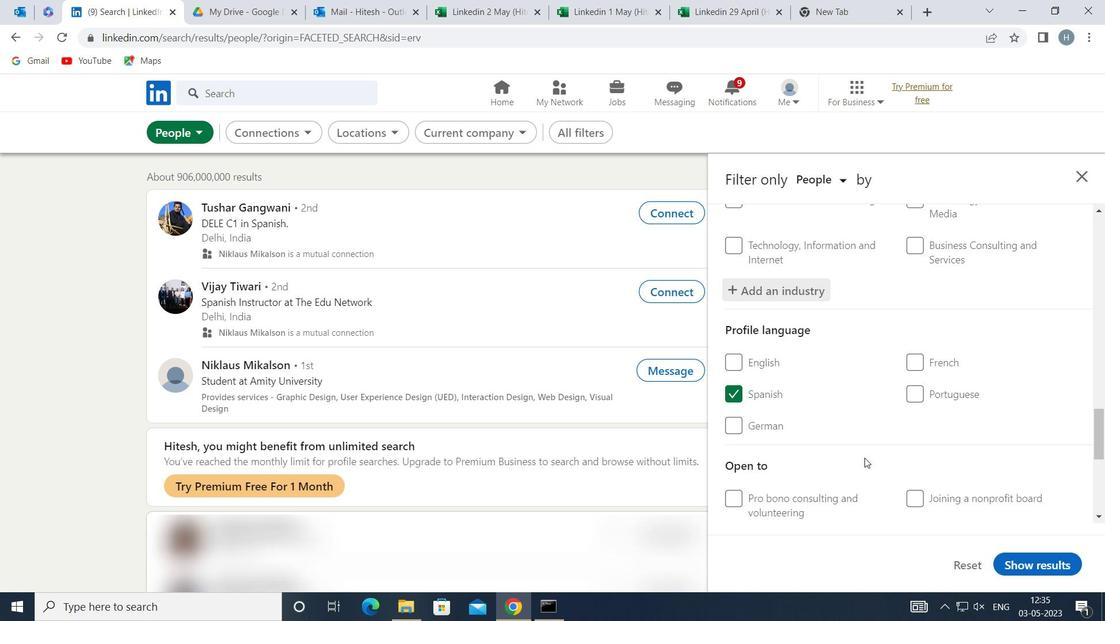 
Action: Mouse scrolled (865, 457) with delta (0, 0)
Screenshot: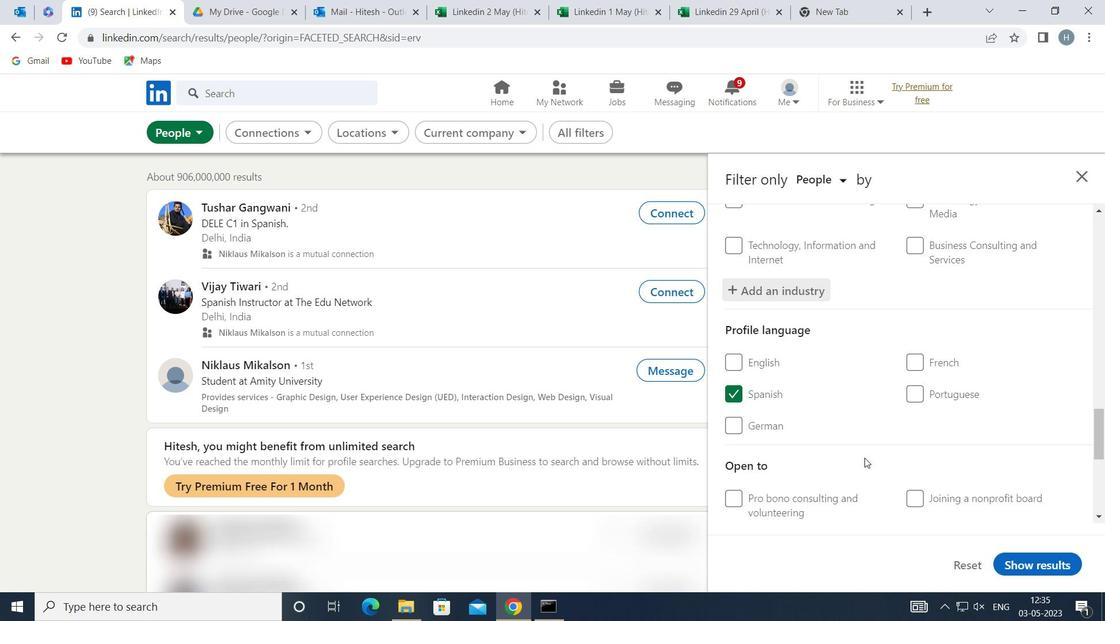 
Action: Mouse moved to (932, 397)
Screenshot: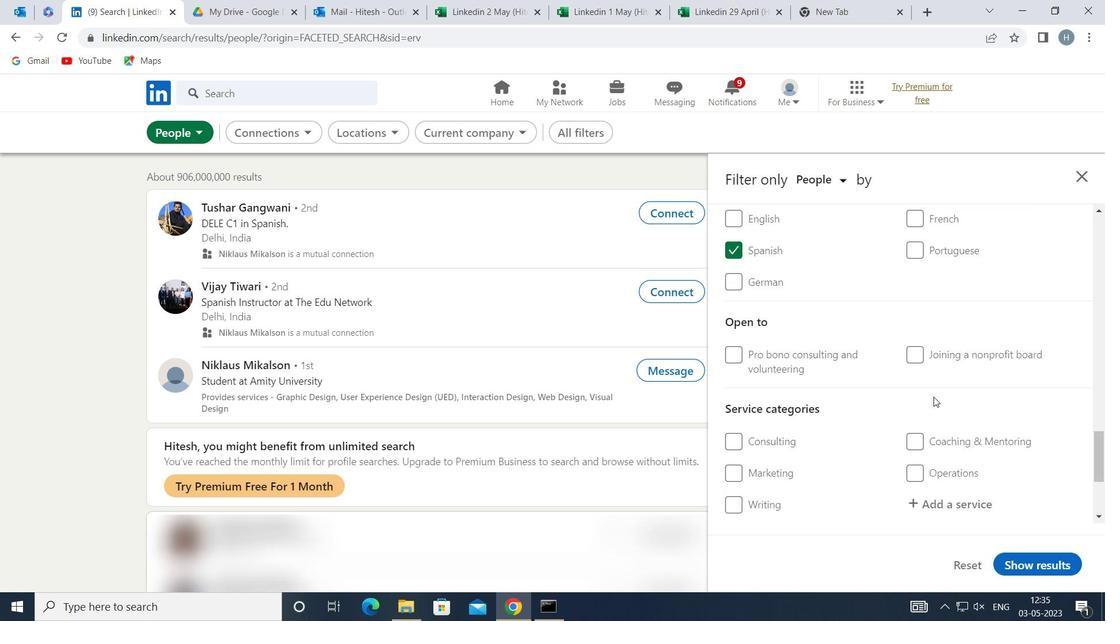
Action: Mouse scrolled (932, 397) with delta (0, 0)
Screenshot: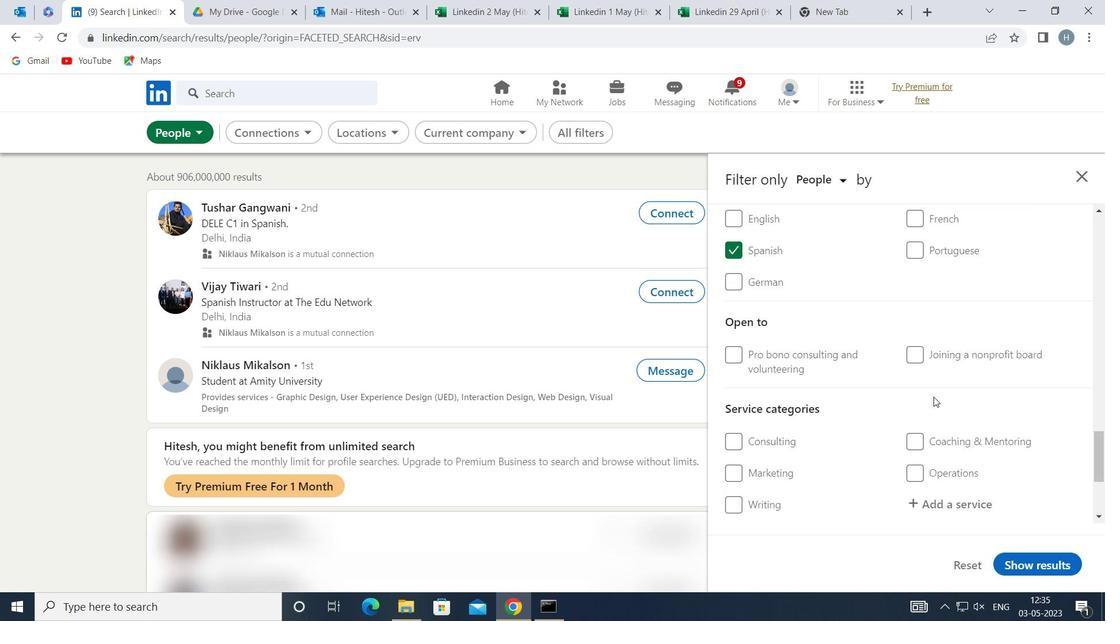 
Action: Mouse moved to (952, 428)
Screenshot: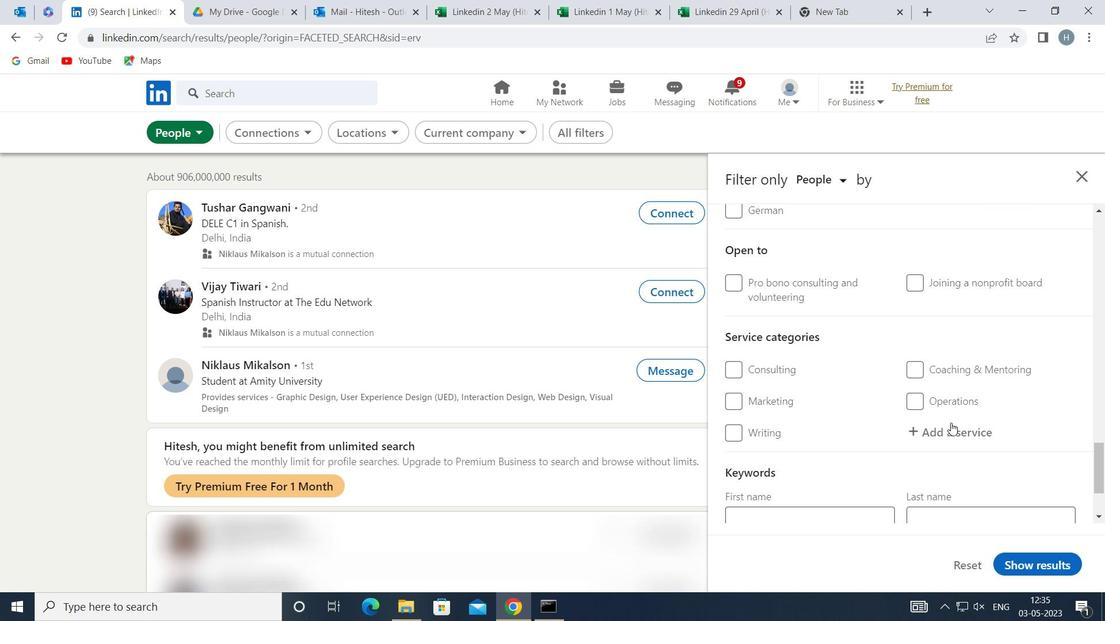 
Action: Mouse pressed left at (952, 428)
Screenshot: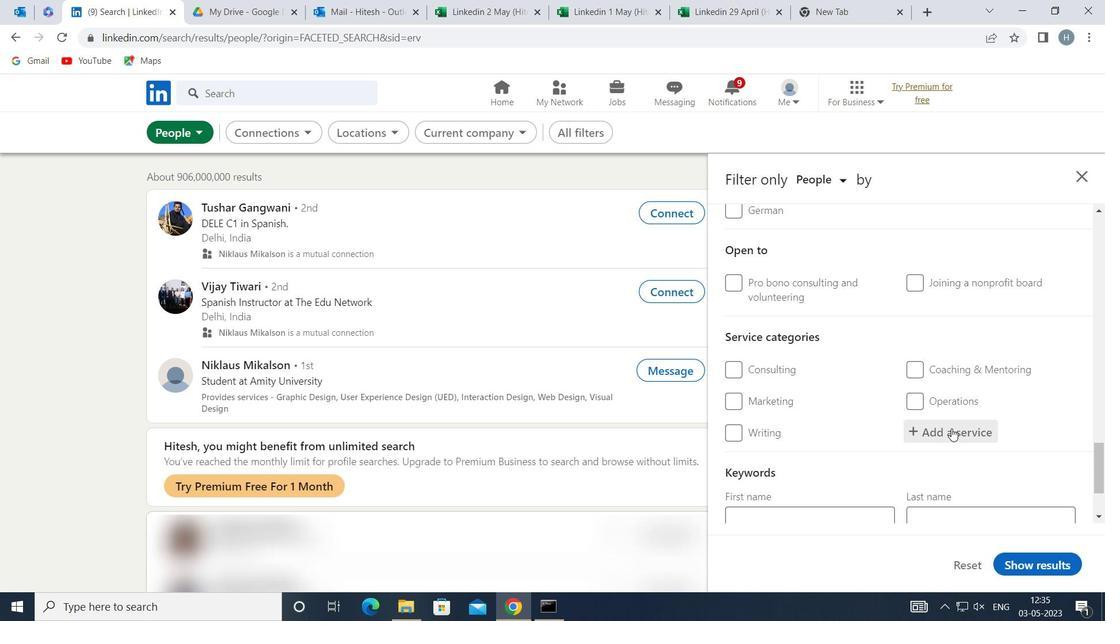 
Action: Key pressed <Key.shift>MARKET<Key.space><Key.shift>RE
Screenshot: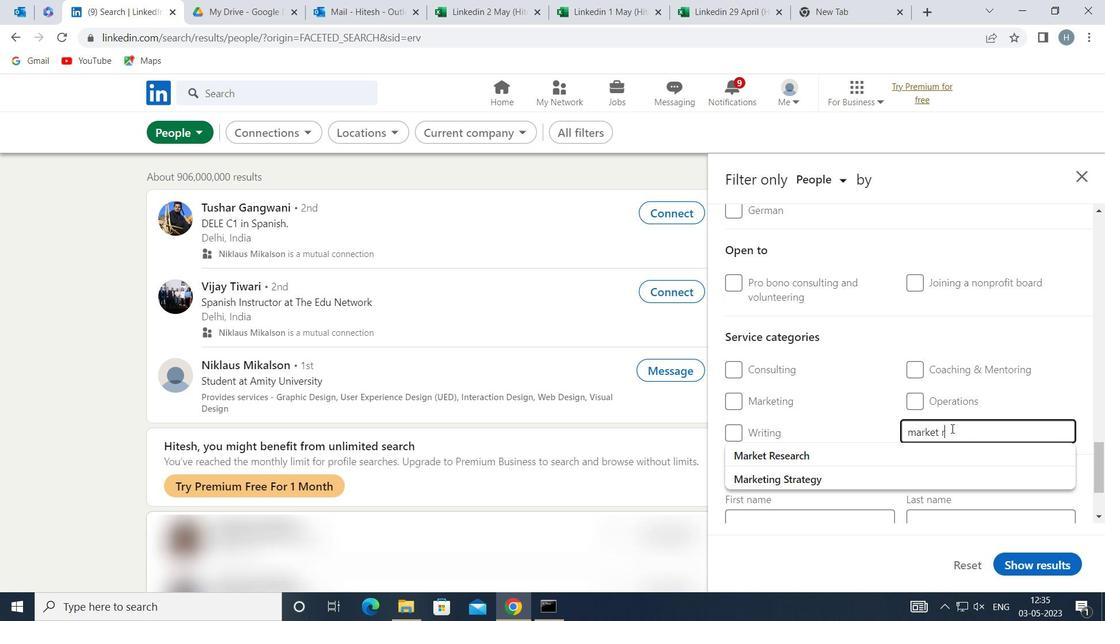 
Action: Mouse moved to (916, 451)
Screenshot: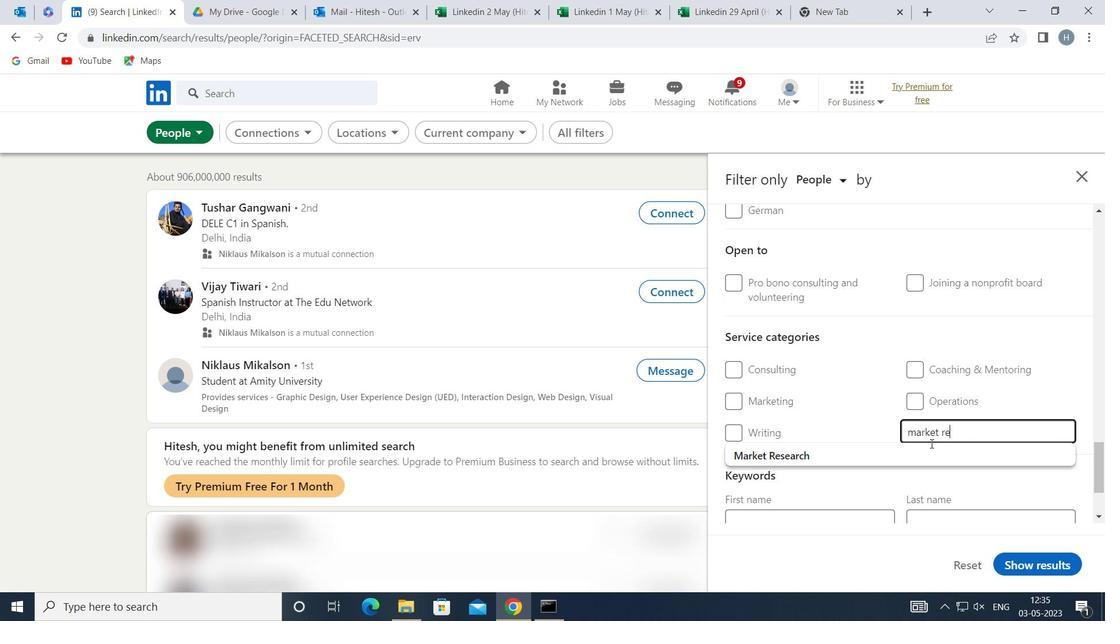 
Action: Mouse pressed left at (916, 451)
Screenshot: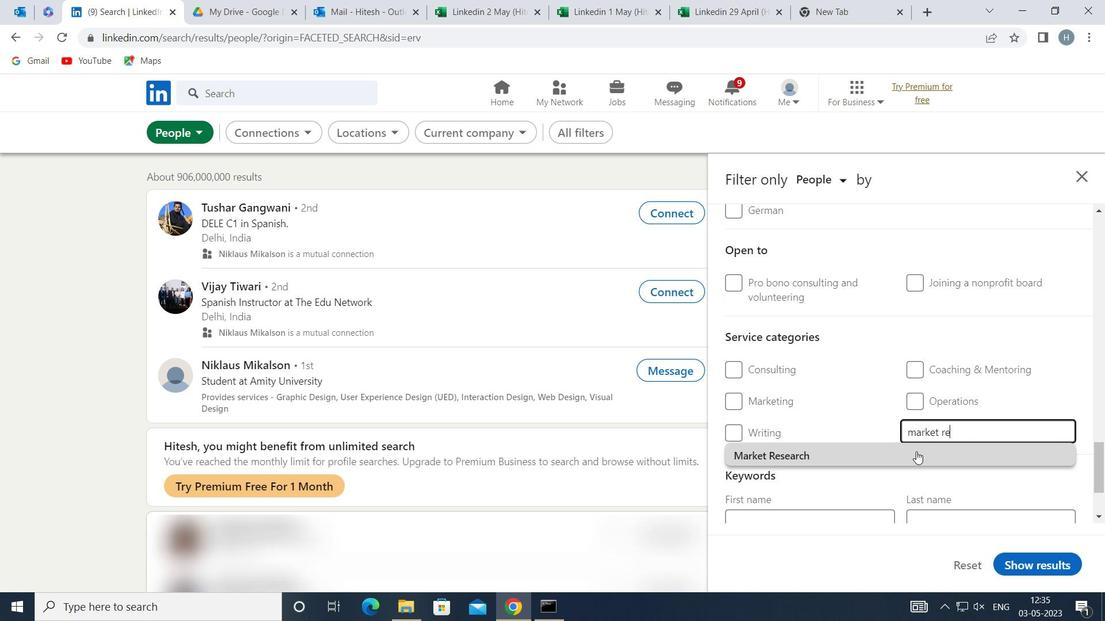 
Action: Mouse moved to (834, 448)
Screenshot: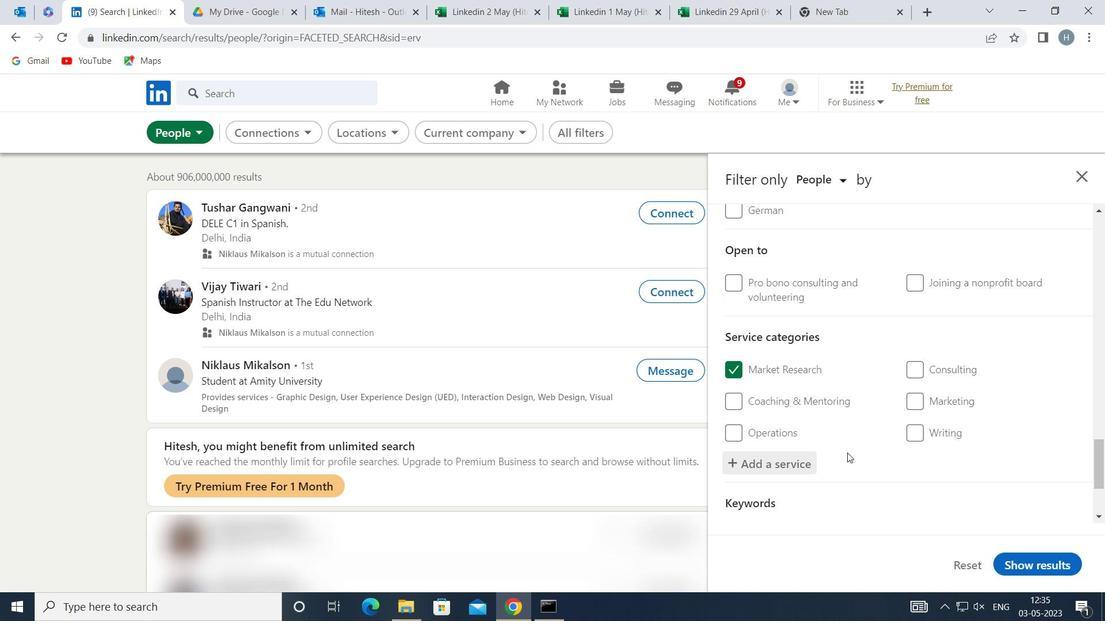 
Action: Mouse scrolled (834, 448) with delta (0, 0)
Screenshot: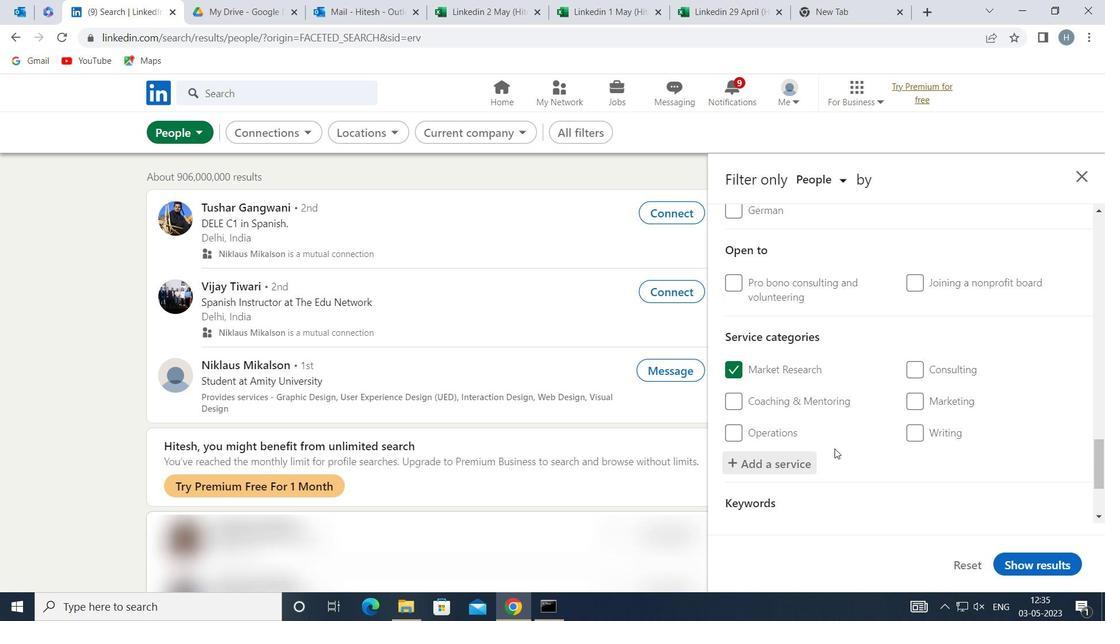 
Action: Mouse scrolled (834, 448) with delta (0, 0)
Screenshot: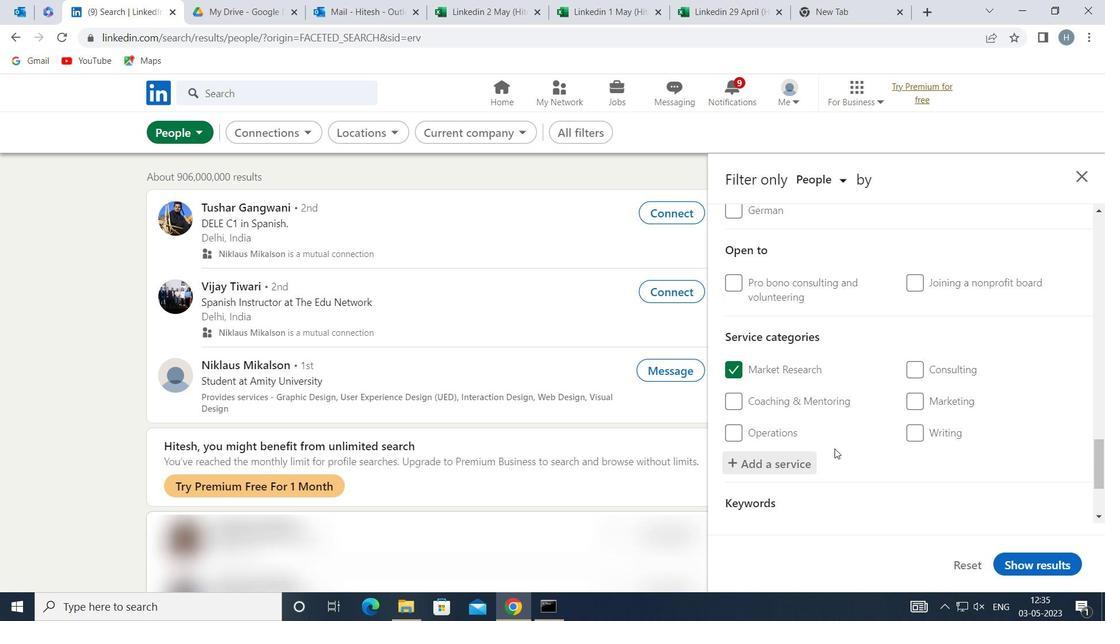 
Action: Mouse moved to (835, 444)
Screenshot: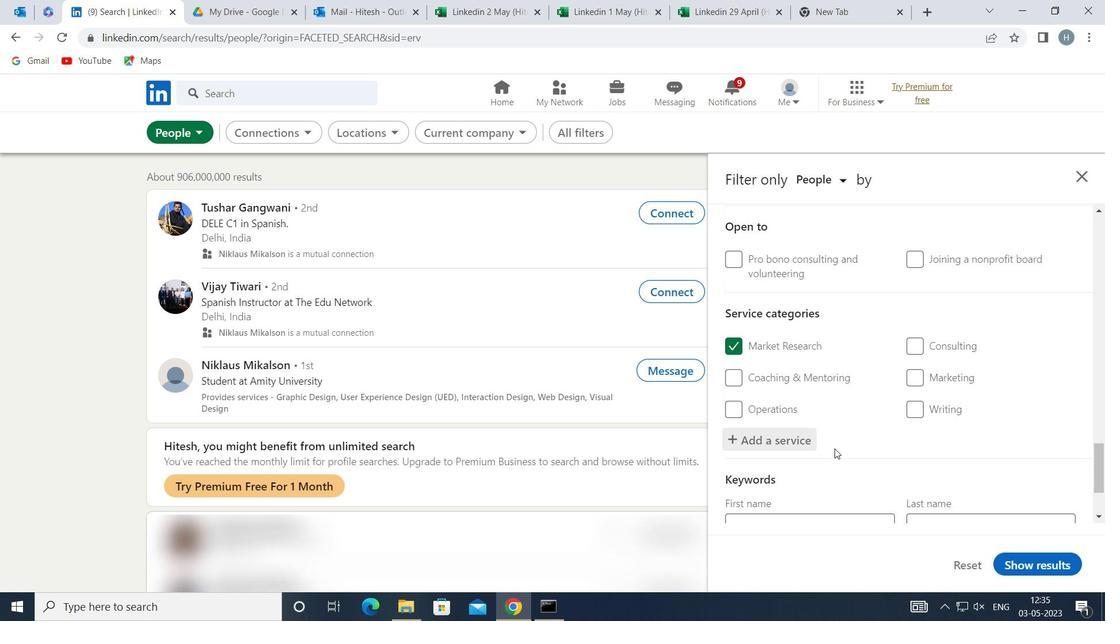 
Action: Mouse scrolled (835, 443) with delta (0, 0)
Screenshot: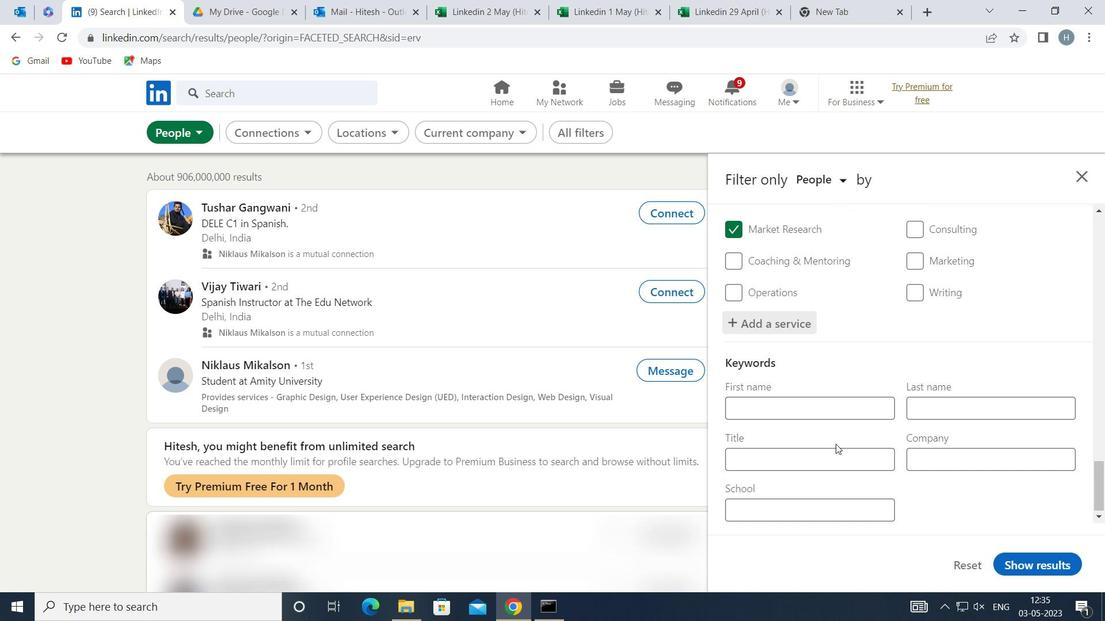 
Action: Mouse moved to (840, 453)
Screenshot: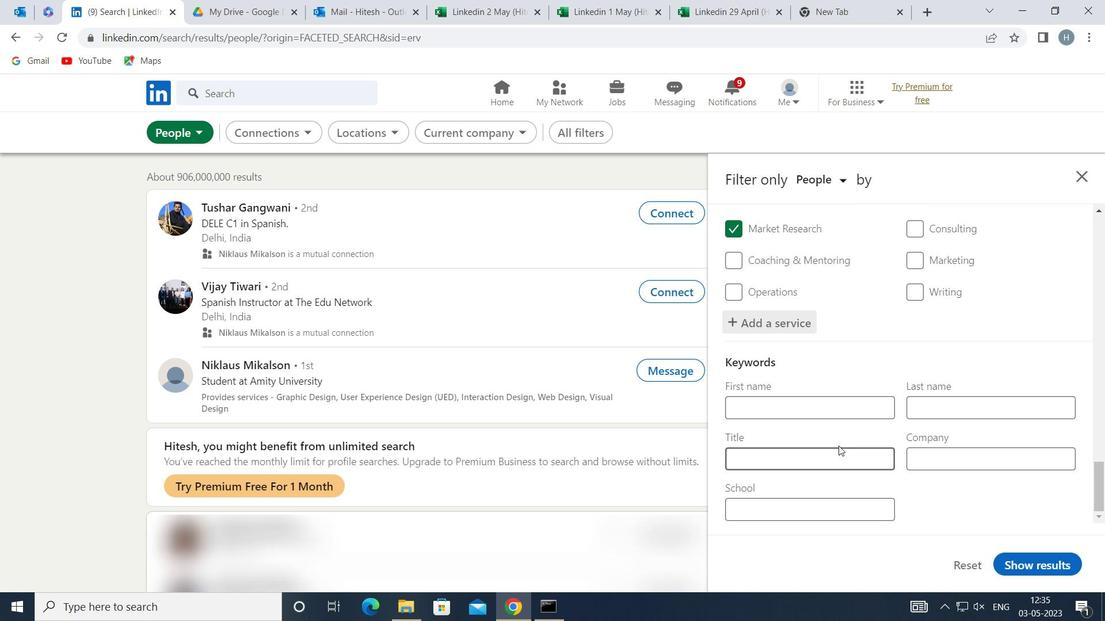 
Action: Mouse pressed left at (840, 453)
Screenshot: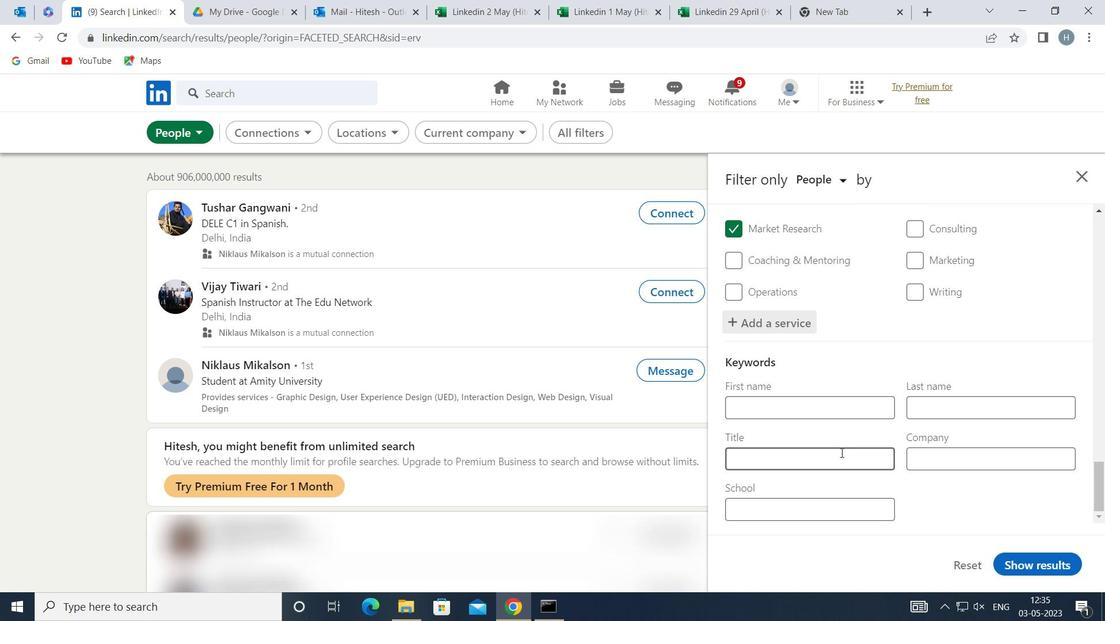 
Action: Mouse moved to (841, 453)
Screenshot: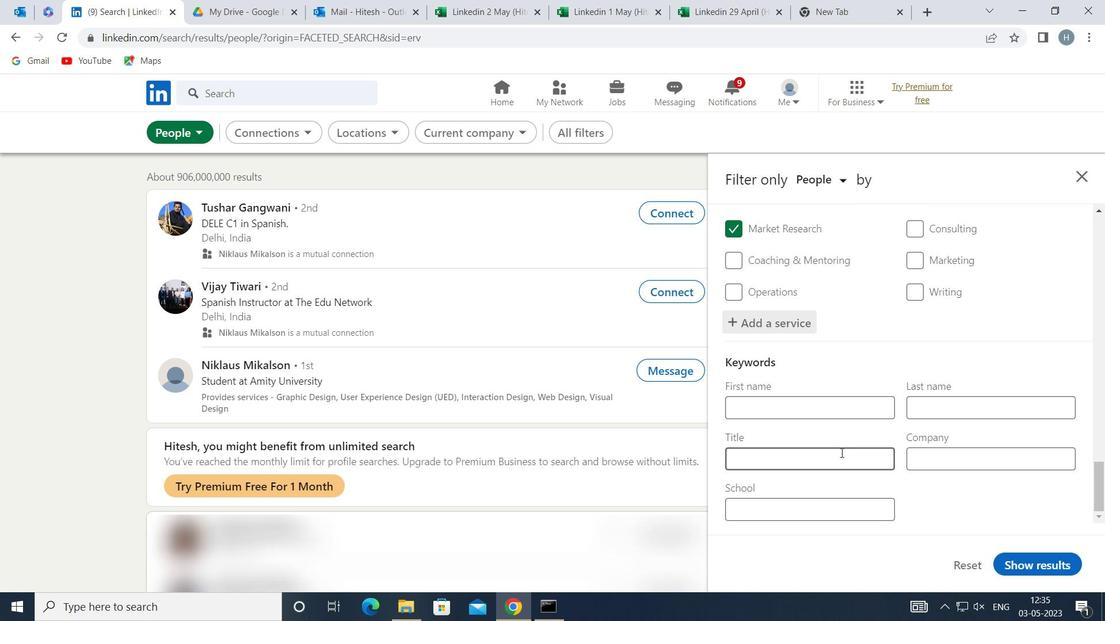
Action: Key pressed <Key.shift>REAL<Key.space><Key.shift>ESTATE<Key.space><Key.shift>BROKER
Screenshot: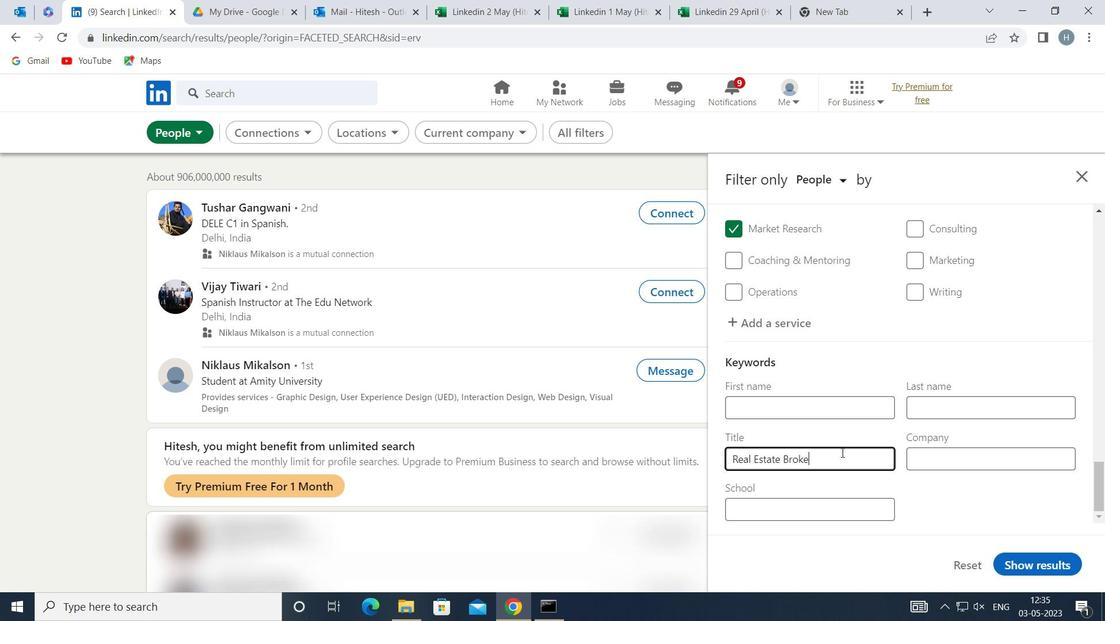 
Action: Mouse moved to (1043, 561)
Screenshot: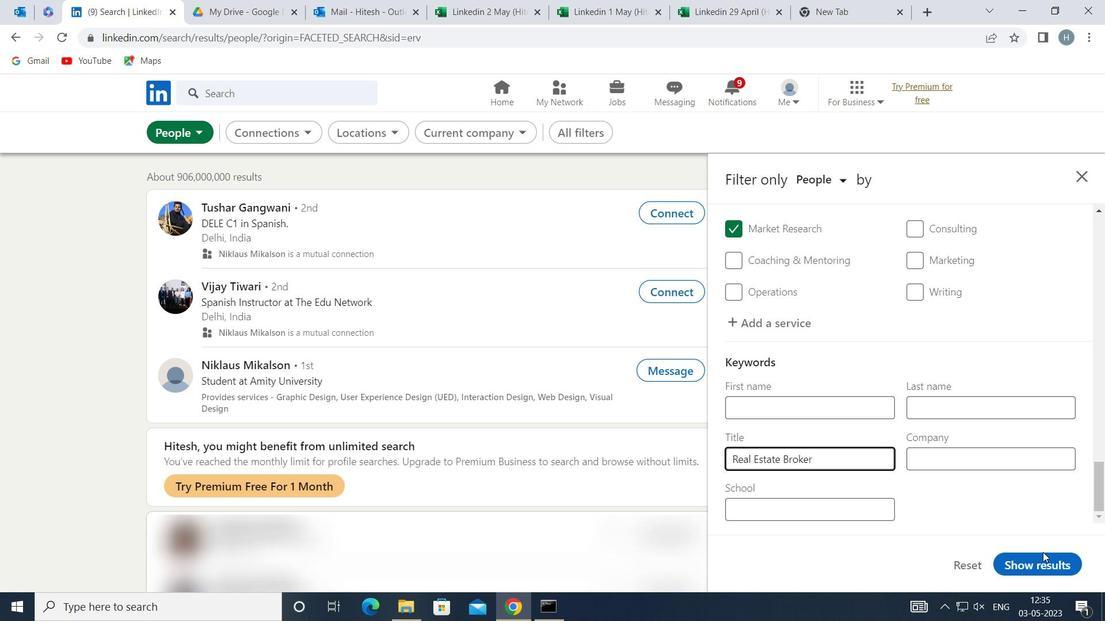 
Action: Mouse pressed left at (1043, 561)
Screenshot: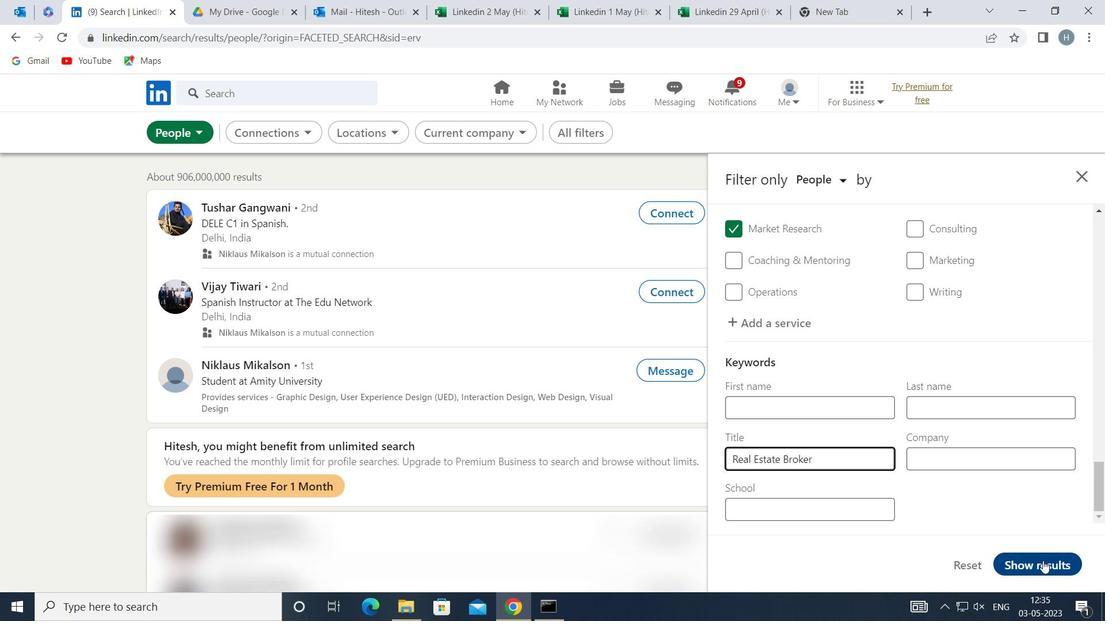 
Action: Mouse moved to (845, 397)
Screenshot: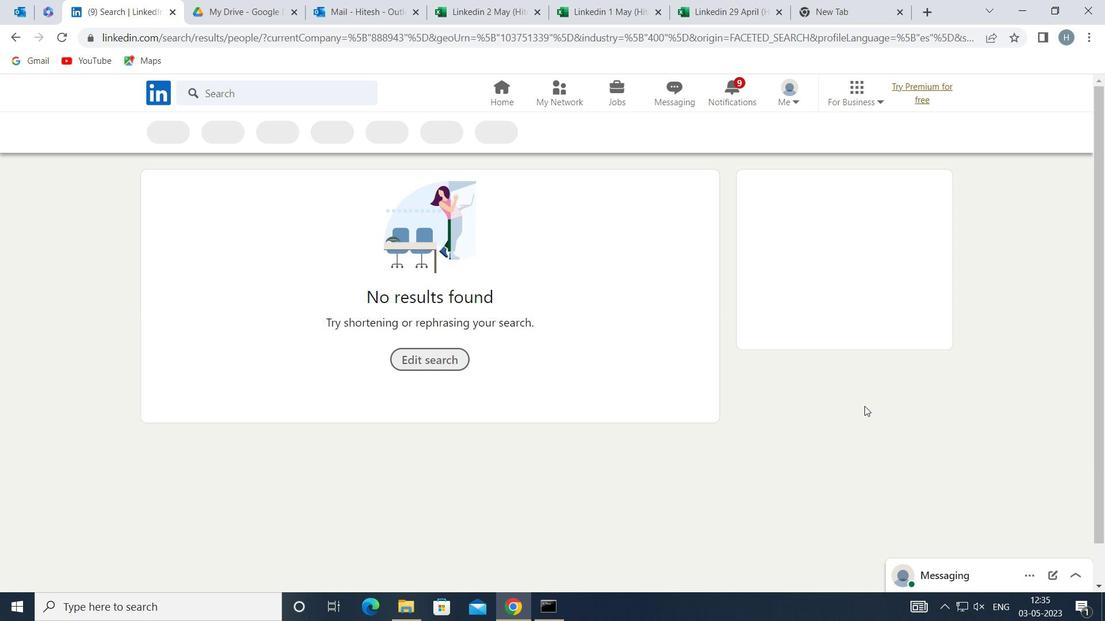 
